 Task: Look for space in Altamonte Springs, United States from 21st June, 2023 to 29th June, 2023 for 4 adults in price range Rs.7000 to Rs.12000. Place can be entire place with 2 bedrooms having 2 beds and 2 bathrooms. Property type can be house, flat, guest house. Booking option can be shelf check-in. Required host language is English.
Action: Mouse pressed left at (599, 137)
Screenshot: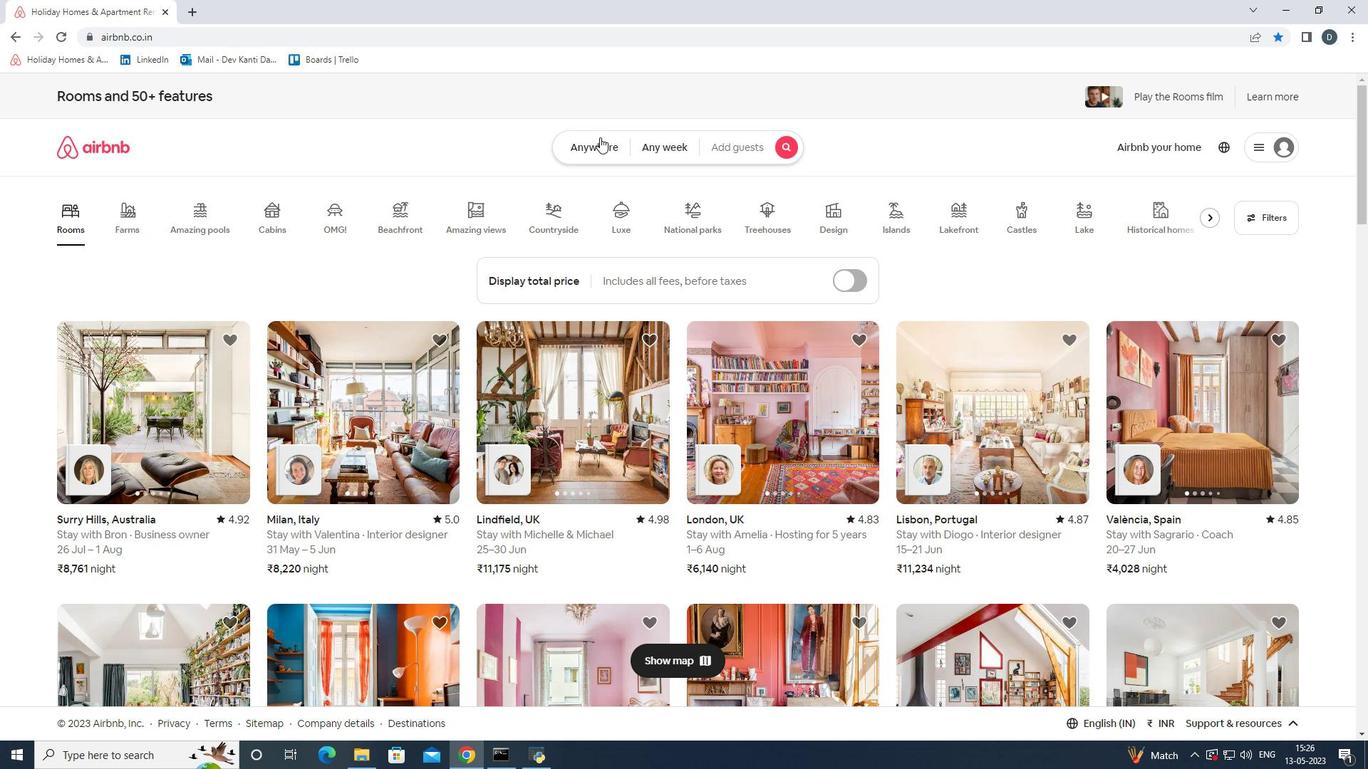 
Action: Mouse moved to (518, 200)
Screenshot: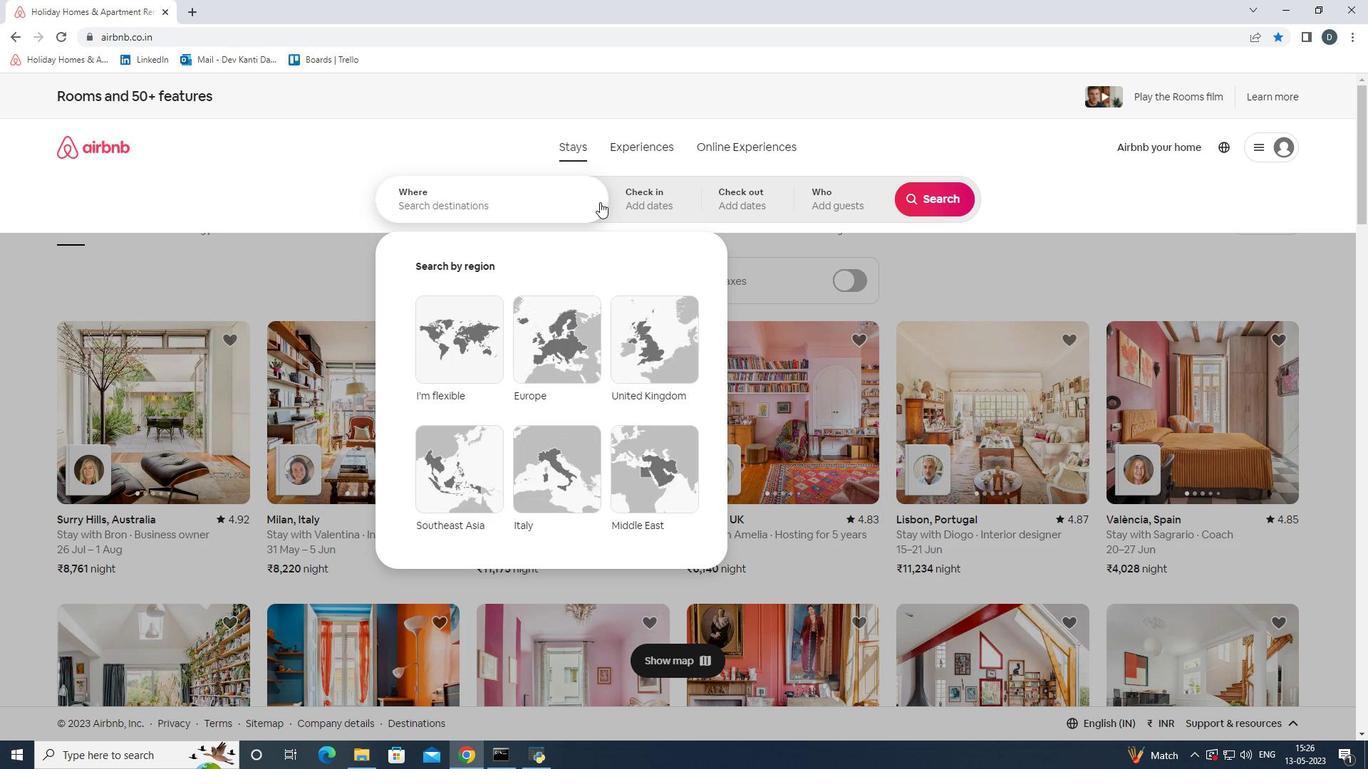 
Action: Mouse pressed left at (518, 200)
Screenshot: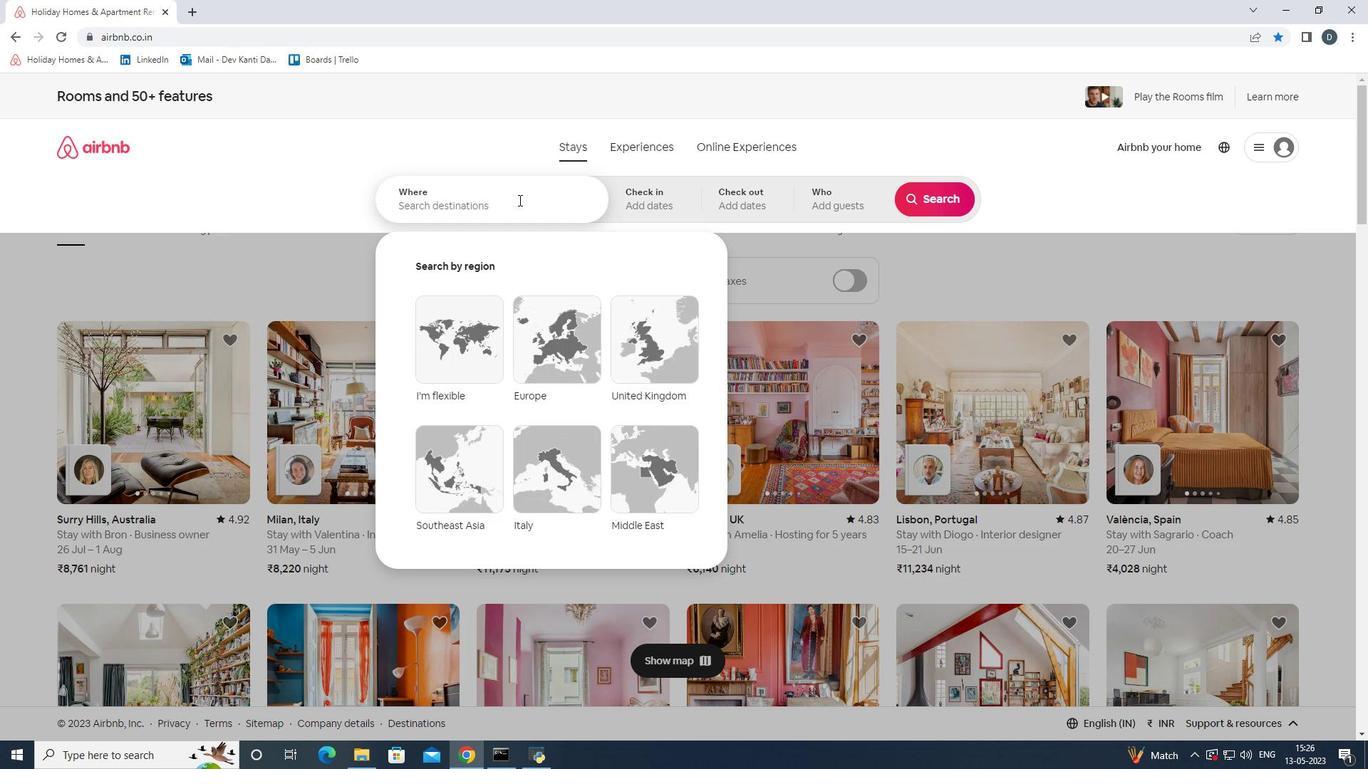 
Action: Key pressed <Key.shift>Altamonte<Key.space><Key.shift>Springs,<Key.shift>United<Key.space><Key.shift>States
Screenshot: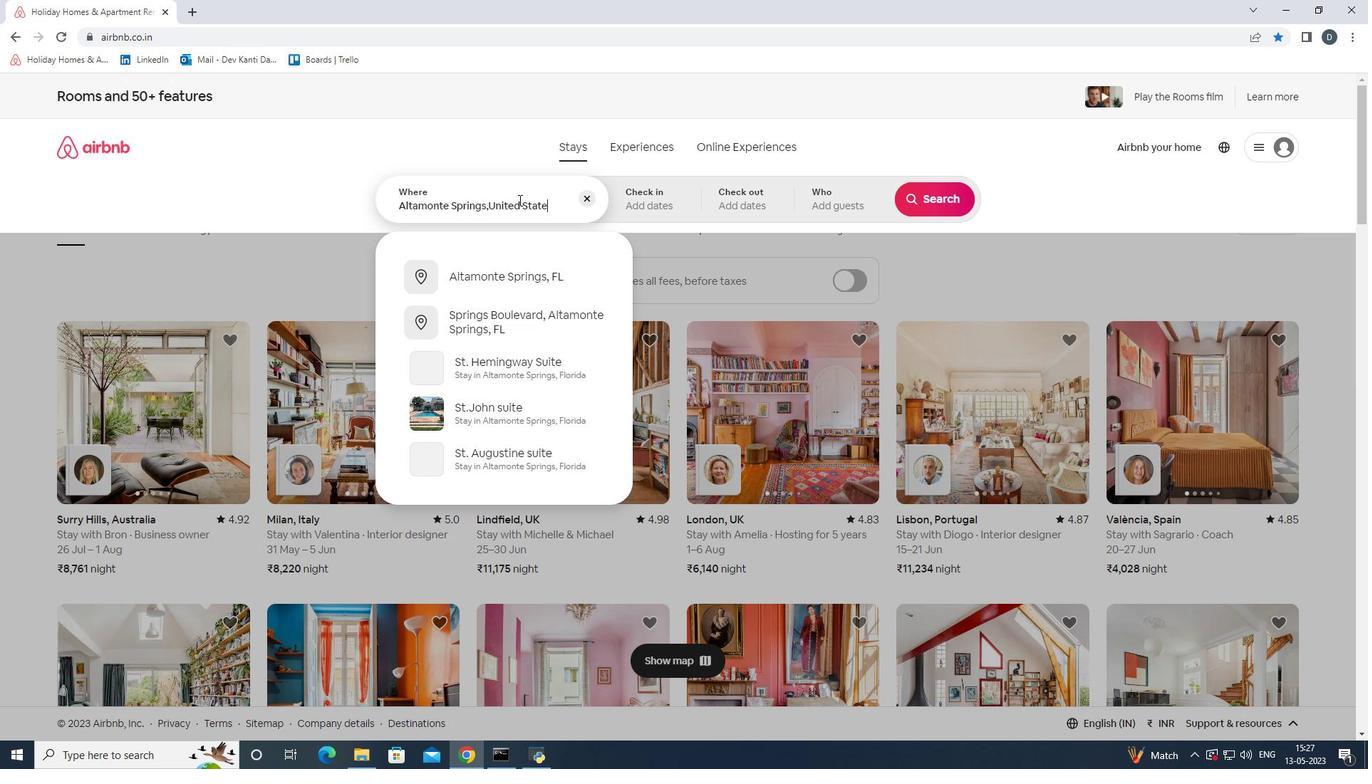 
Action: Mouse moved to (670, 199)
Screenshot: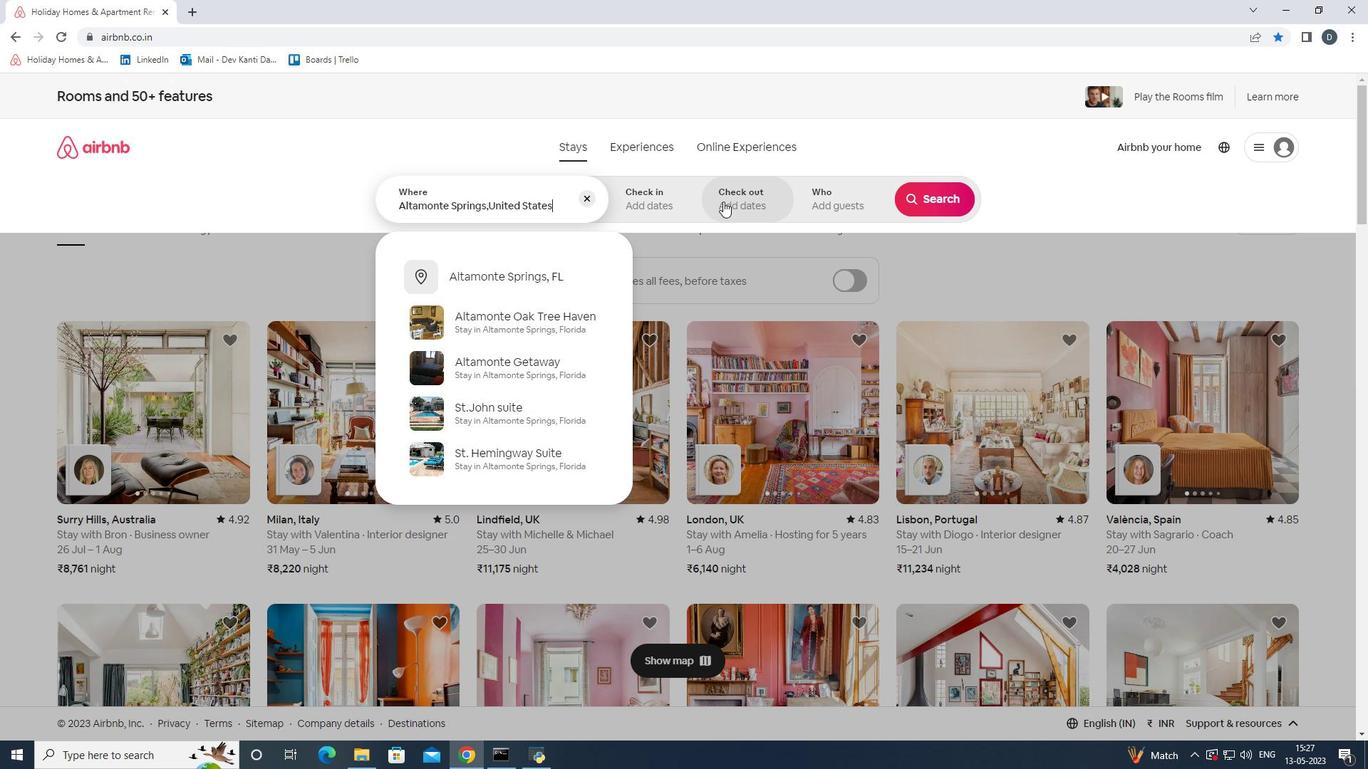 
Action: Mouse pressed left at (670, 199)
Screenshot: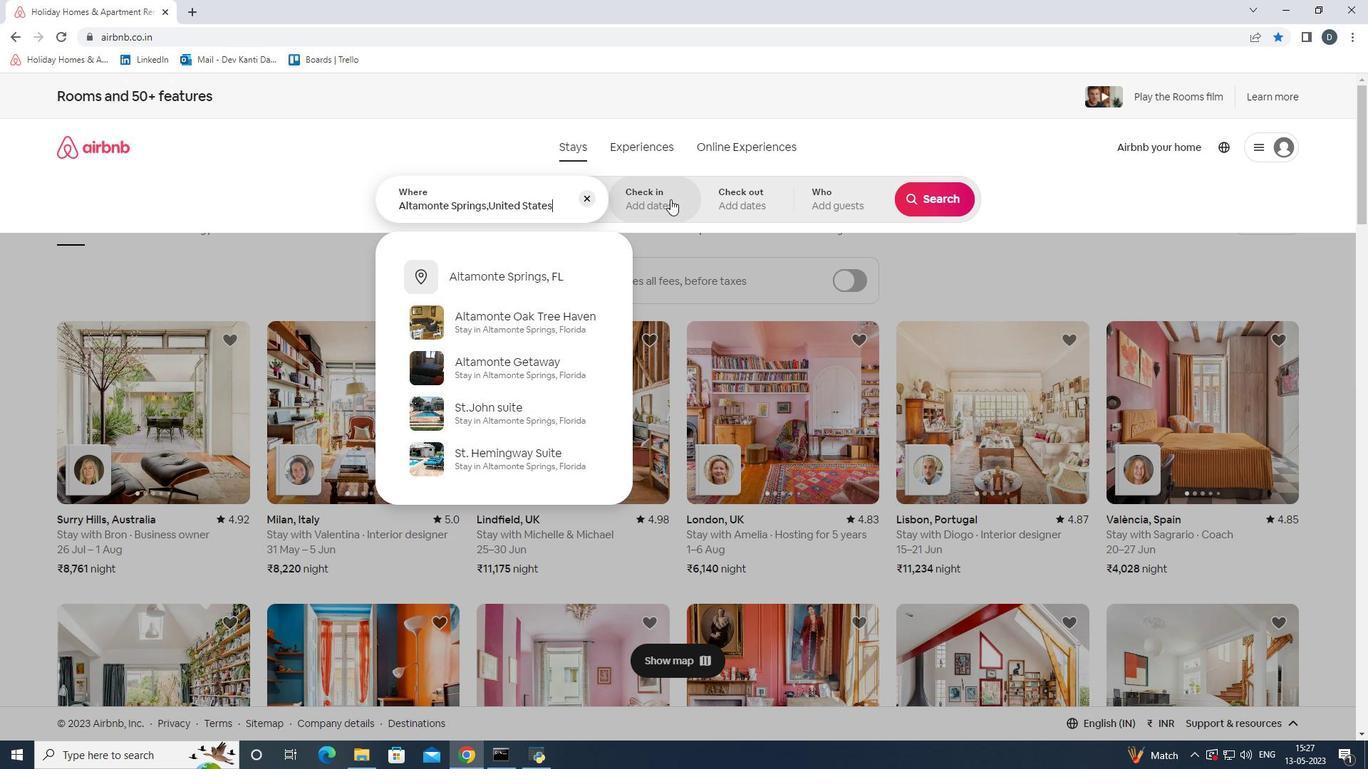 
Action: Mouse moved to (829, 480)
Screenshot: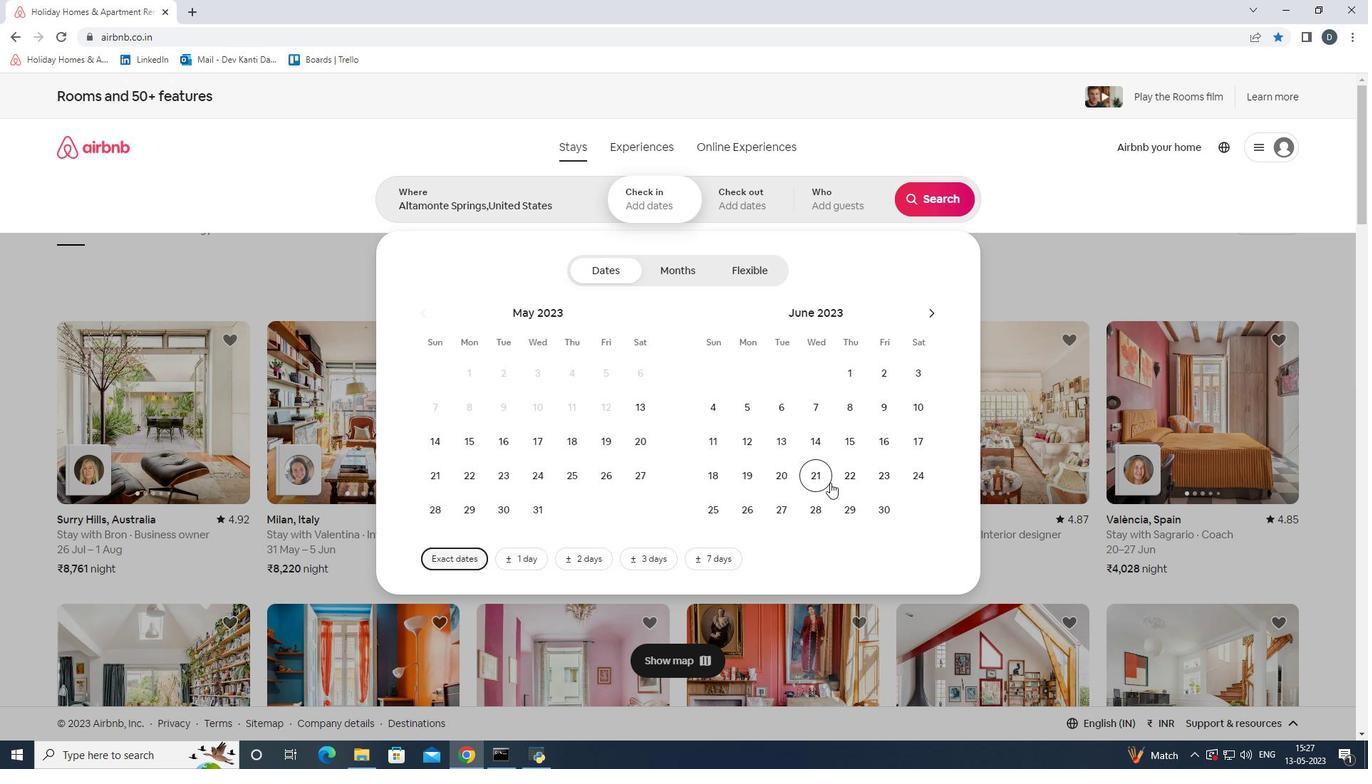 
Action: Mouse pressed left at (829, 480)
Screenshot: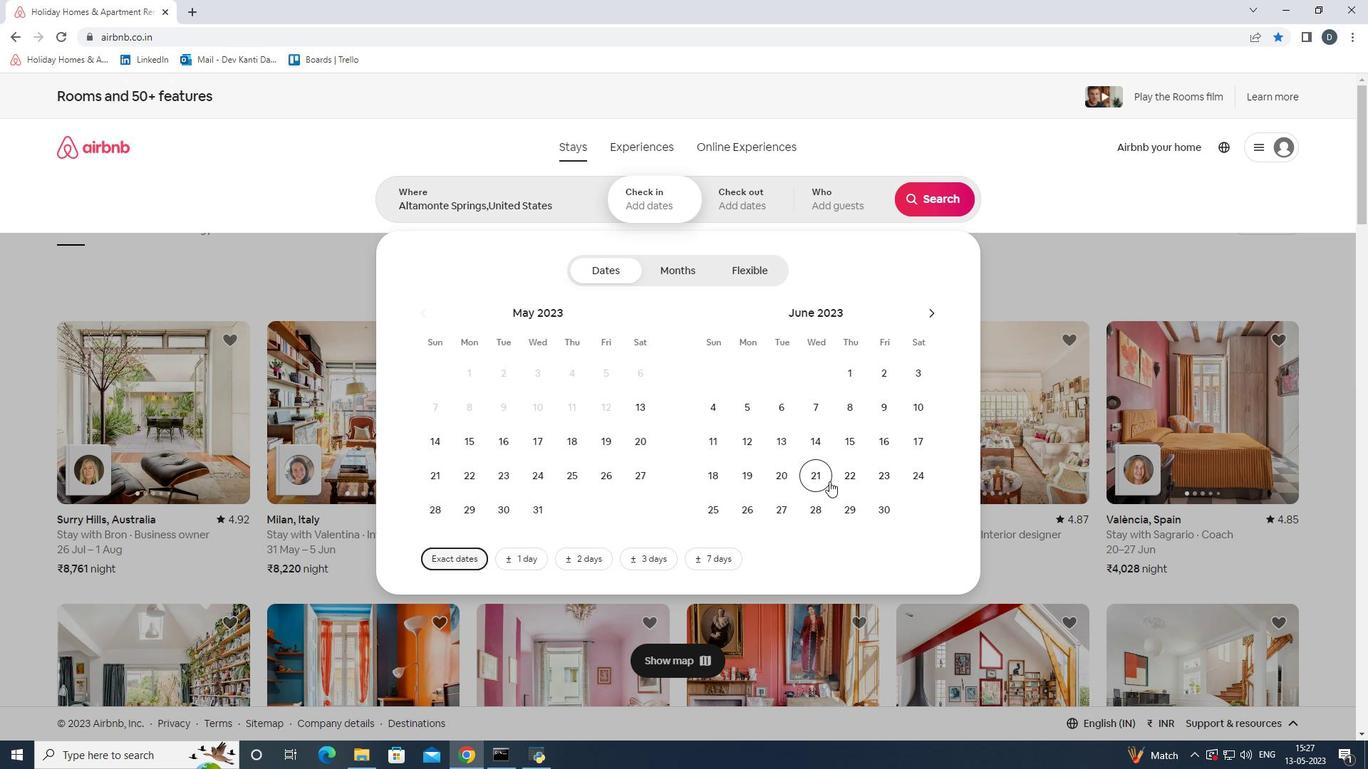 
Action: Mouse moved to (851, 500)
Screenshot: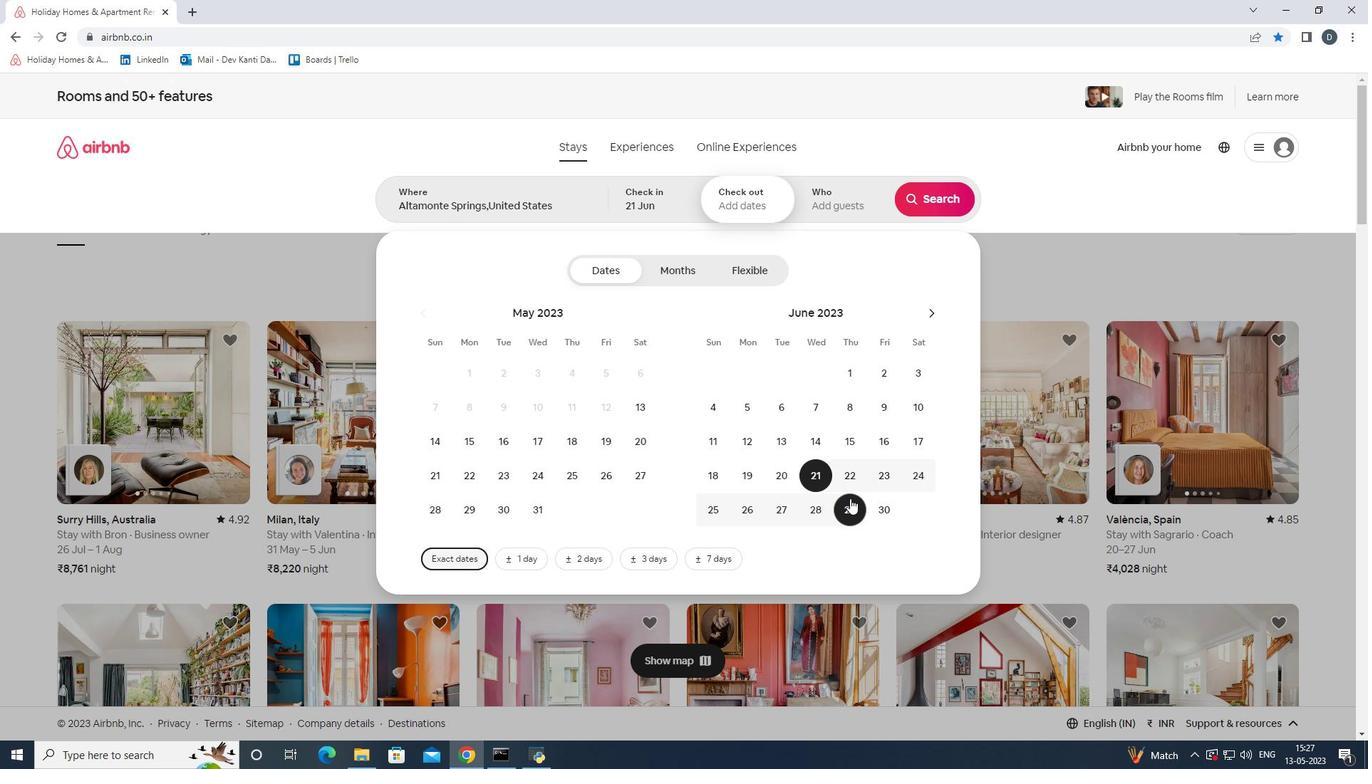 
Action: Mouse pressed left at (851, 500)
Screenshot: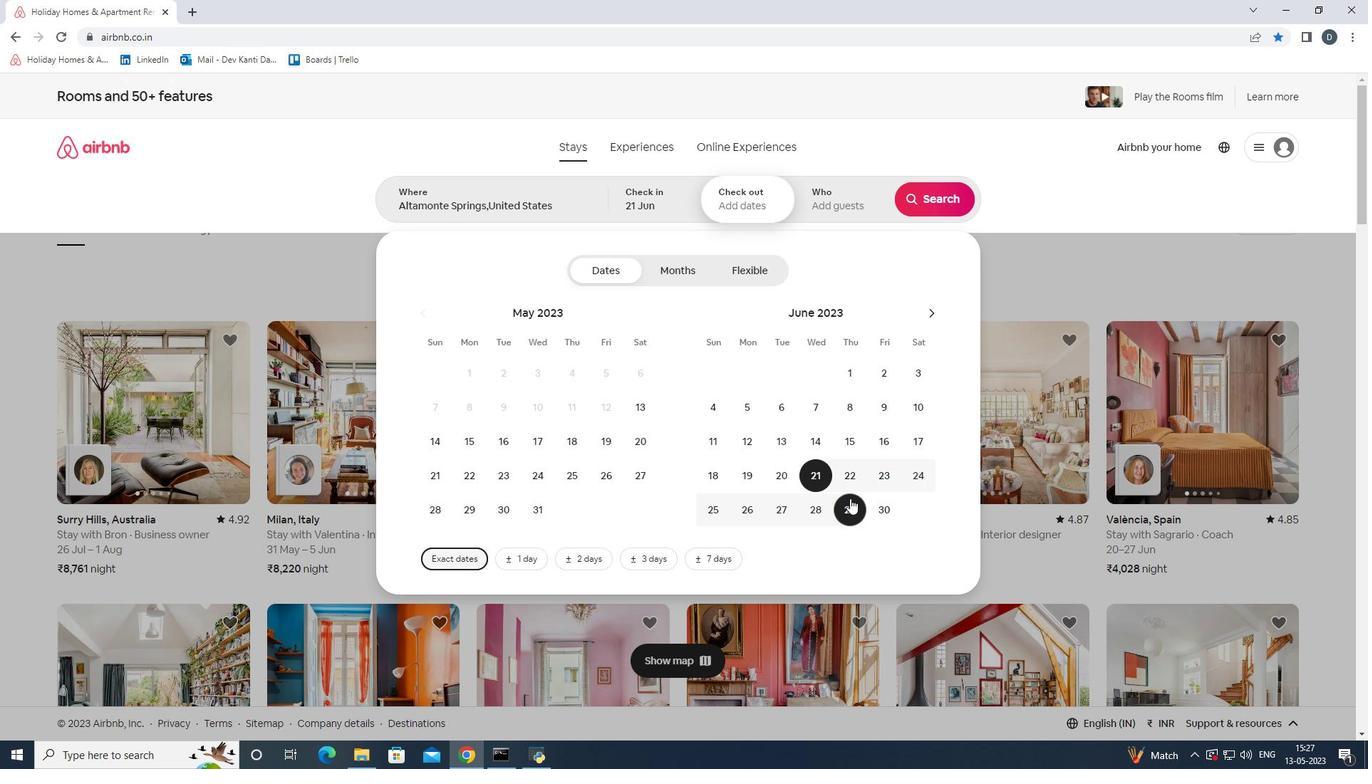
Action: Mouse moved to (828, 185)
Screenshot: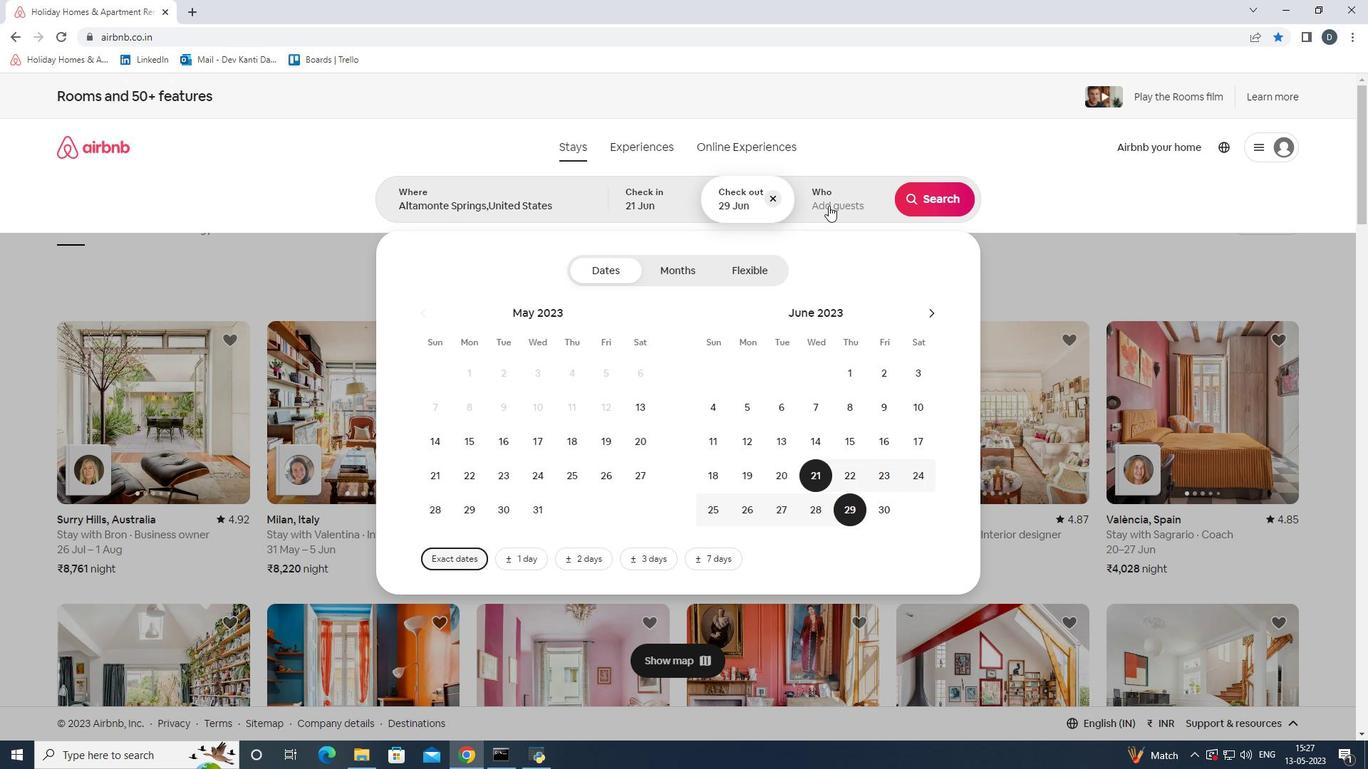 
Action: Mouse pressed left at (828, 185)
Screenshot: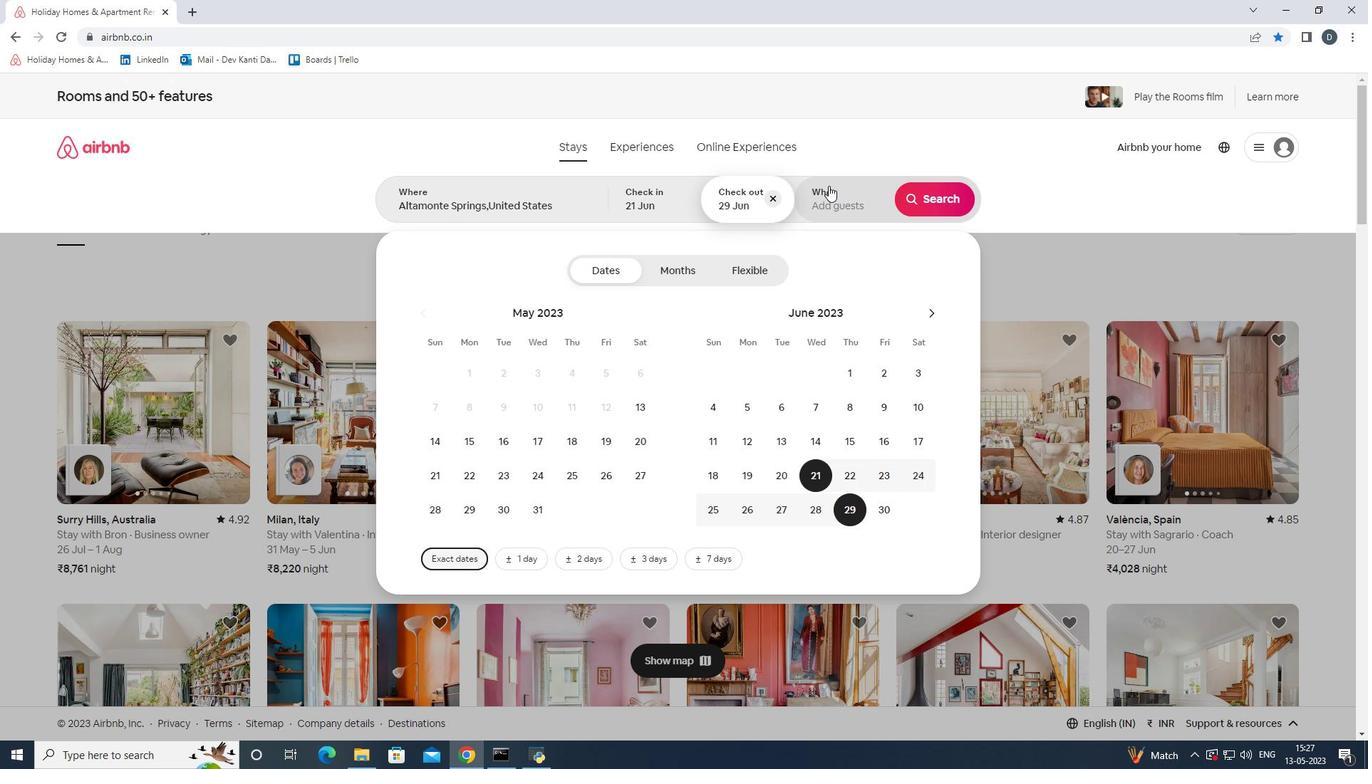 
Action: Mouse moved to (949, 277)
Screenshot: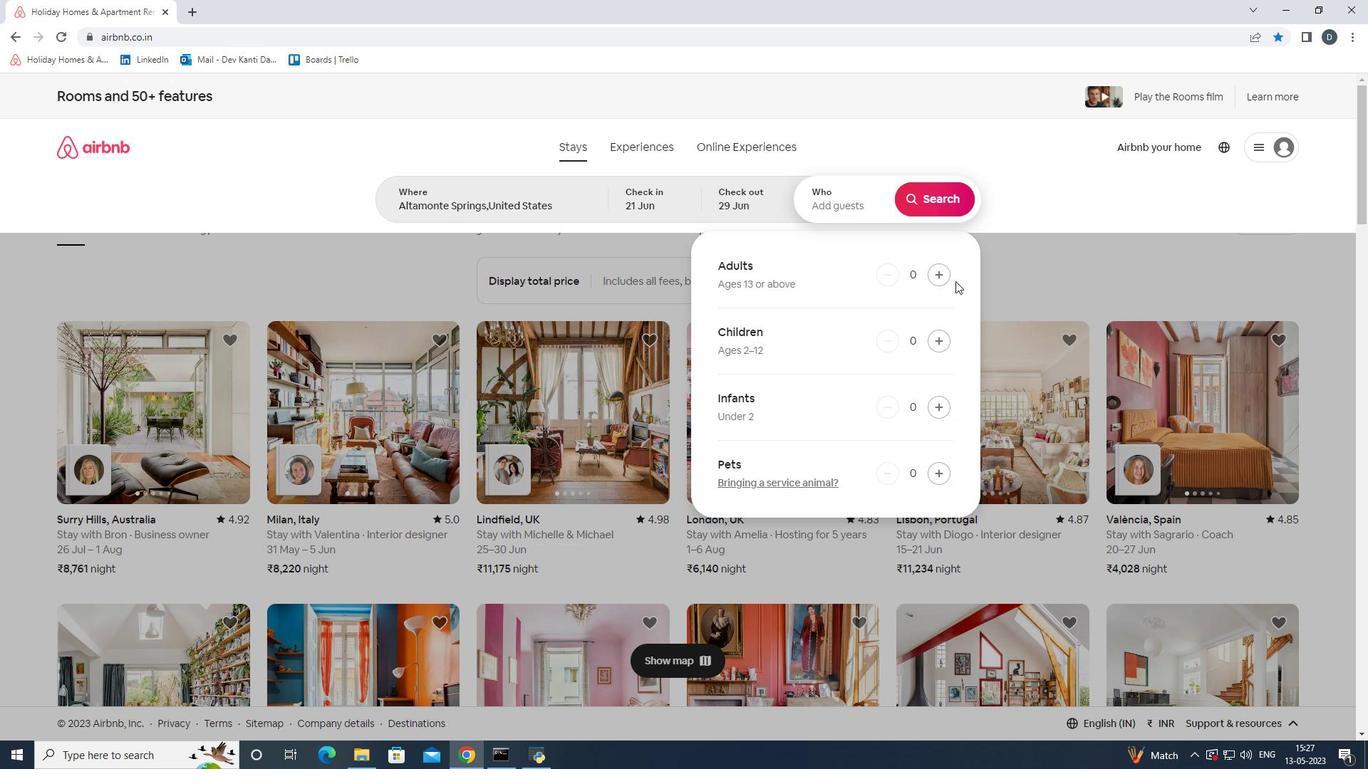 
Action: Mouse pressed left at (949, 277)
Screenshot: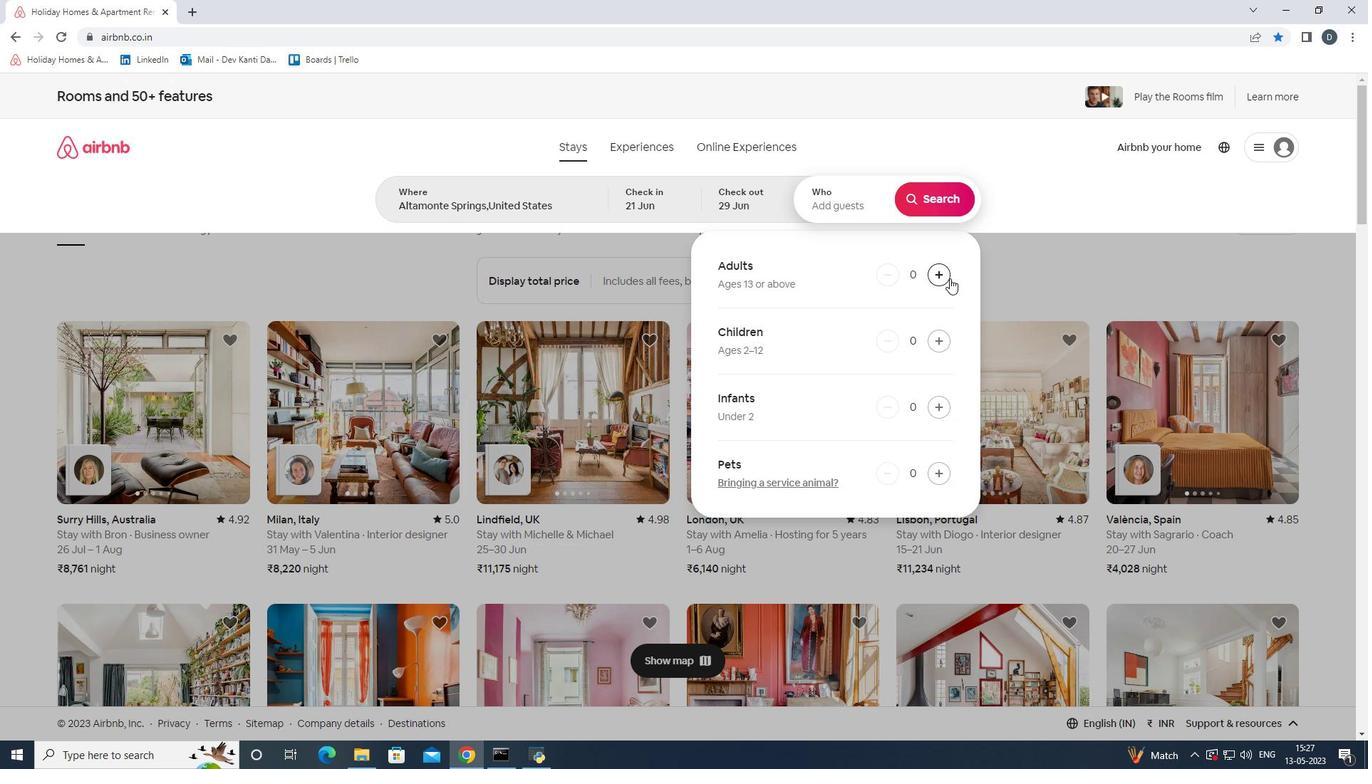 
Action: Mouse pressed left at (949, 277)
Screenshot: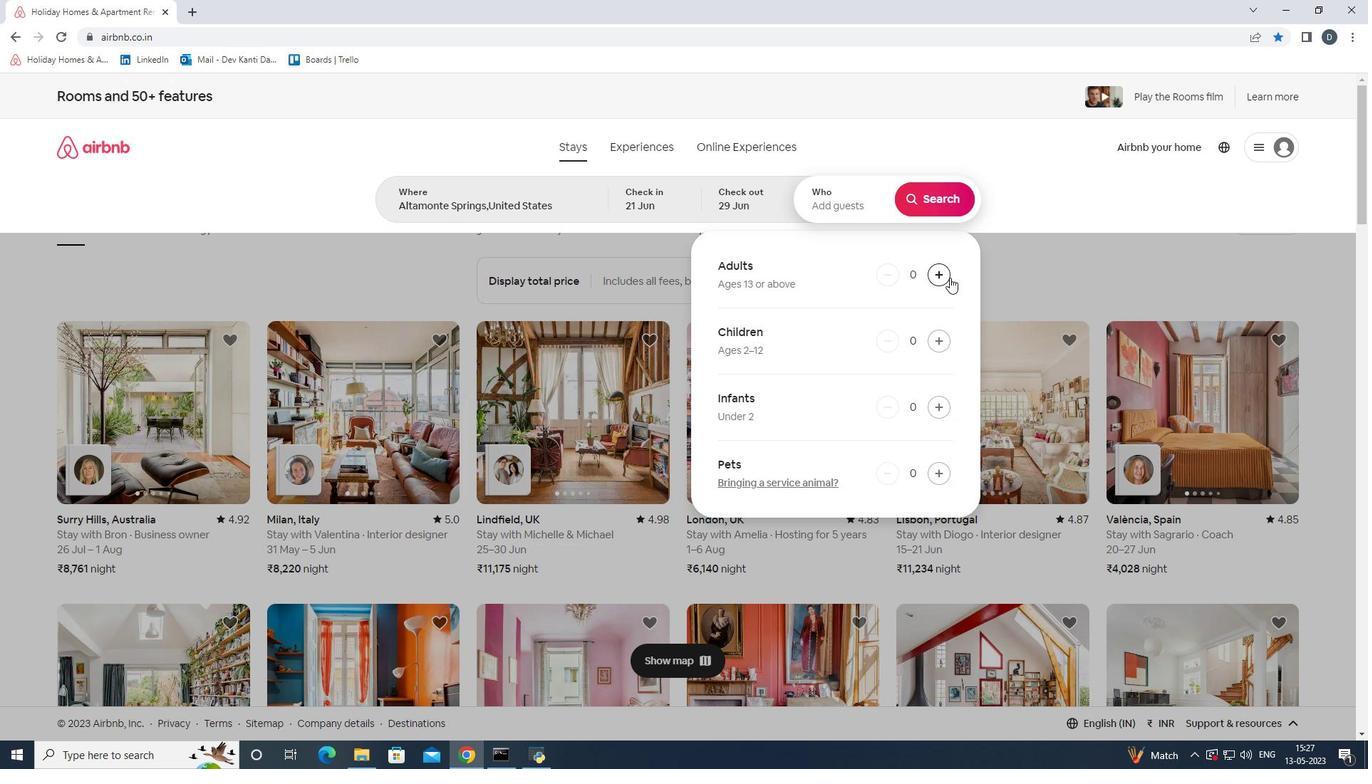 
Action: Mouse pressed left at (949, 277)
Screenshot: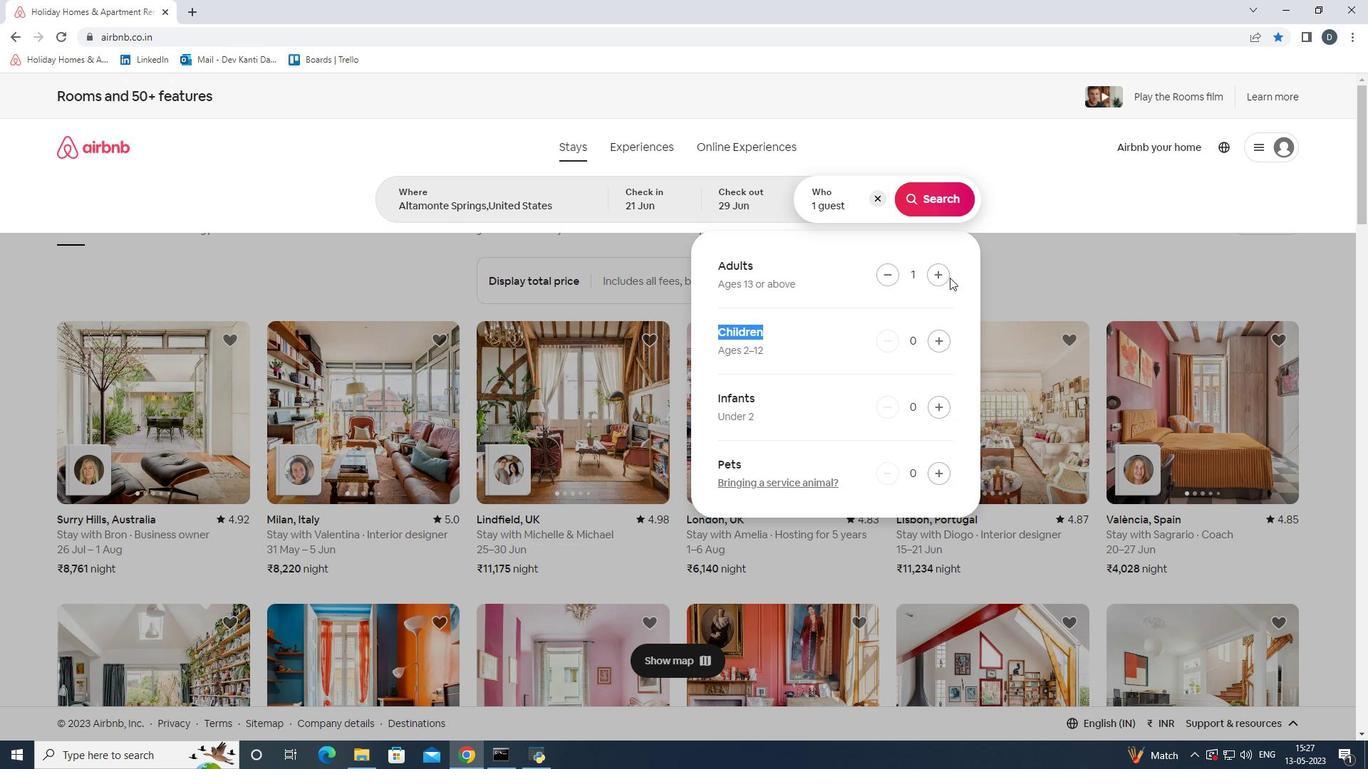 
Action: Mouse moved to (936, 270)
Screenshot: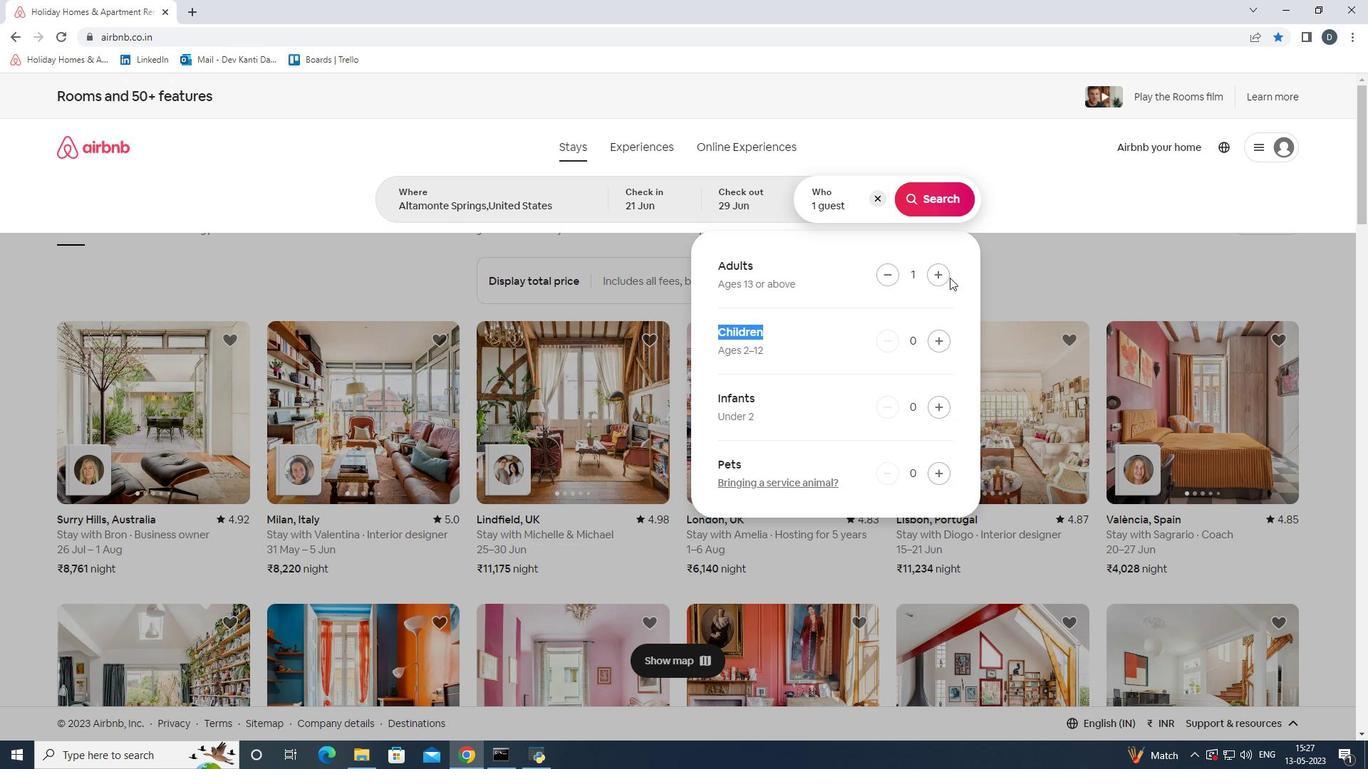 
Action: Mouse pressed left at (936, 270)
Screenshot: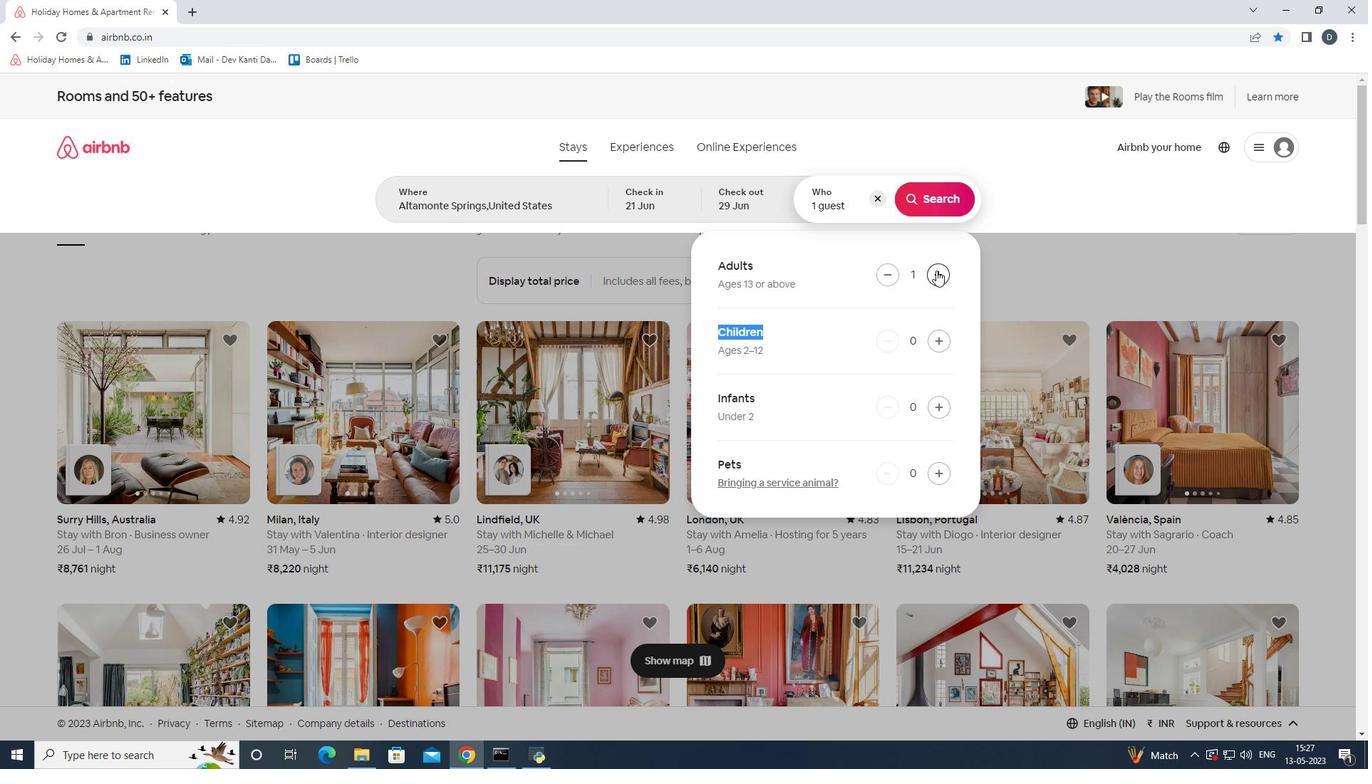 
Action: Mouse pressed left at (936, 270)
Screenshot: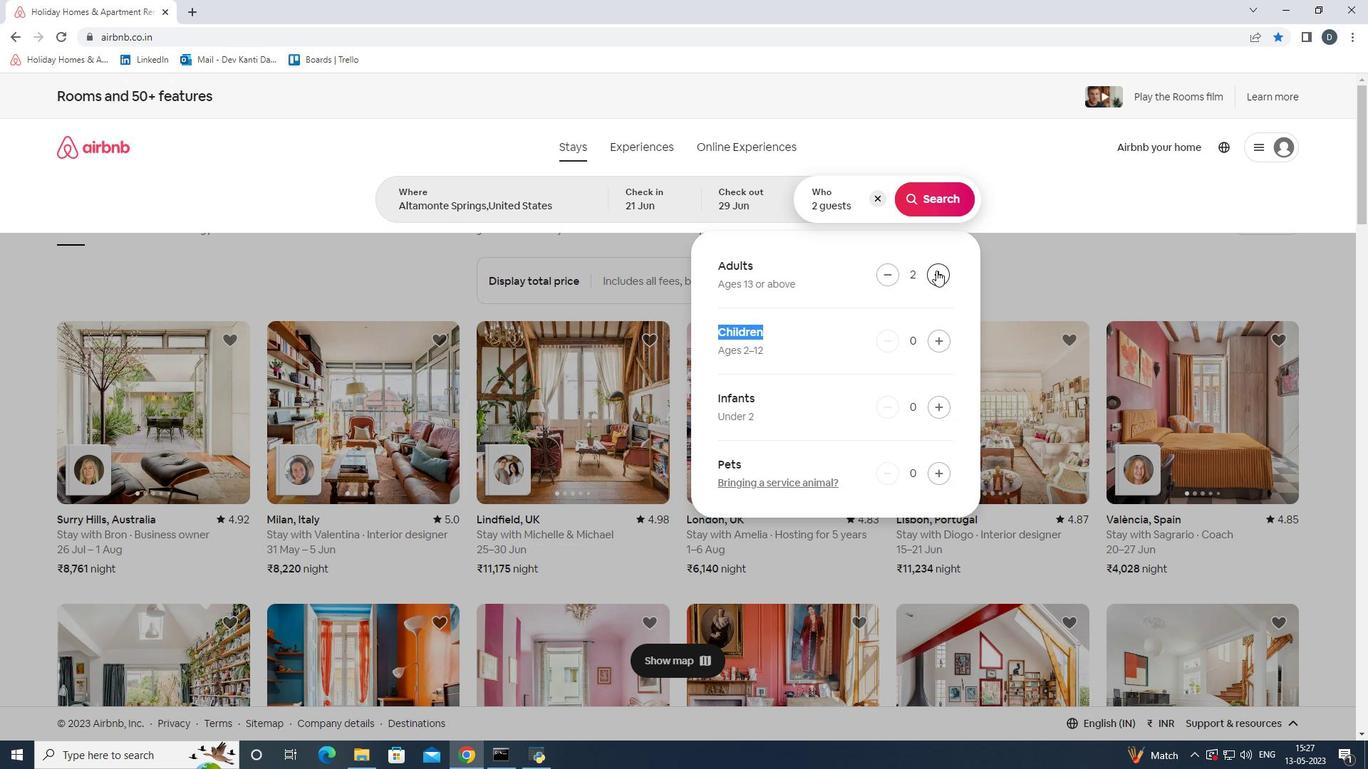 
Action: Mouse pressed left at (936, 270)
Screenshot: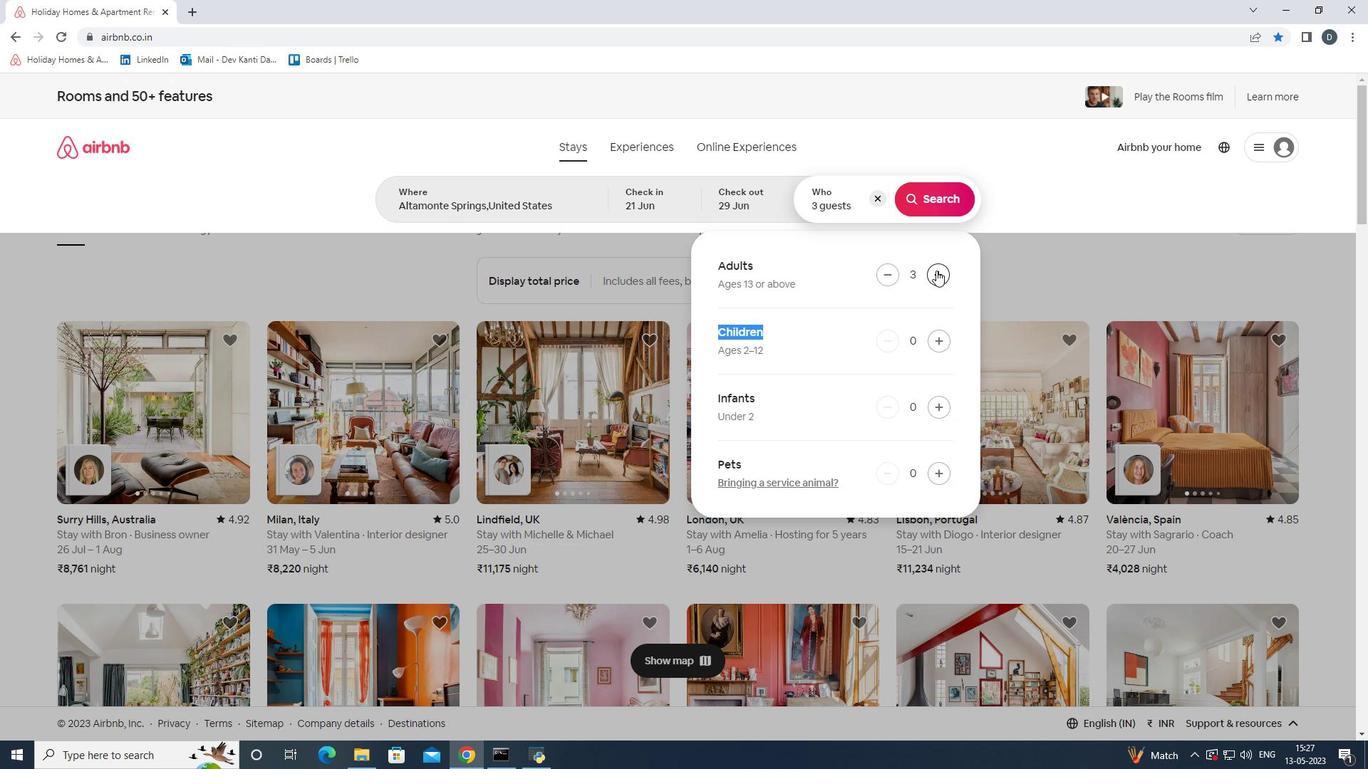 
Action: Mouse moved to (922, 216)
Screenshot: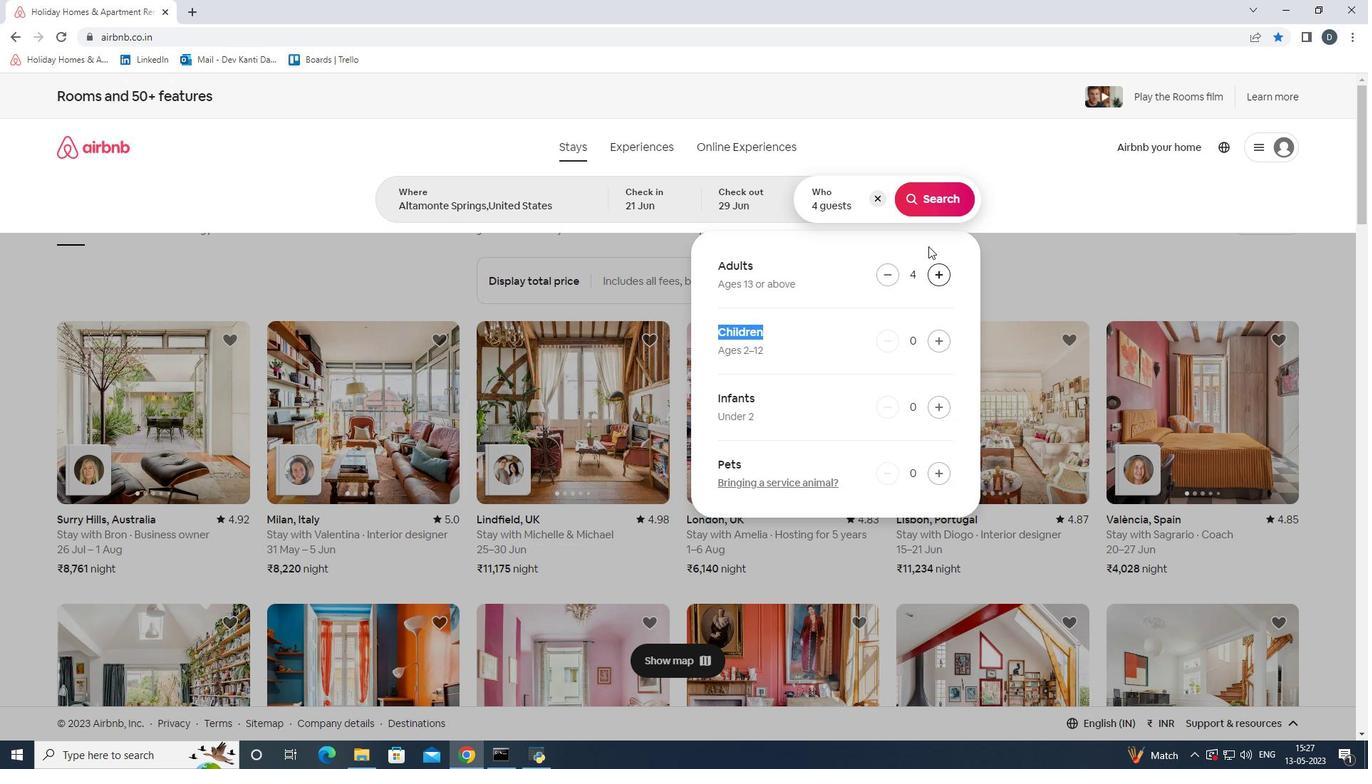 
Action: Mouse pressed left at (922, 216)
Screenshot: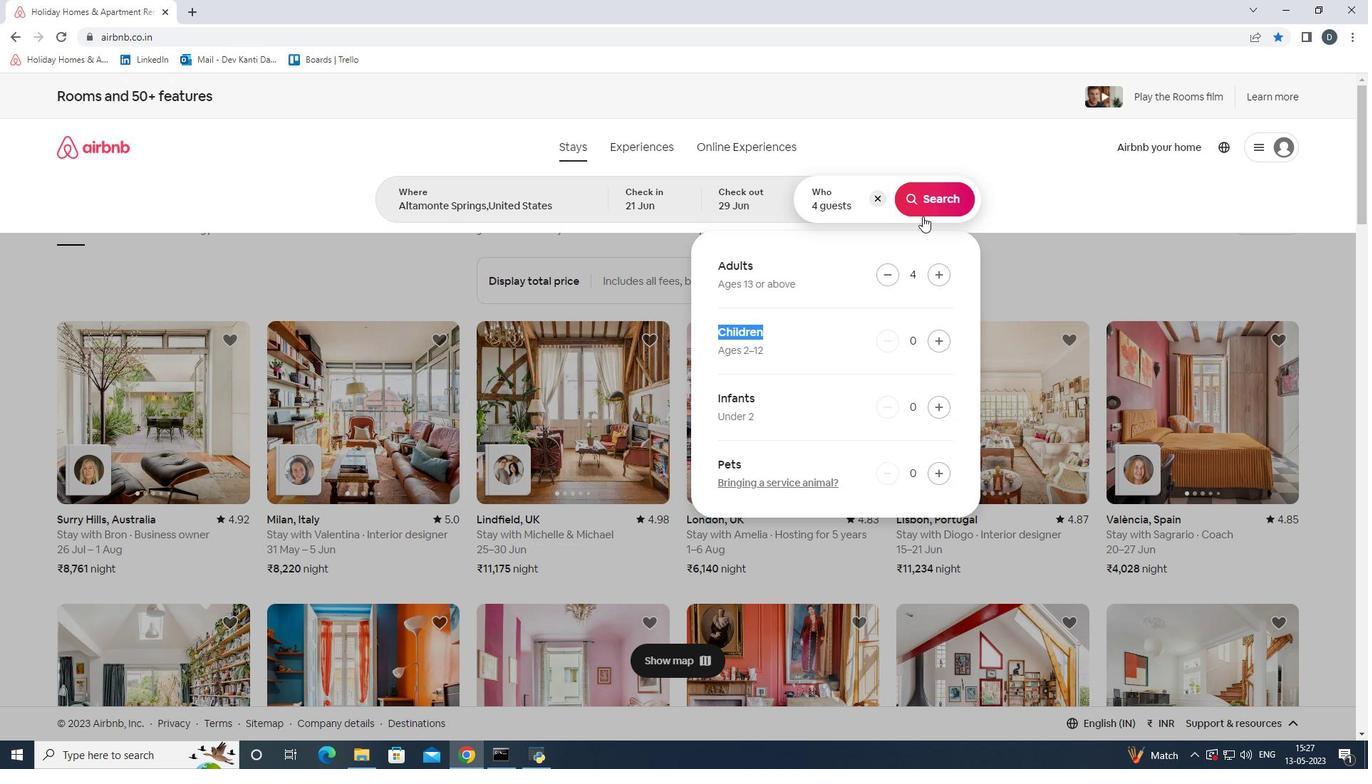 
Action: Mouse moved to (922, 202)
Screenshot: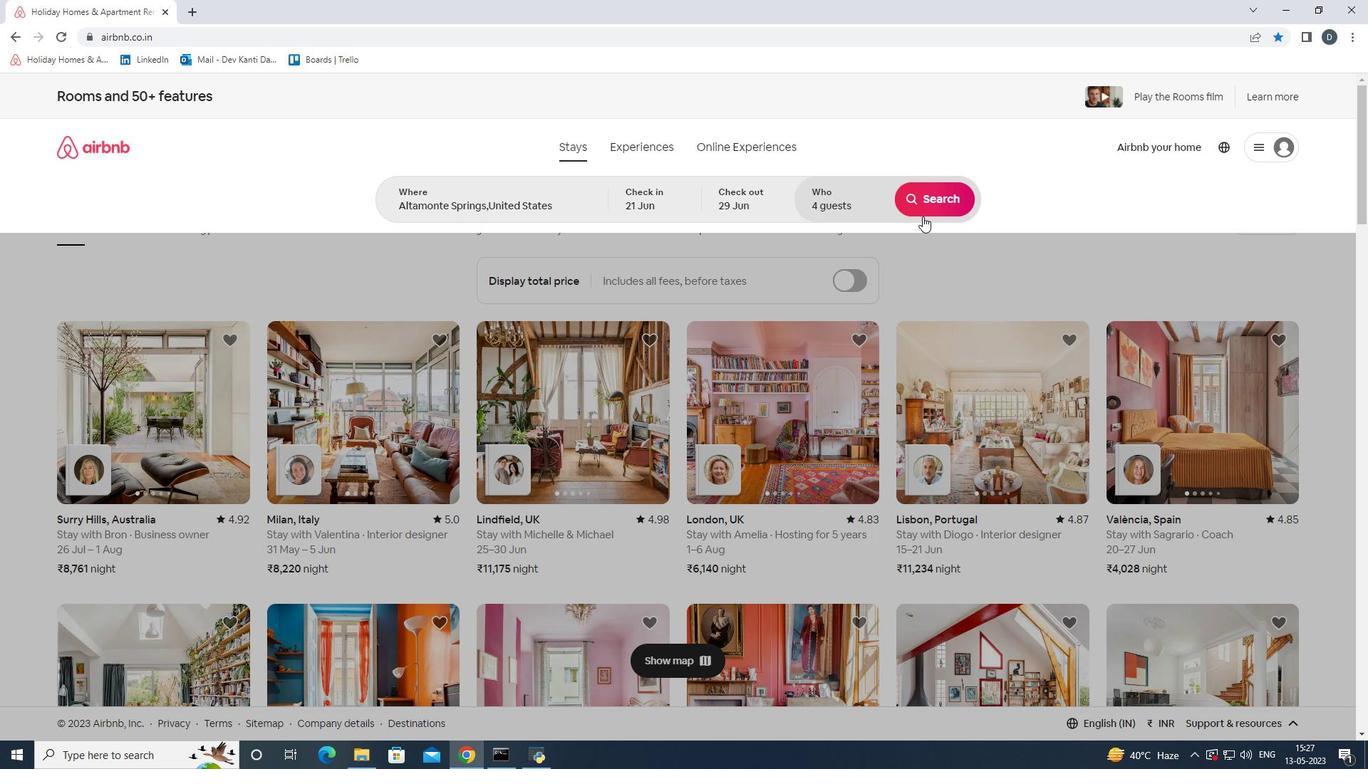 
Action: Mouse pressed left at (922, 202)
Screenshot: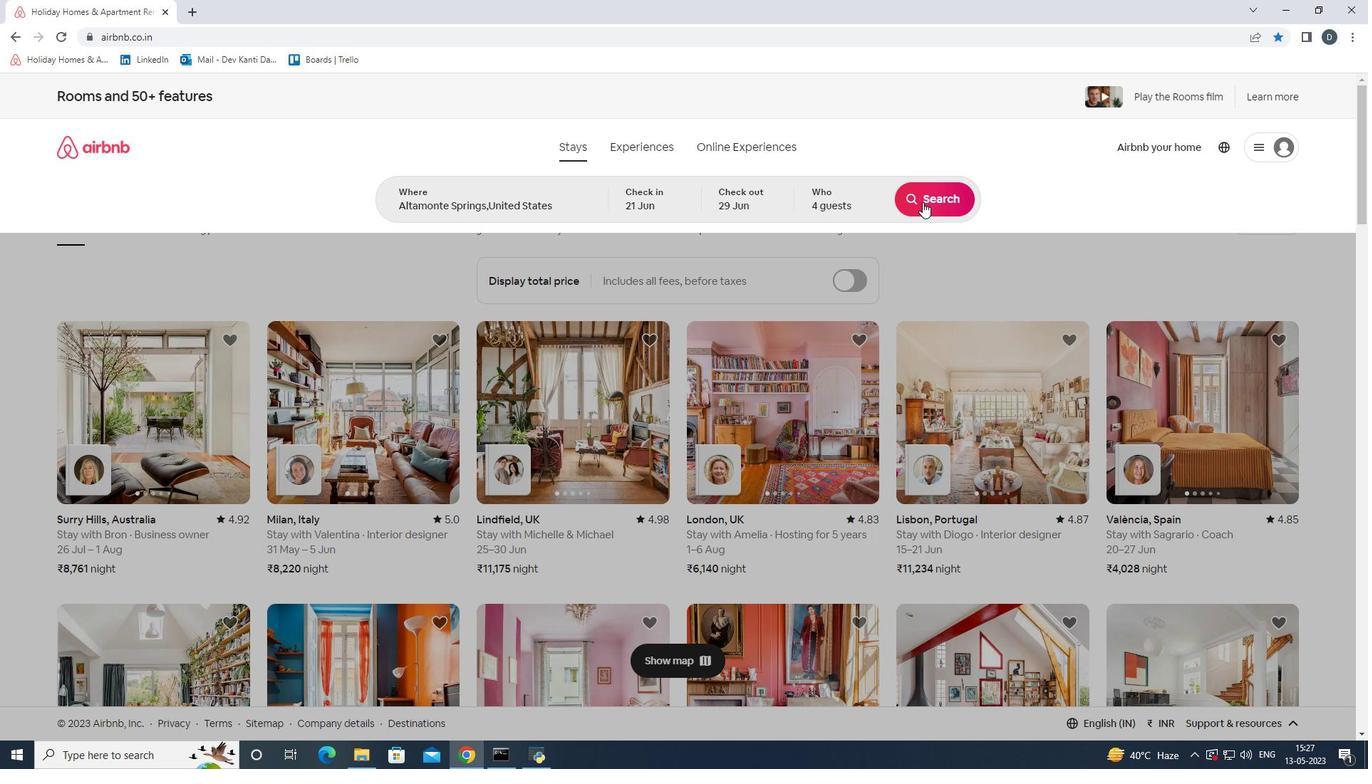 
Action: Mouse moved to (1318, 164)
Screenshot: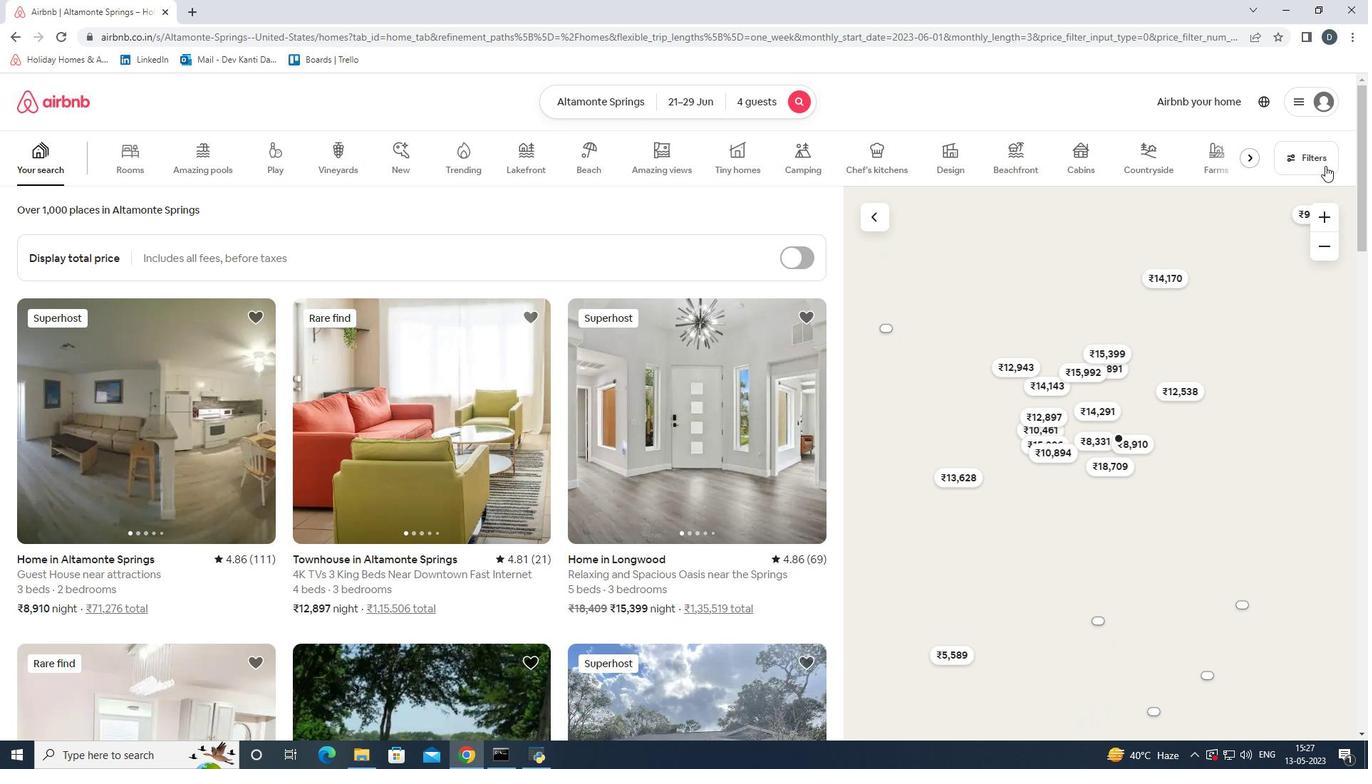 
Action: Mouse pressed left at (1318, 164)
Screenshot: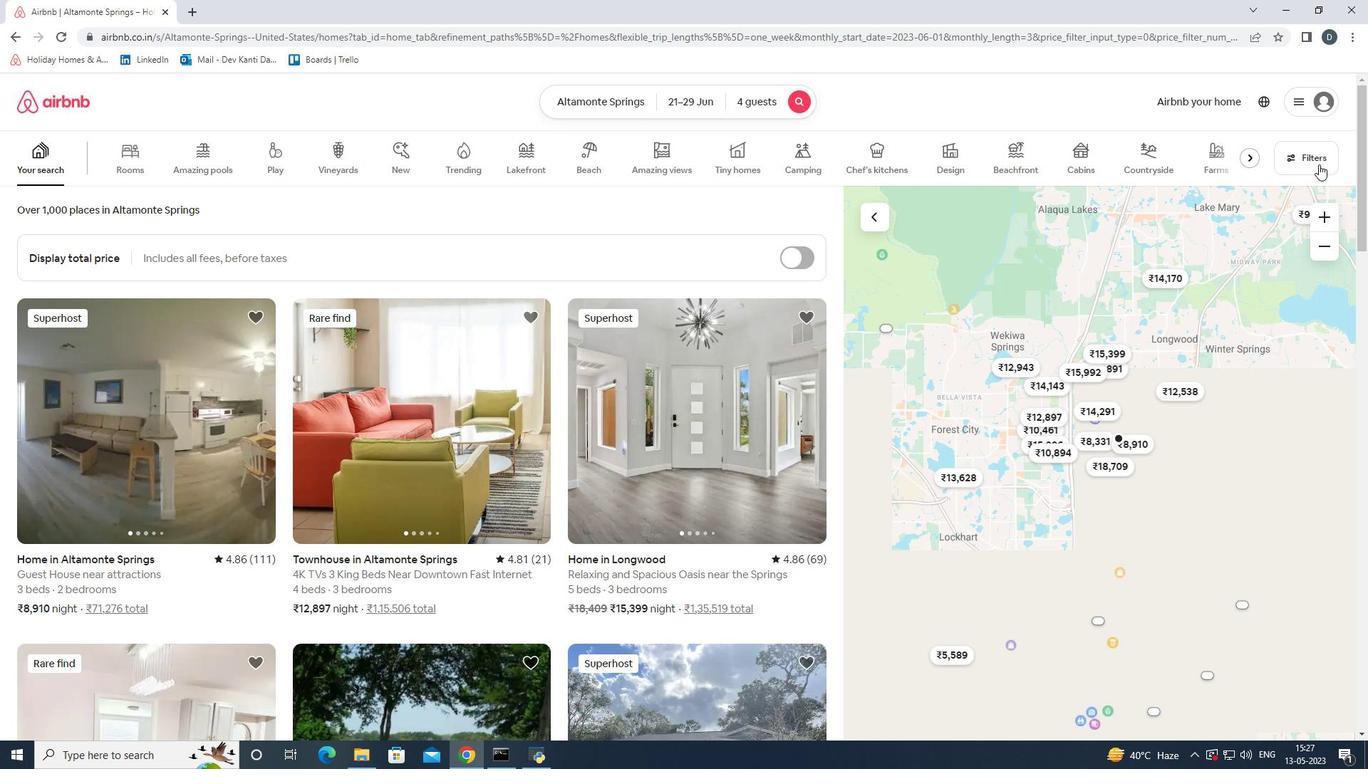 
Action: Mouse moved to (494, 337)
Screenshot: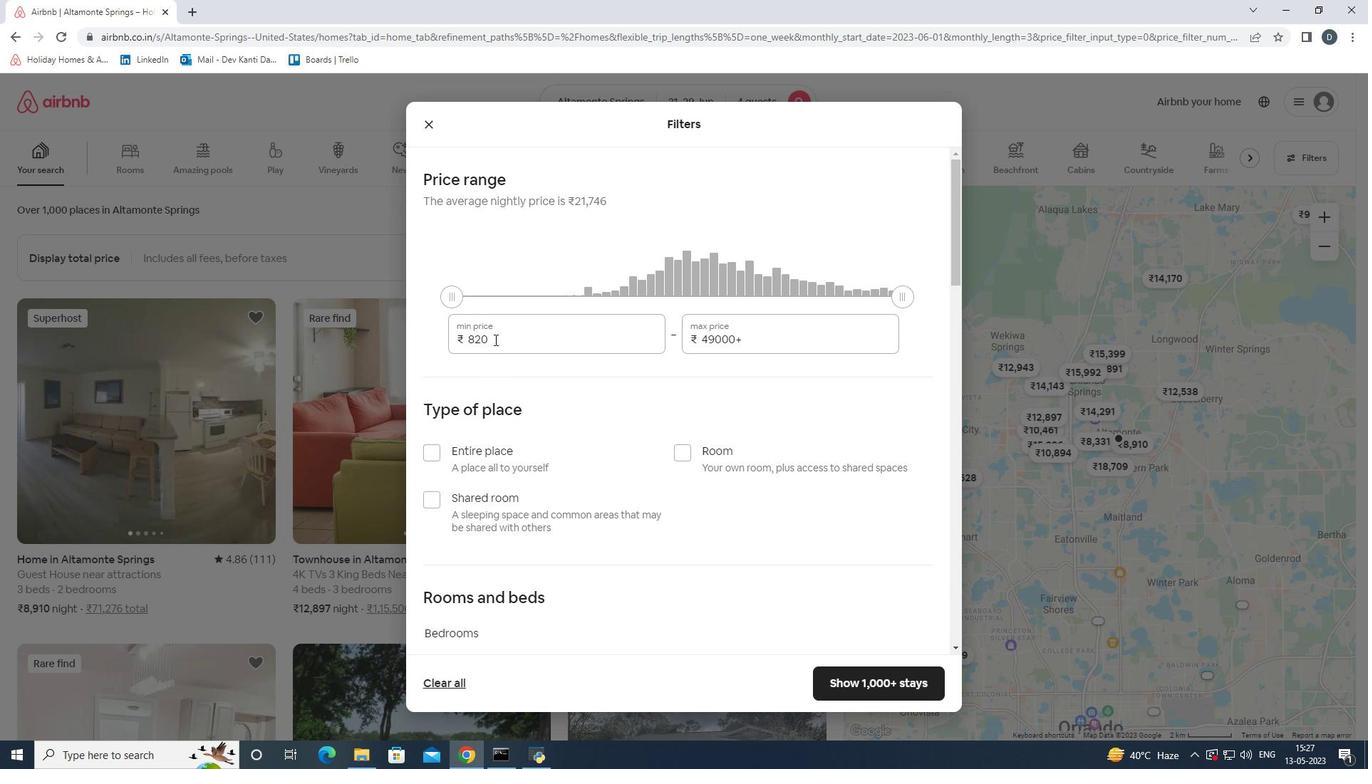 
Action: Mouse pressed left at (494, 337)
Screenshot: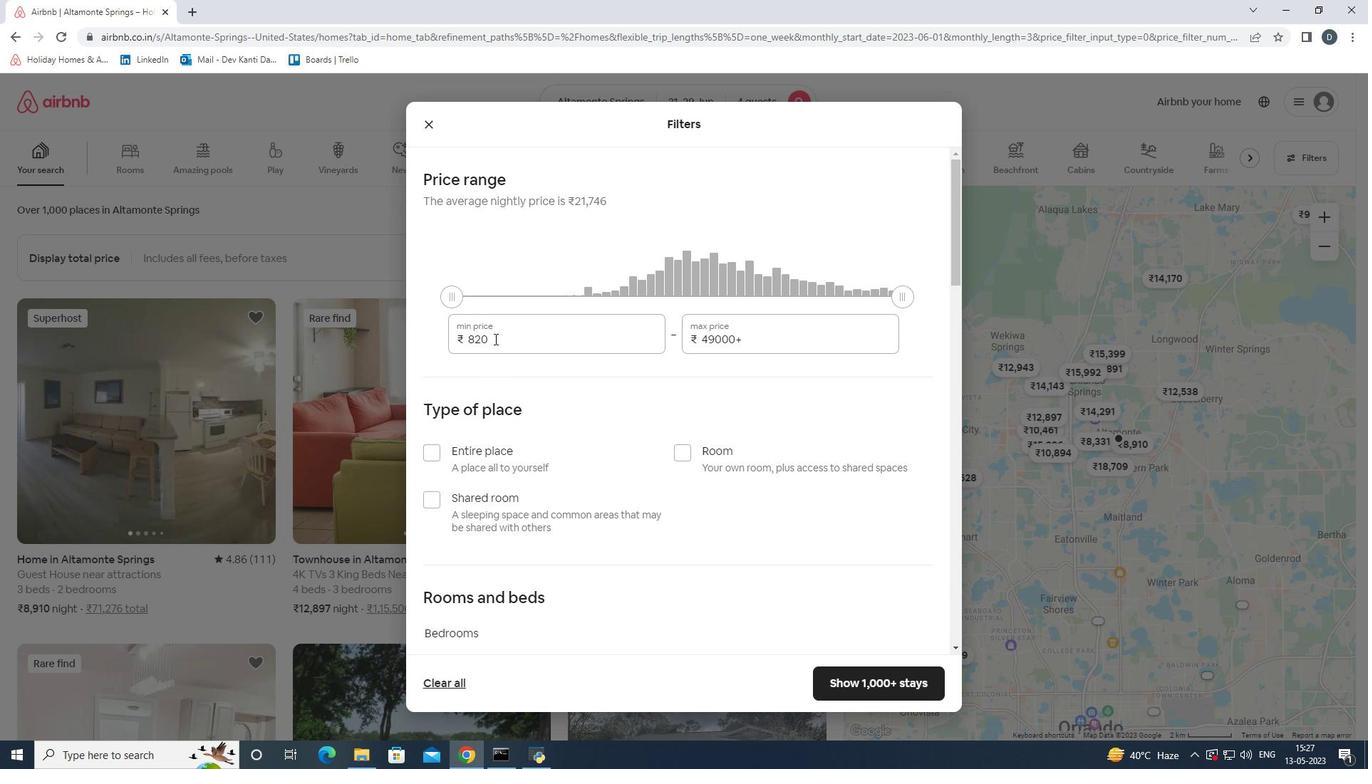 
Action: Mouse moved to (441, 337)
Screenshot: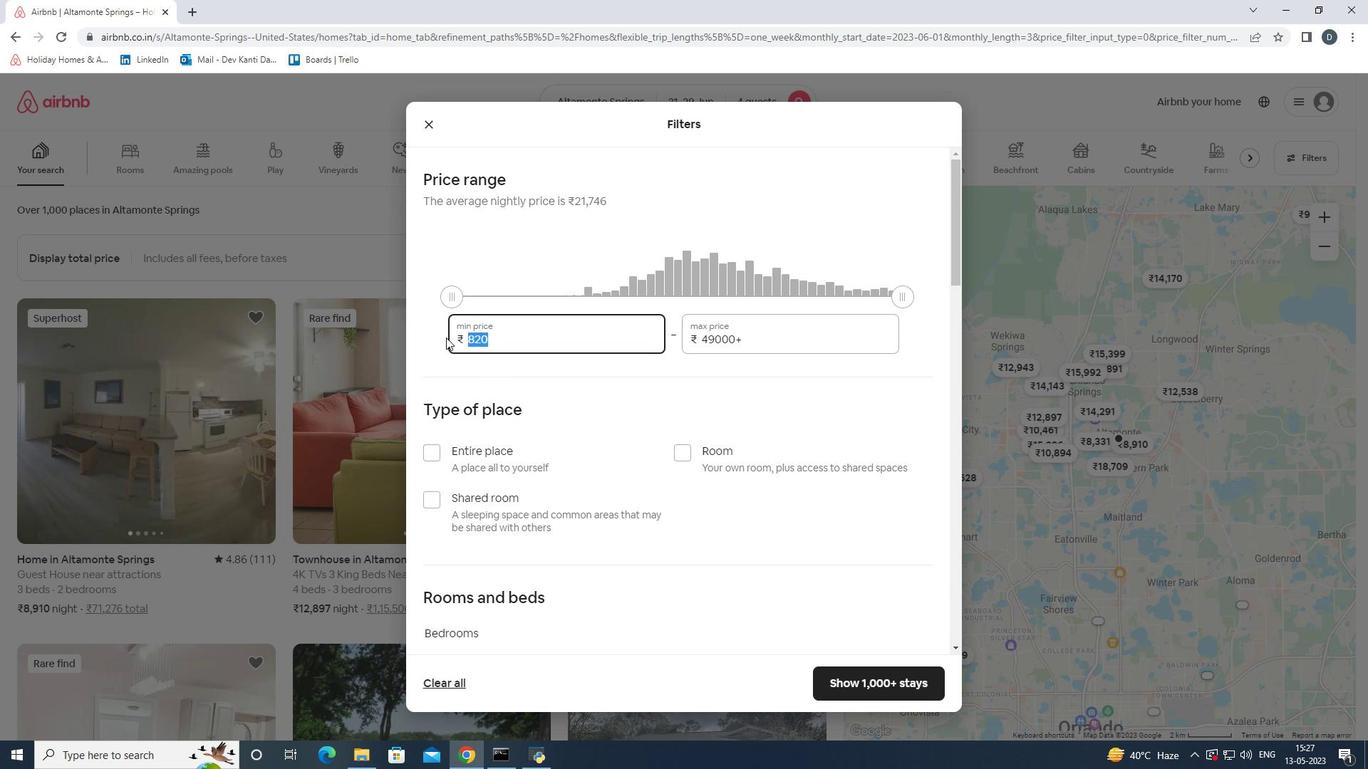 
Action: Key pressed 7000
Screenshot: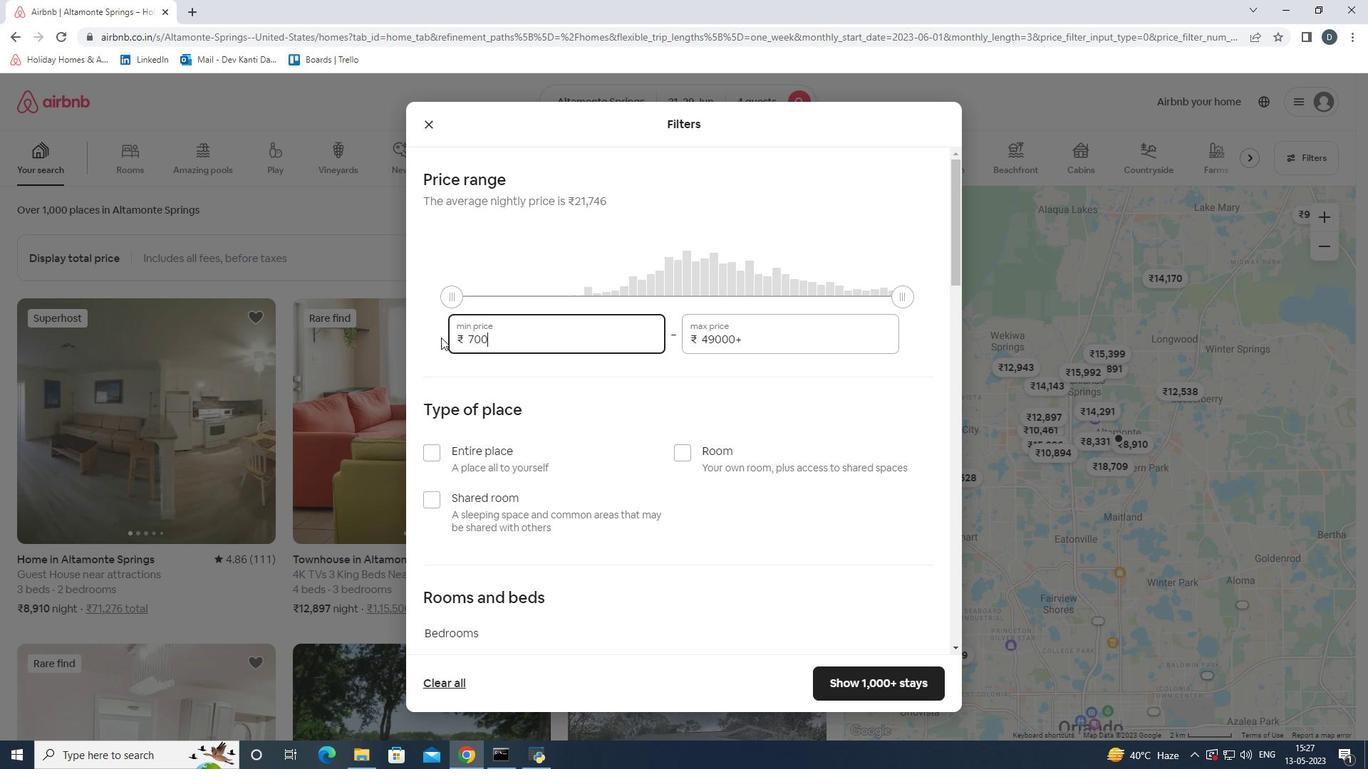 
Action: Mouse moved to (748, 337)
Screenshot: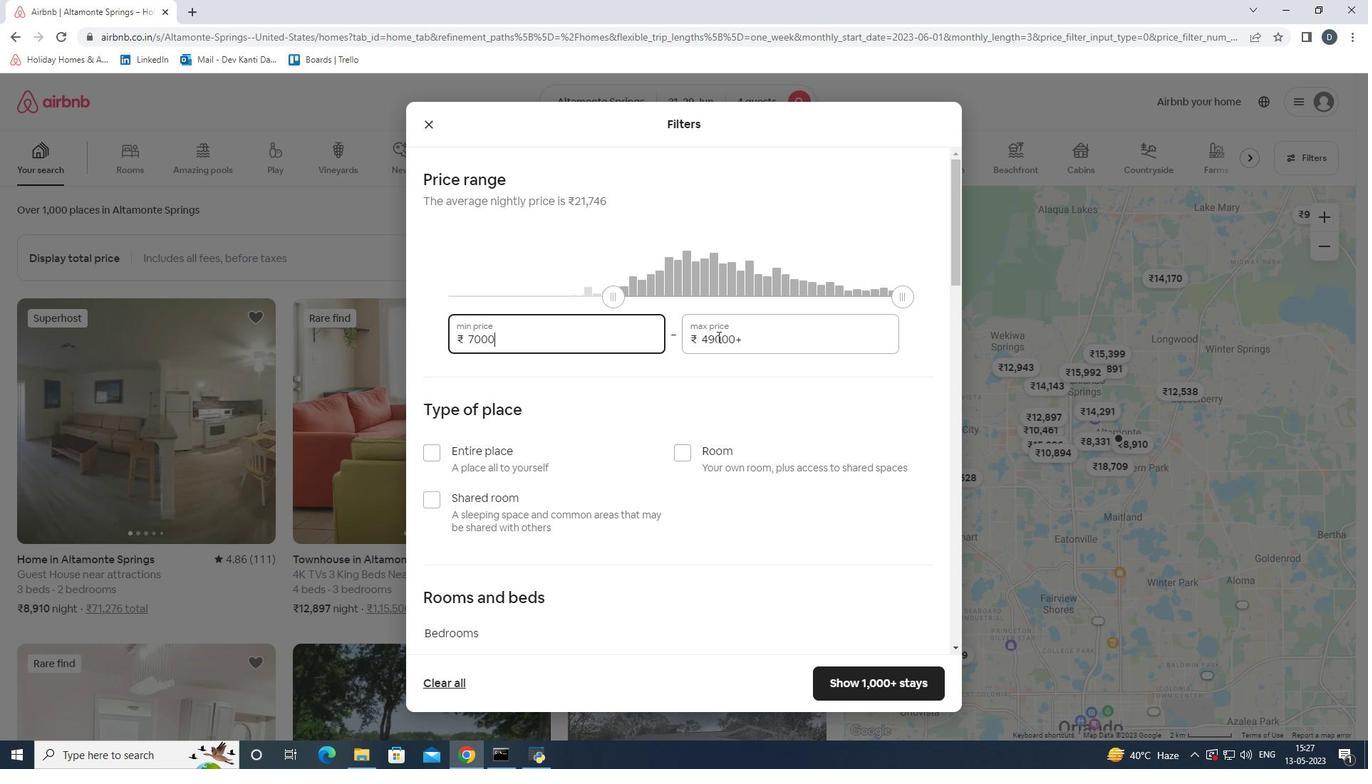 
Action: Mouse pressed left at (748, 337)
Screenshot: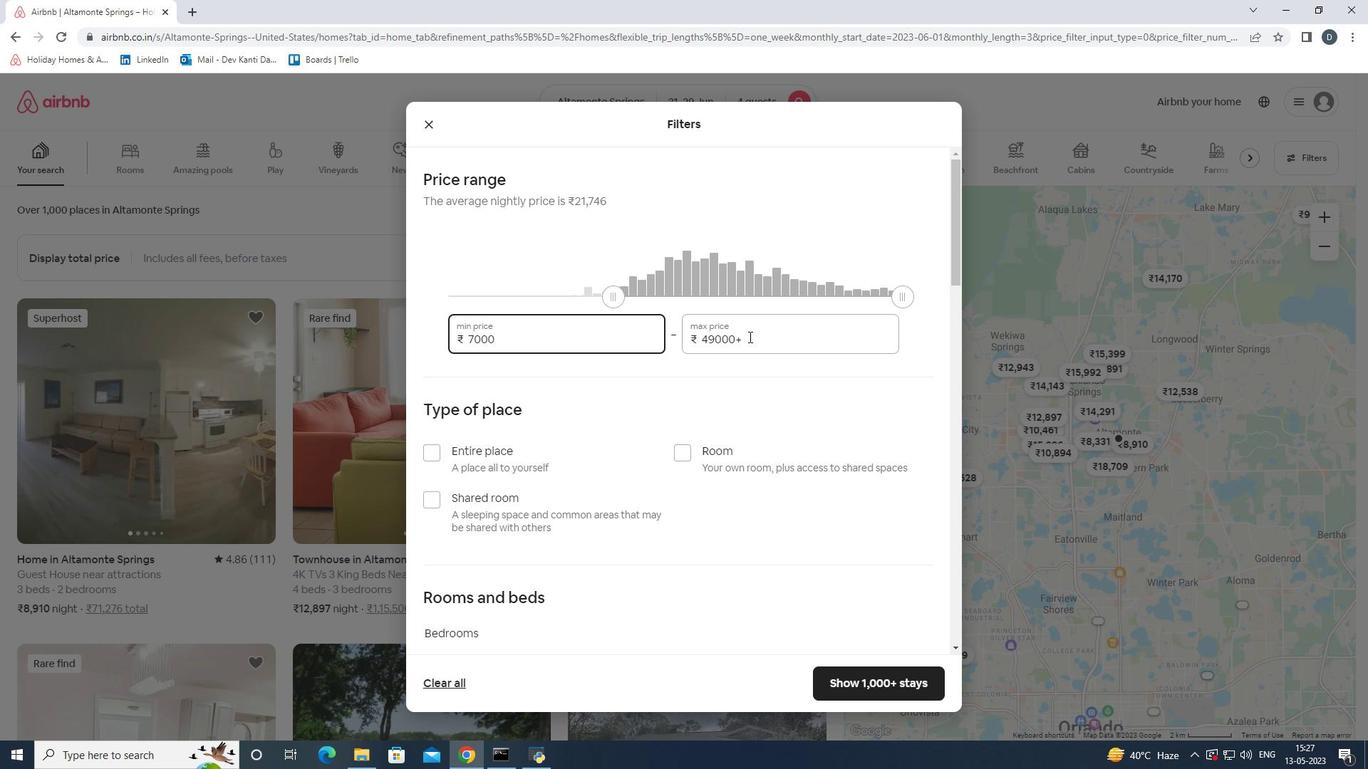 
Action: Mouse moved to (673, 337)
Screenshot: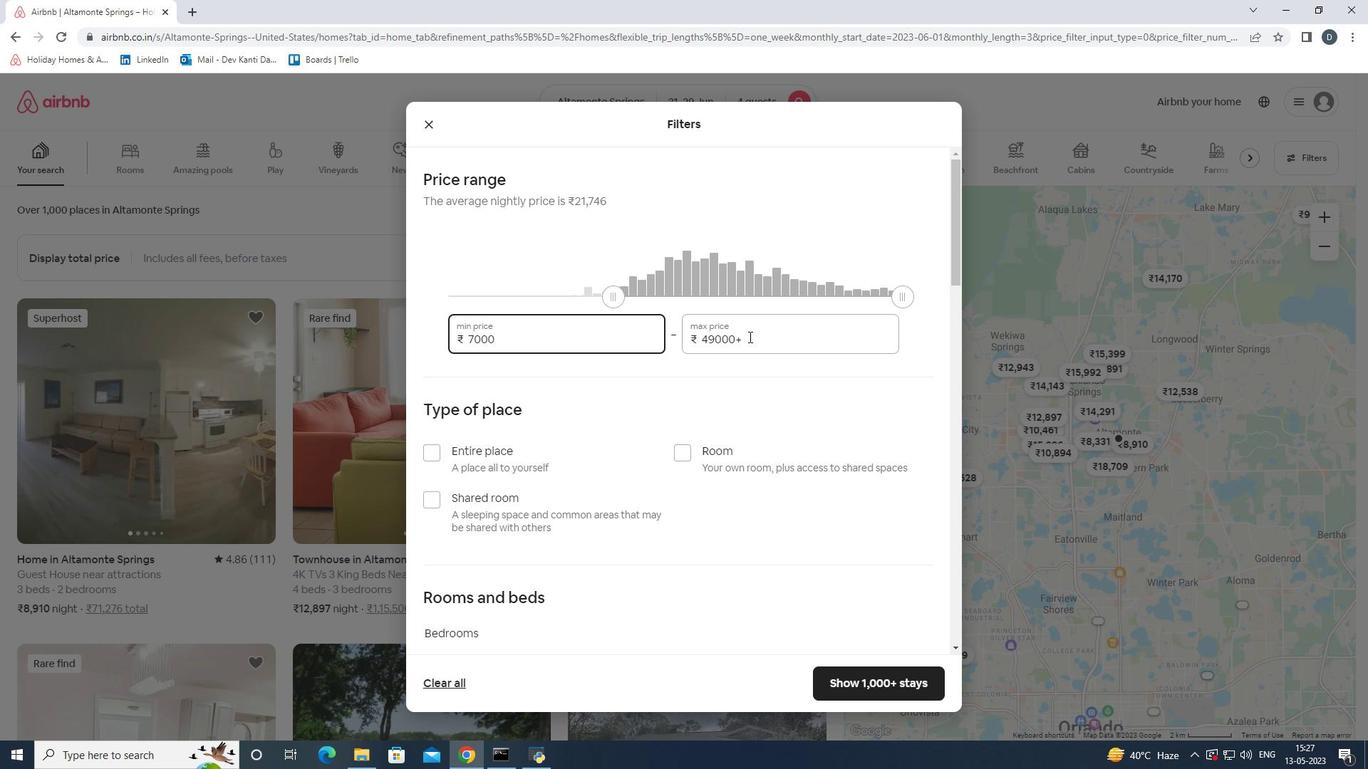 
Action: Key pressed 12000
Screenshot: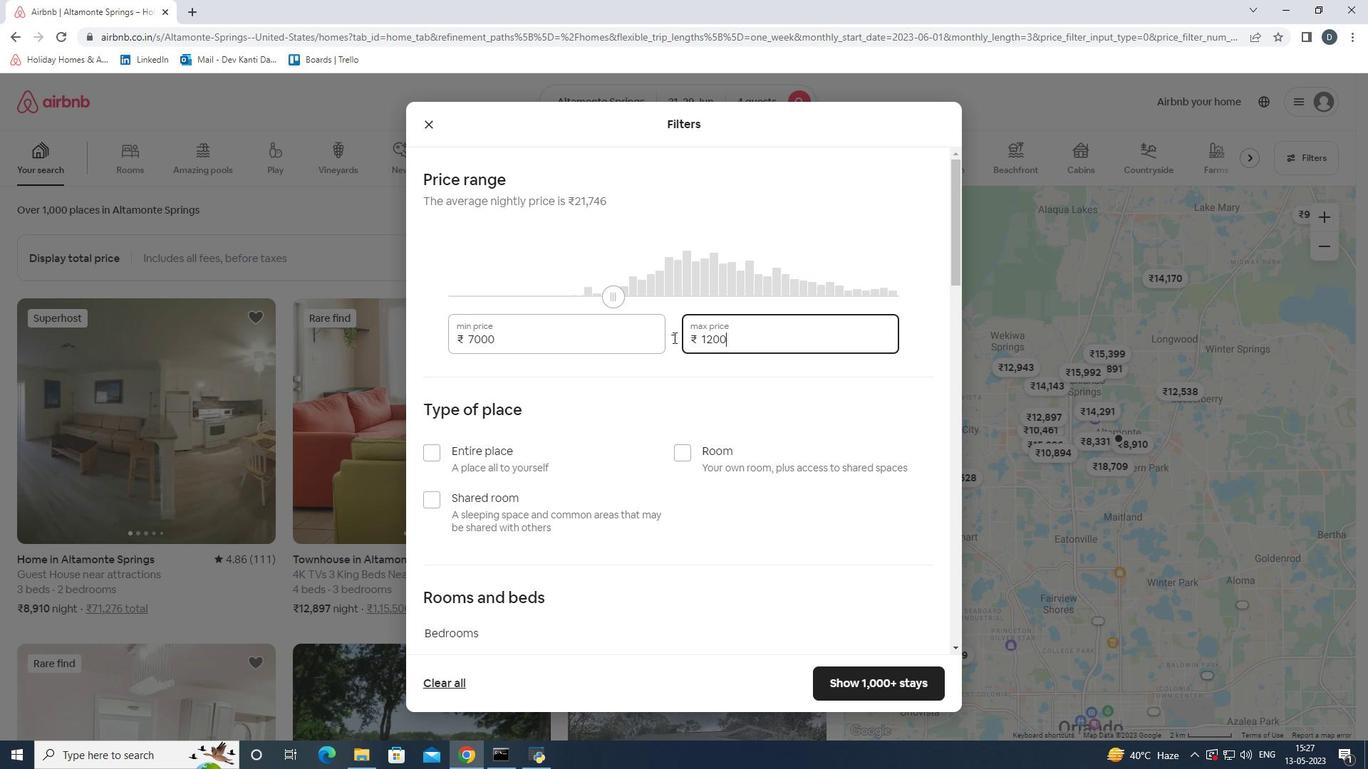
Action: Mouse moved to (659, 358)
Screenshot: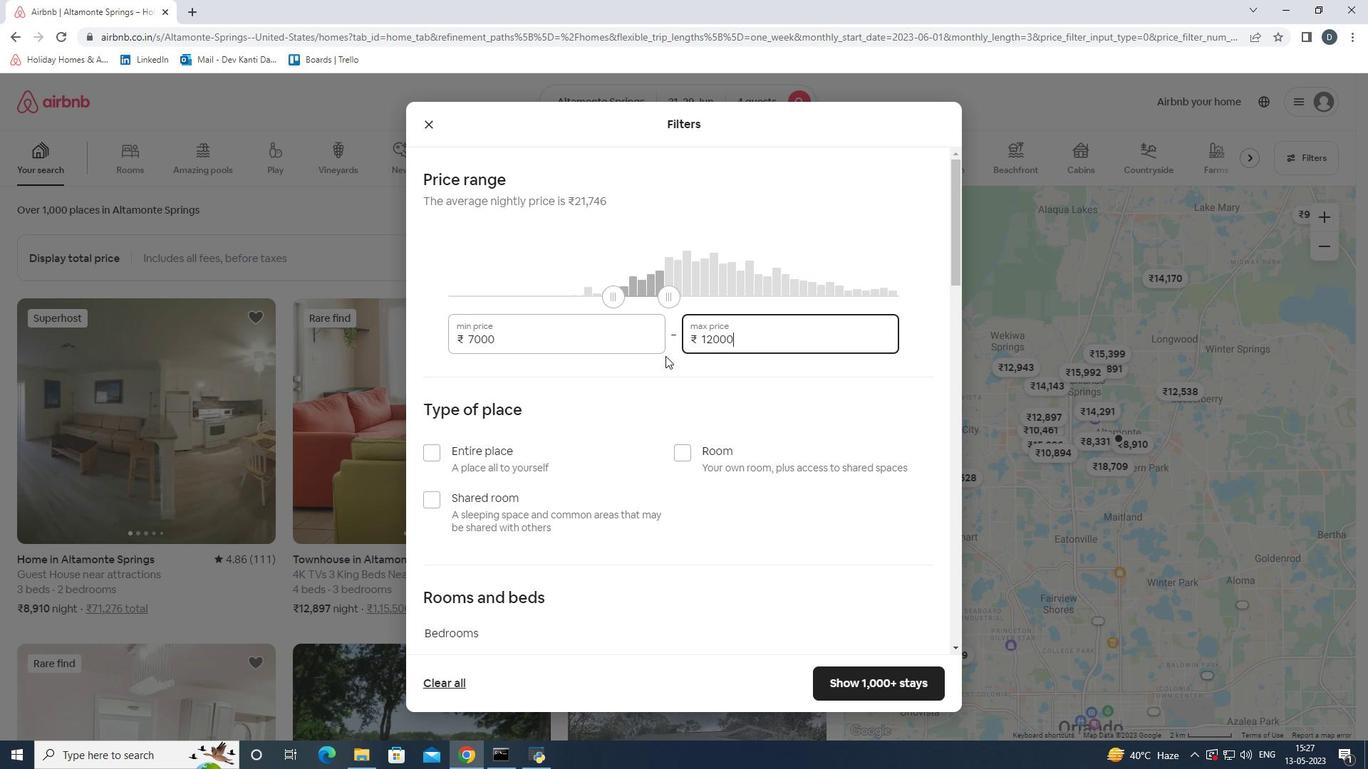 
Action: Mouse scrolled (659, 357) with delta (0, 0)
Screenshot: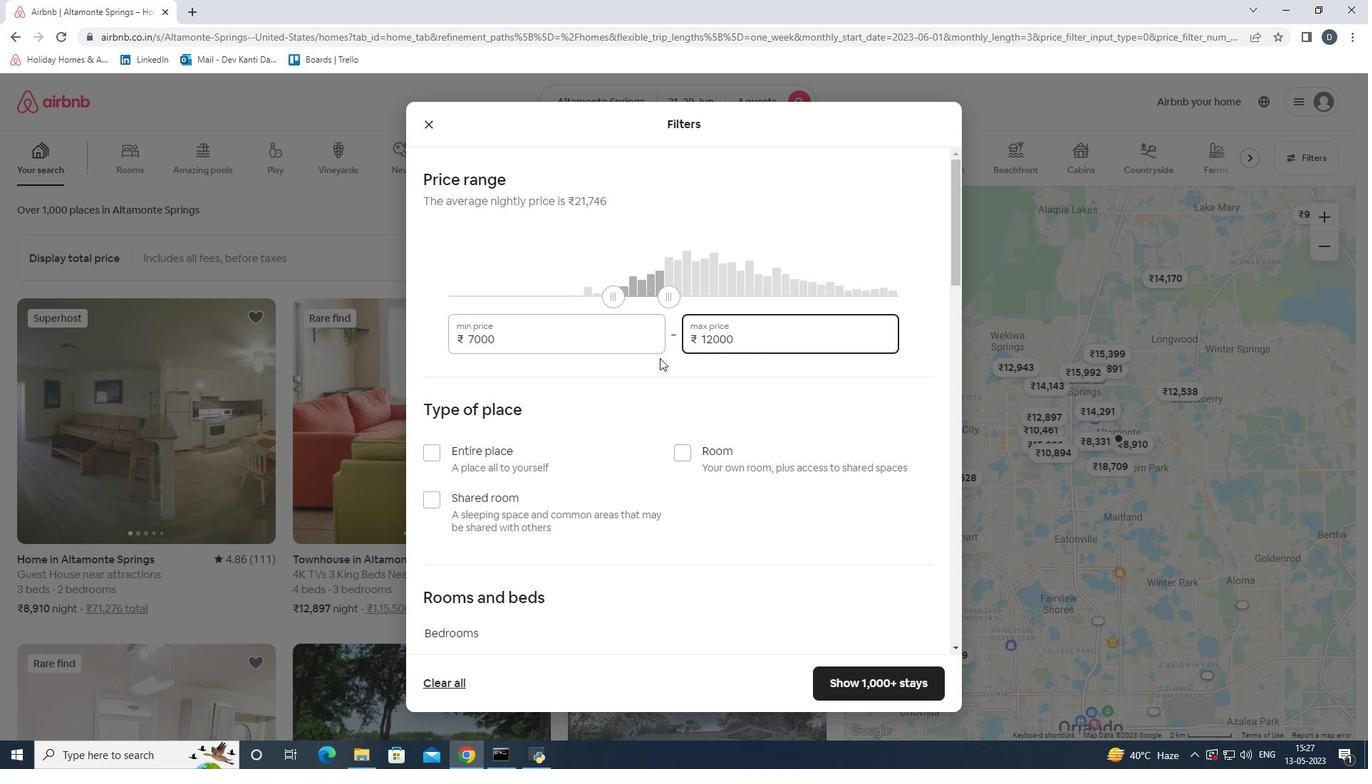 
Action: Mouse scrolled (659, 357) with delta (0, 0)
Screenshot: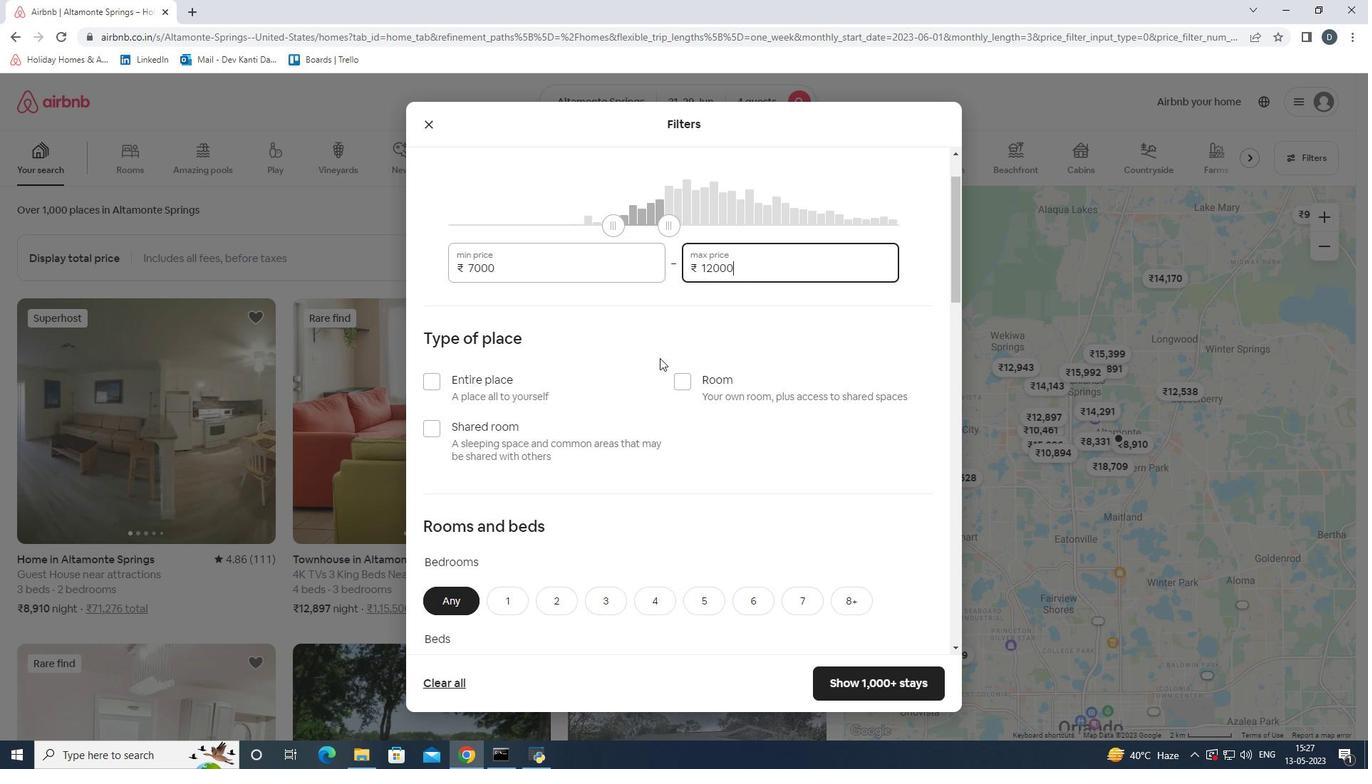 
Action: Mouse moved to (431, 313)
Screenshot: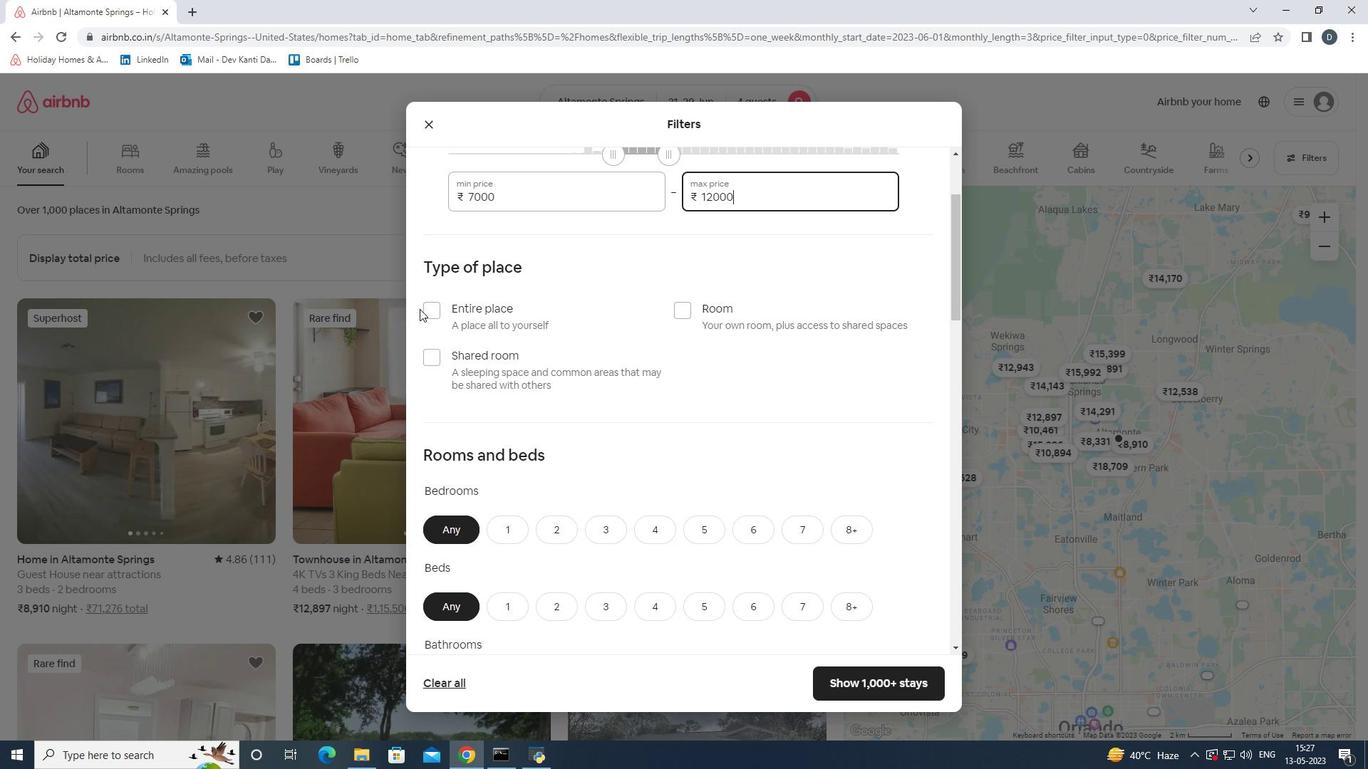 
Action: Mouse pressed left at (431, 313)
Screenshot: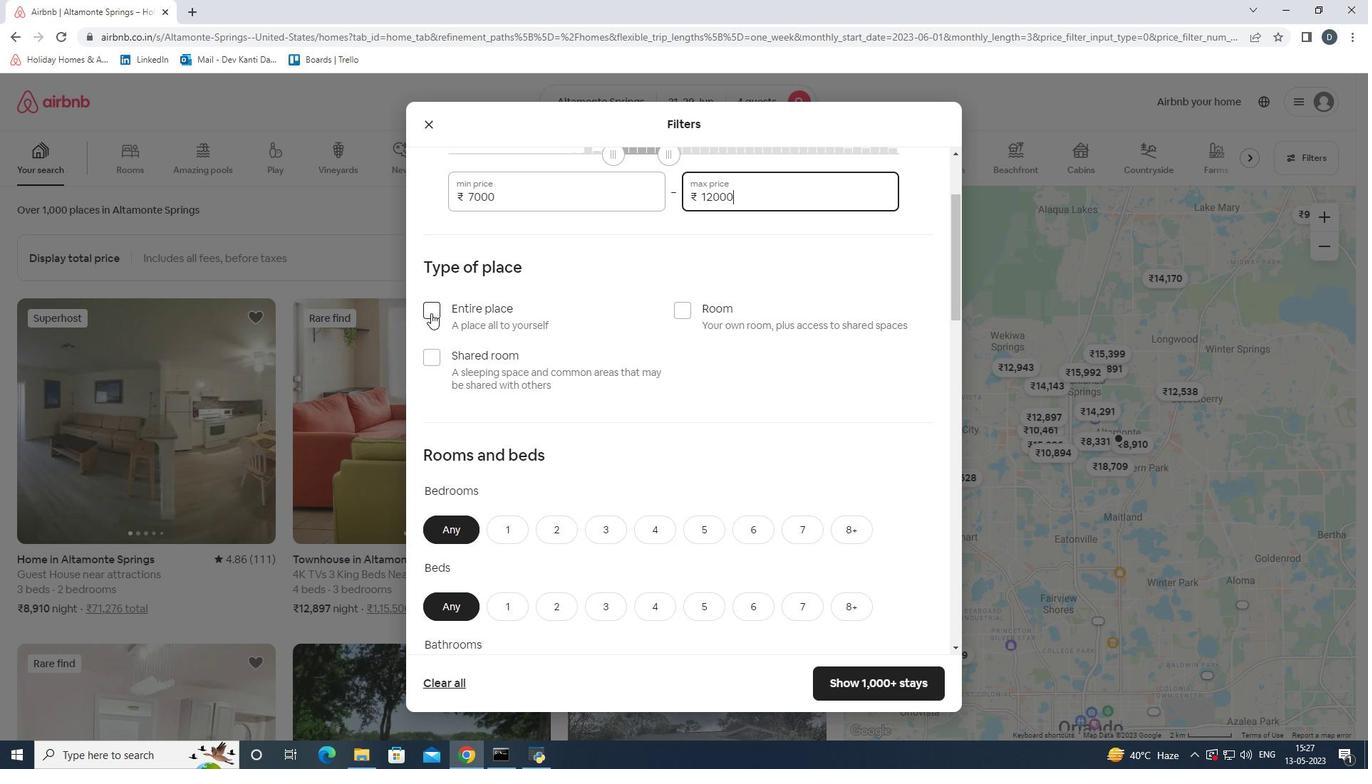 
Action: Mouse moved to (564, 348)
Screenshot: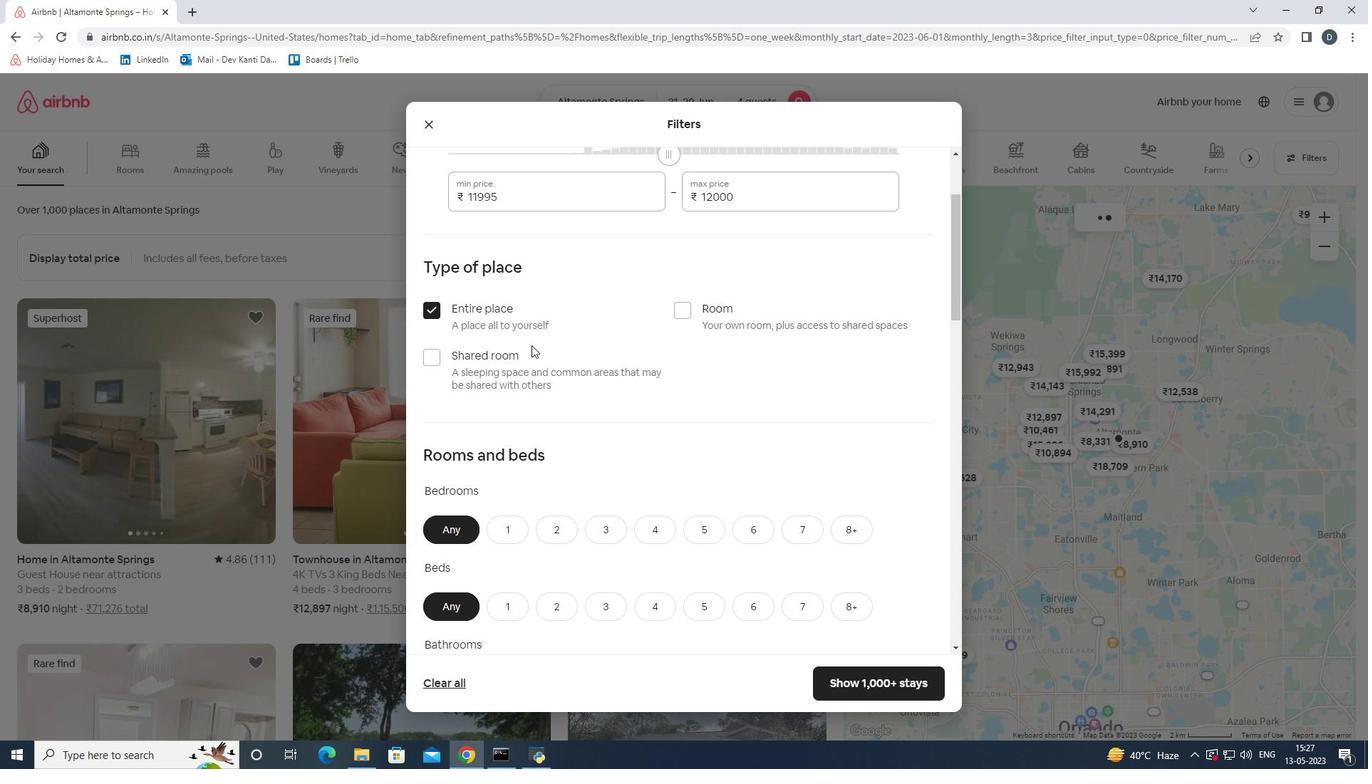 
Action: Mouse scrolled (564, 347) with delta (0, 0)
Screenshot: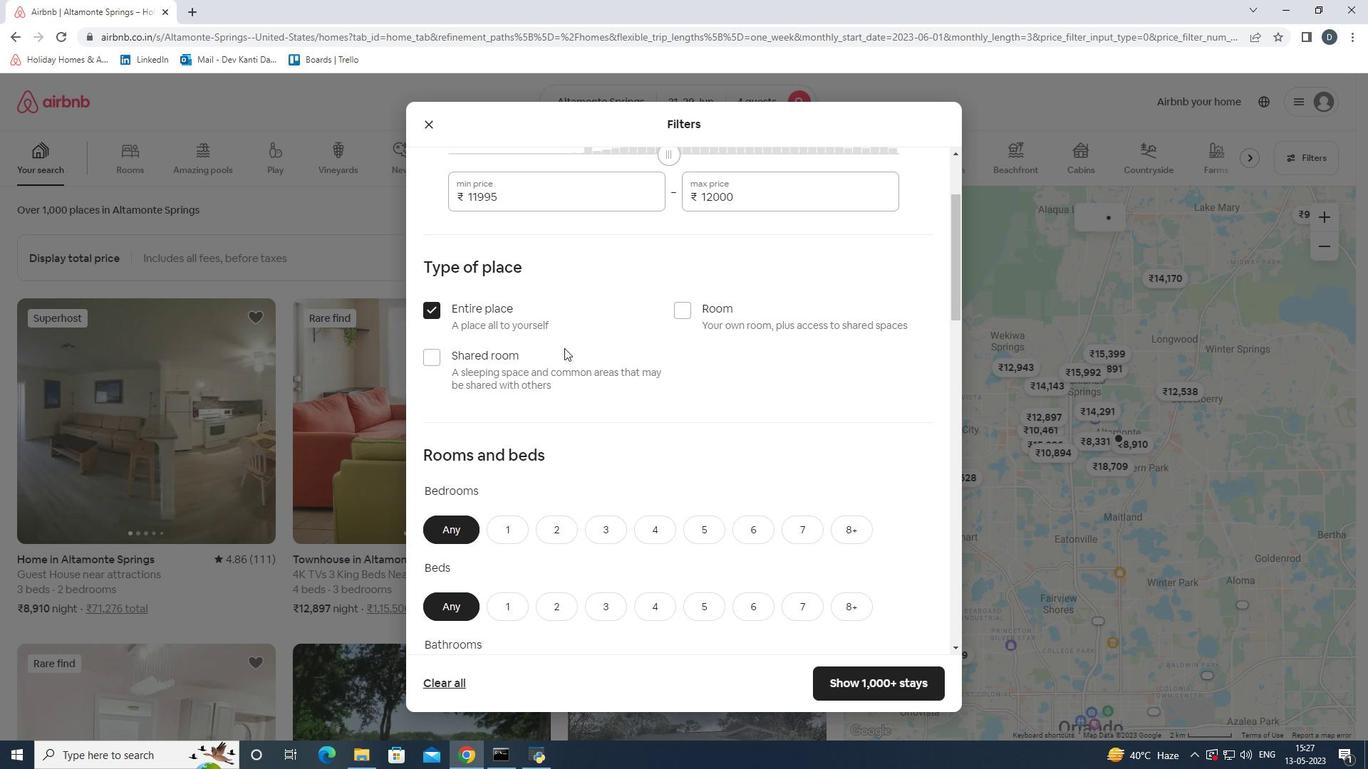
Action: Mouse scrolled (564, 347) with delta (0, 0)
Screenshot: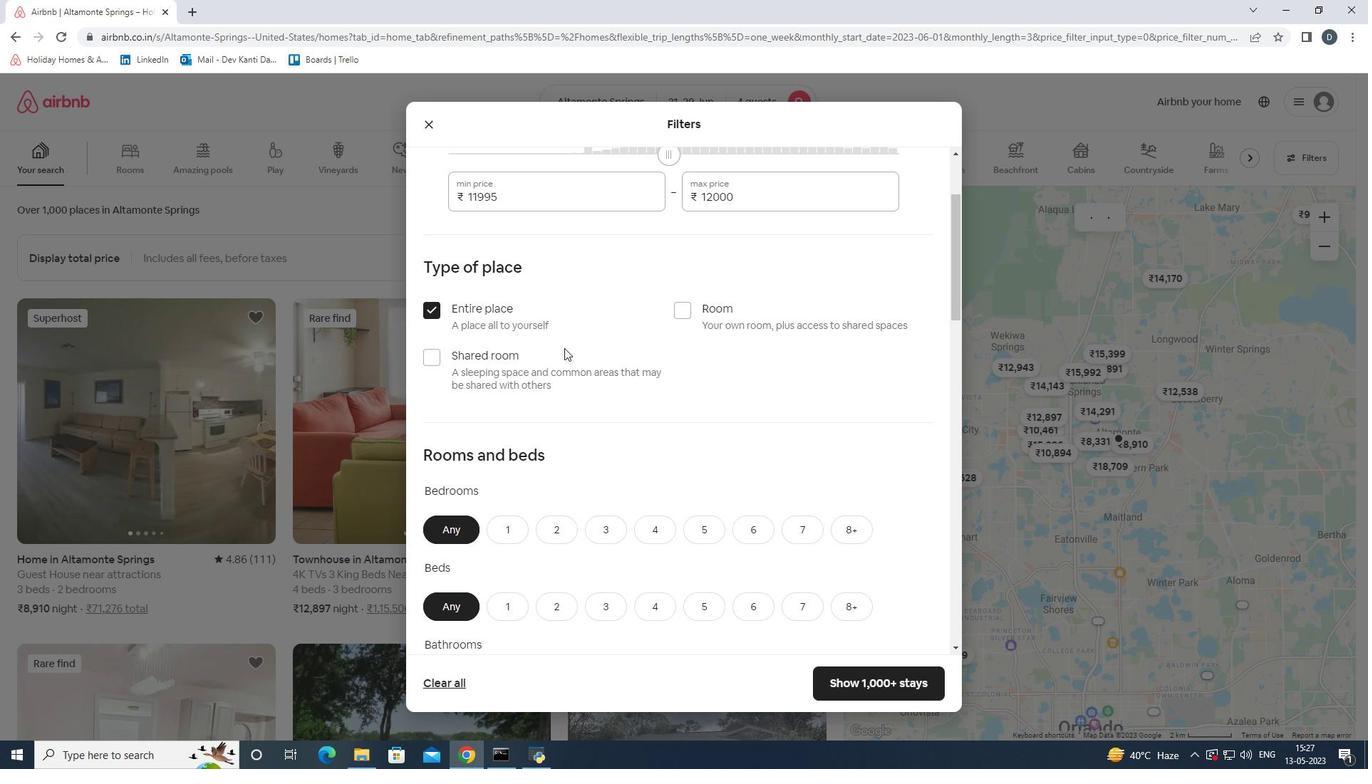 
Action: Mouse scrolled (564, 347) with delta (0, 0)
Screenshot: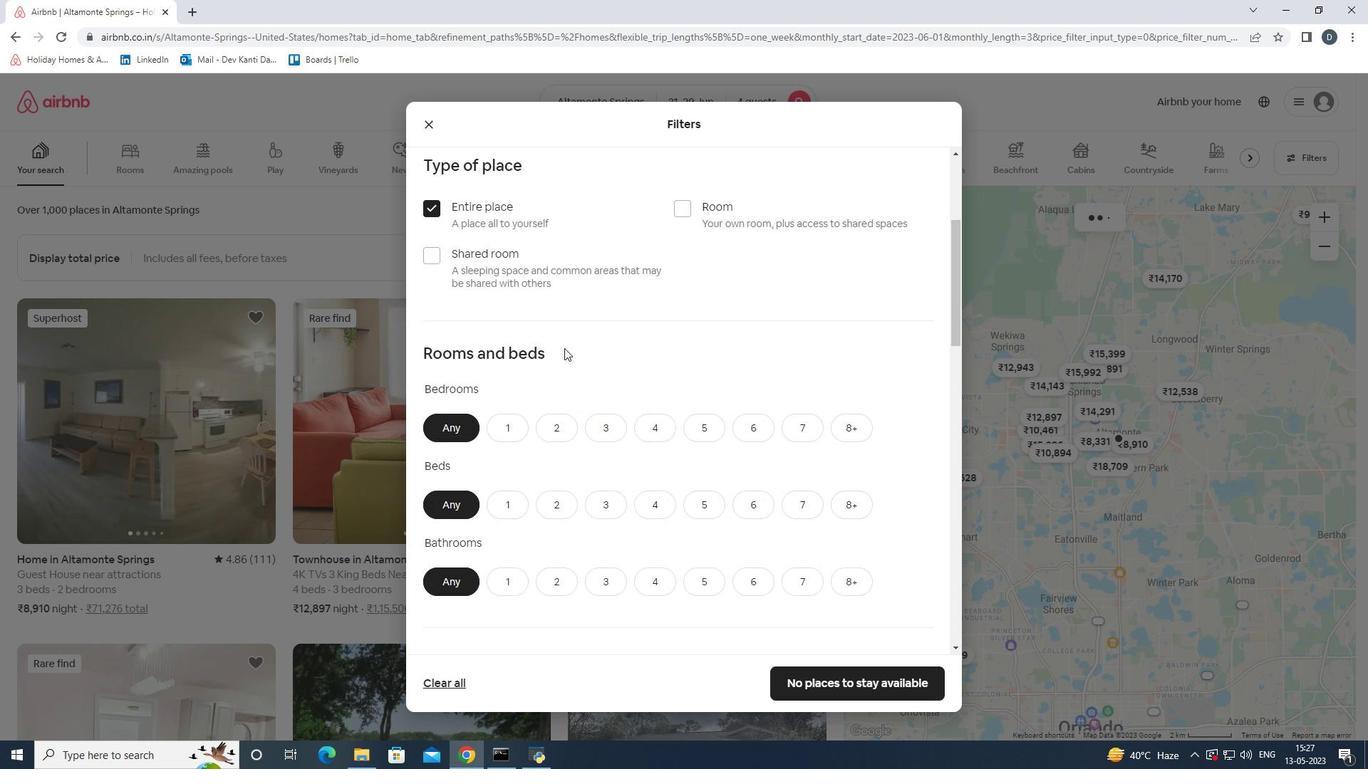 
Action: Mouse moved to (556, 313)
Screenshot: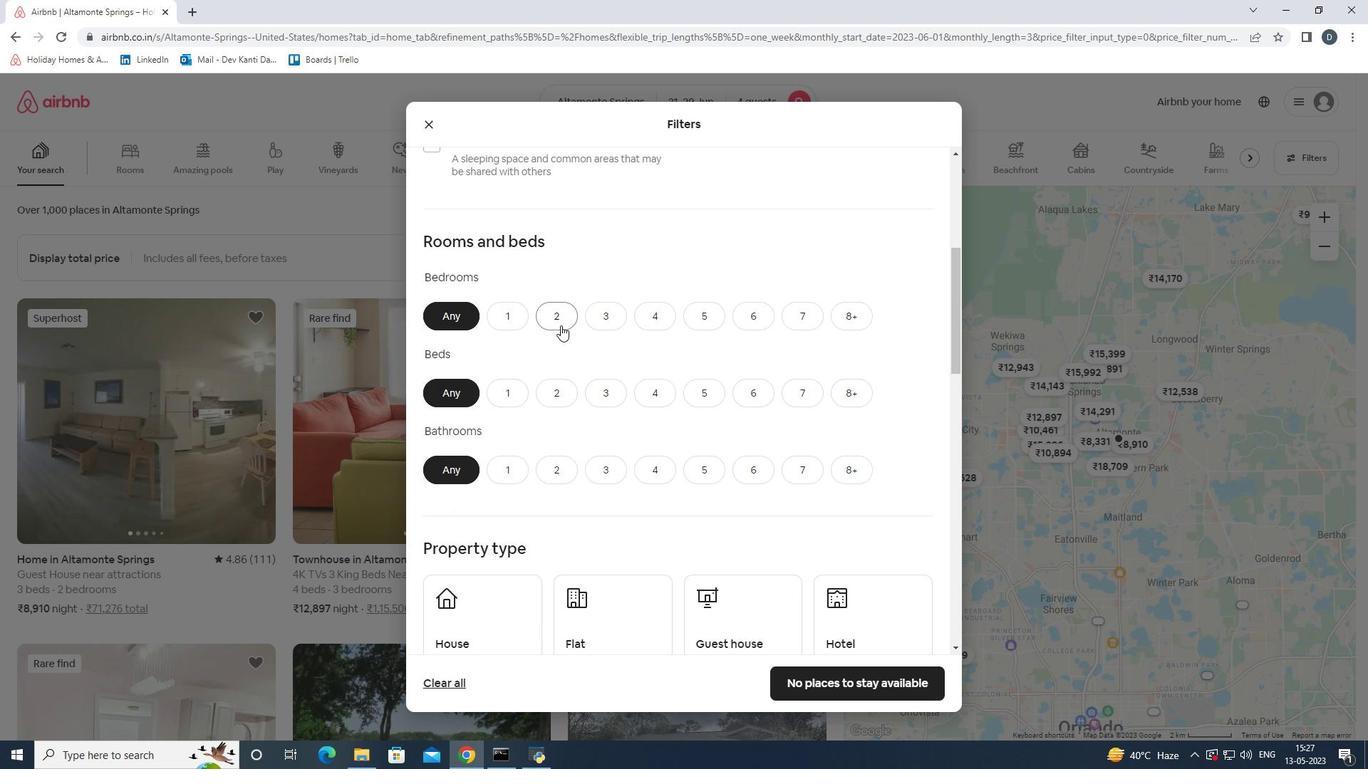 
Action: Mouse pressed left at (556, 313)
Screenshot: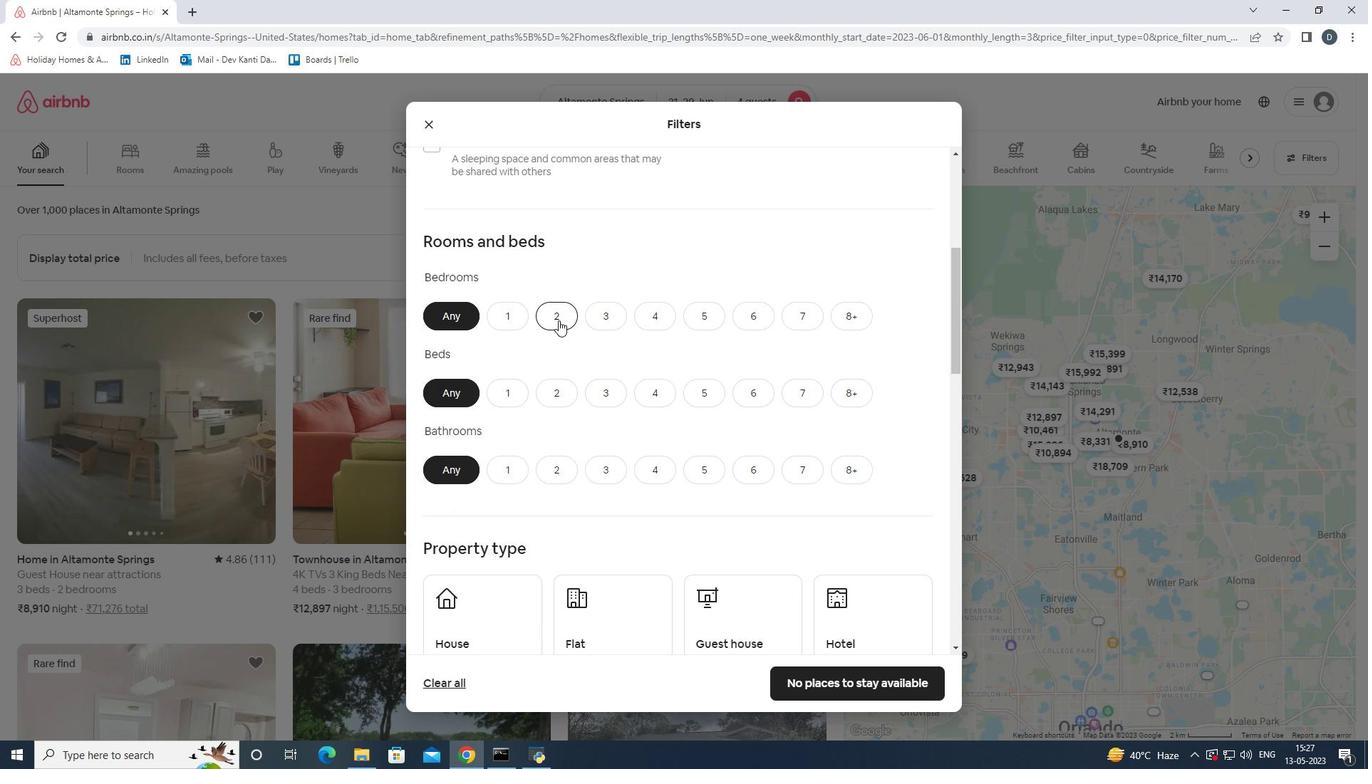 
Action: Mouse moved to (559, 386)
Screenshot: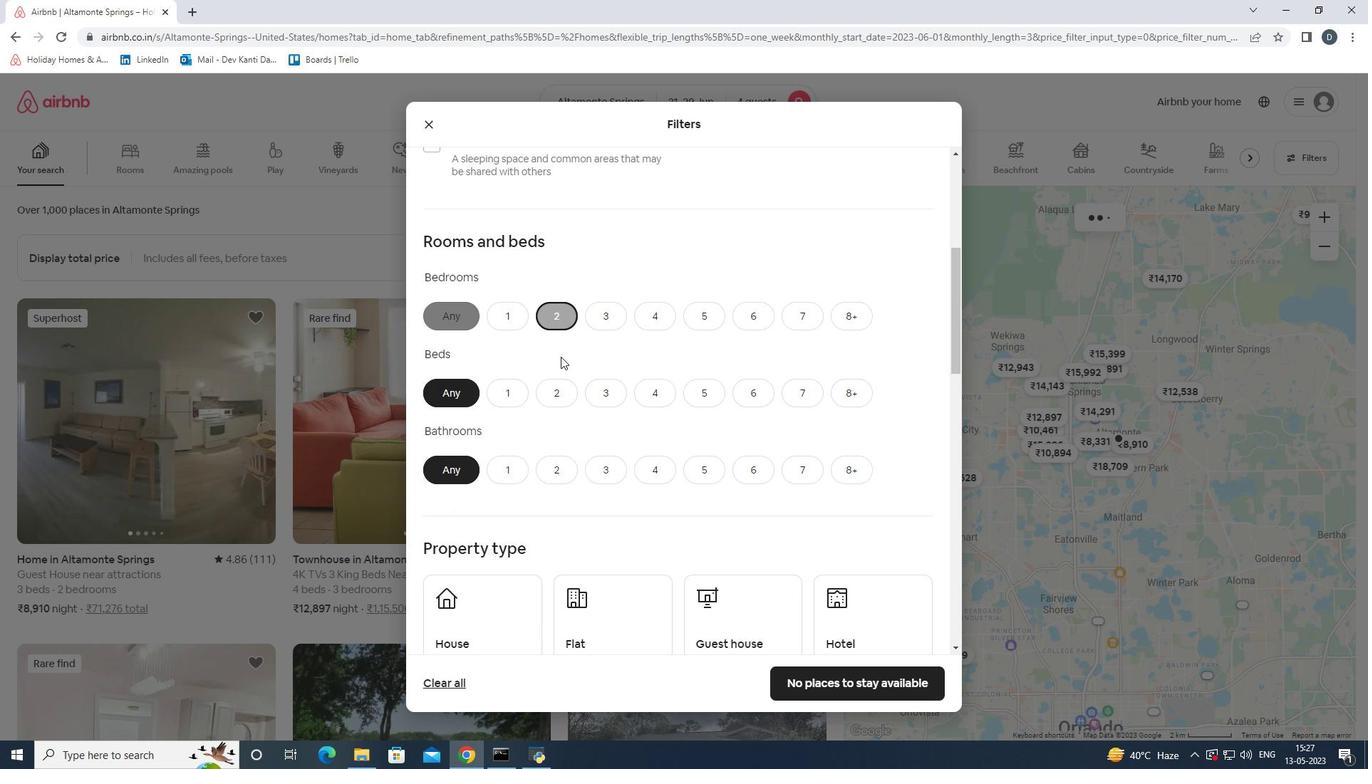 
Action: Mouse pressed left at (559, 386)
Screenshot: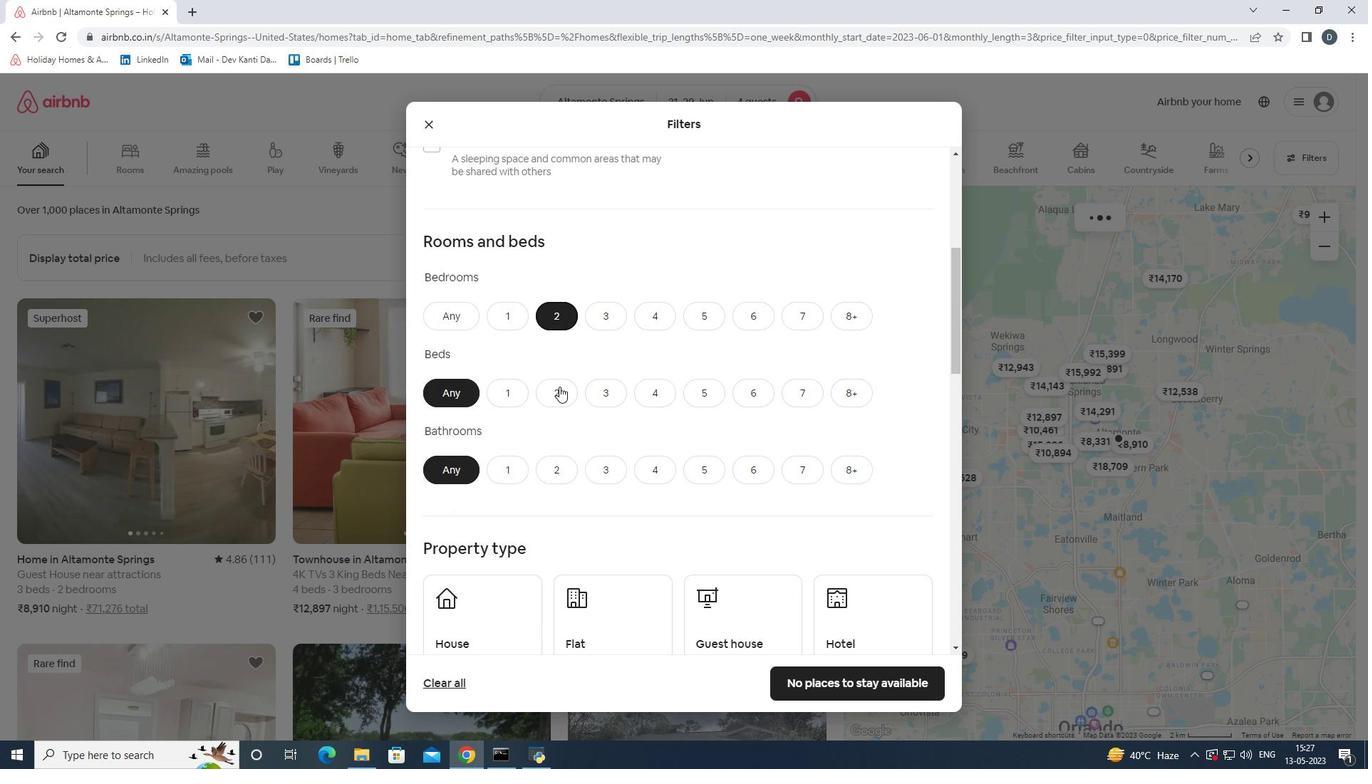 
Action: Mouse moved to (556, 469)
Screenshot: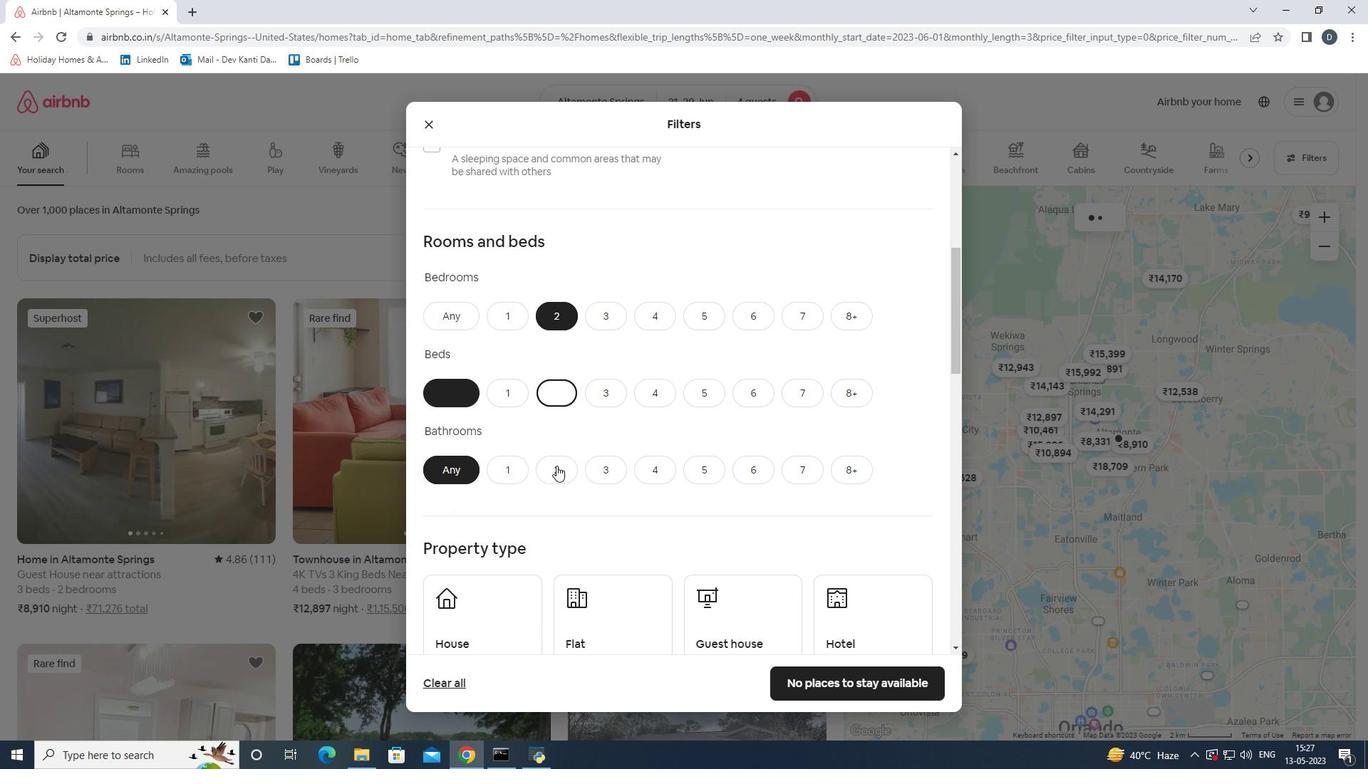 
Action: Mouse pressed left at (556, 469)
Screenshot: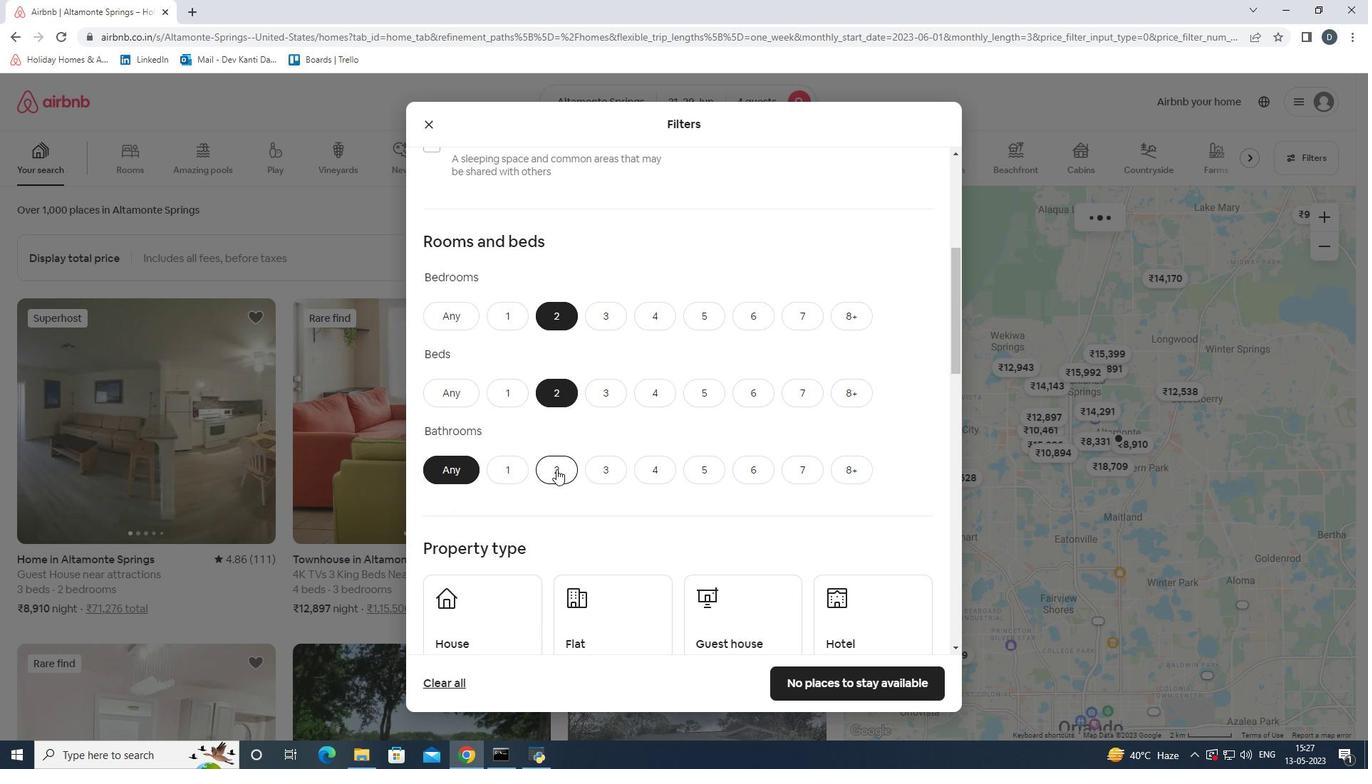 
Action: Mouse moved to (556, 456)
Screenshot: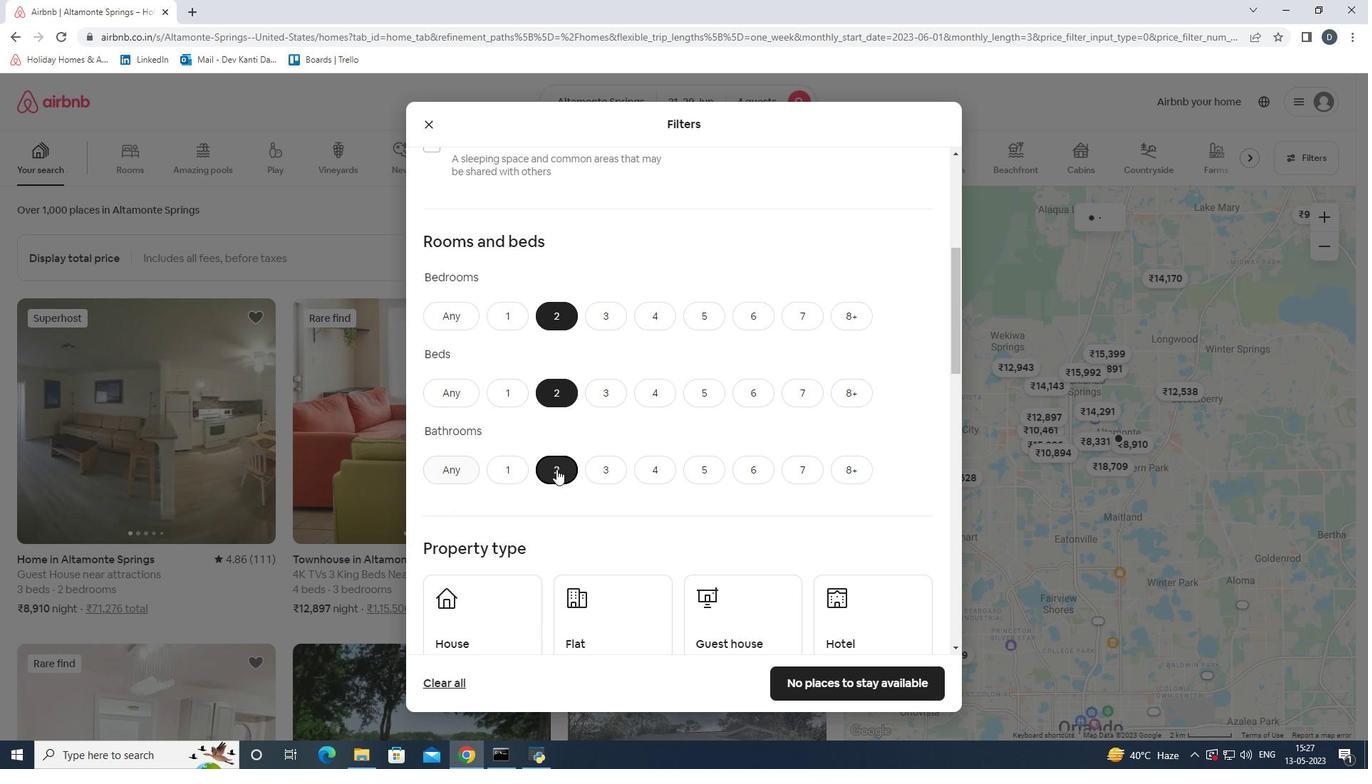 
Action: Mouse scrolled (556, 455) with delta (0, 0)
Screenshot: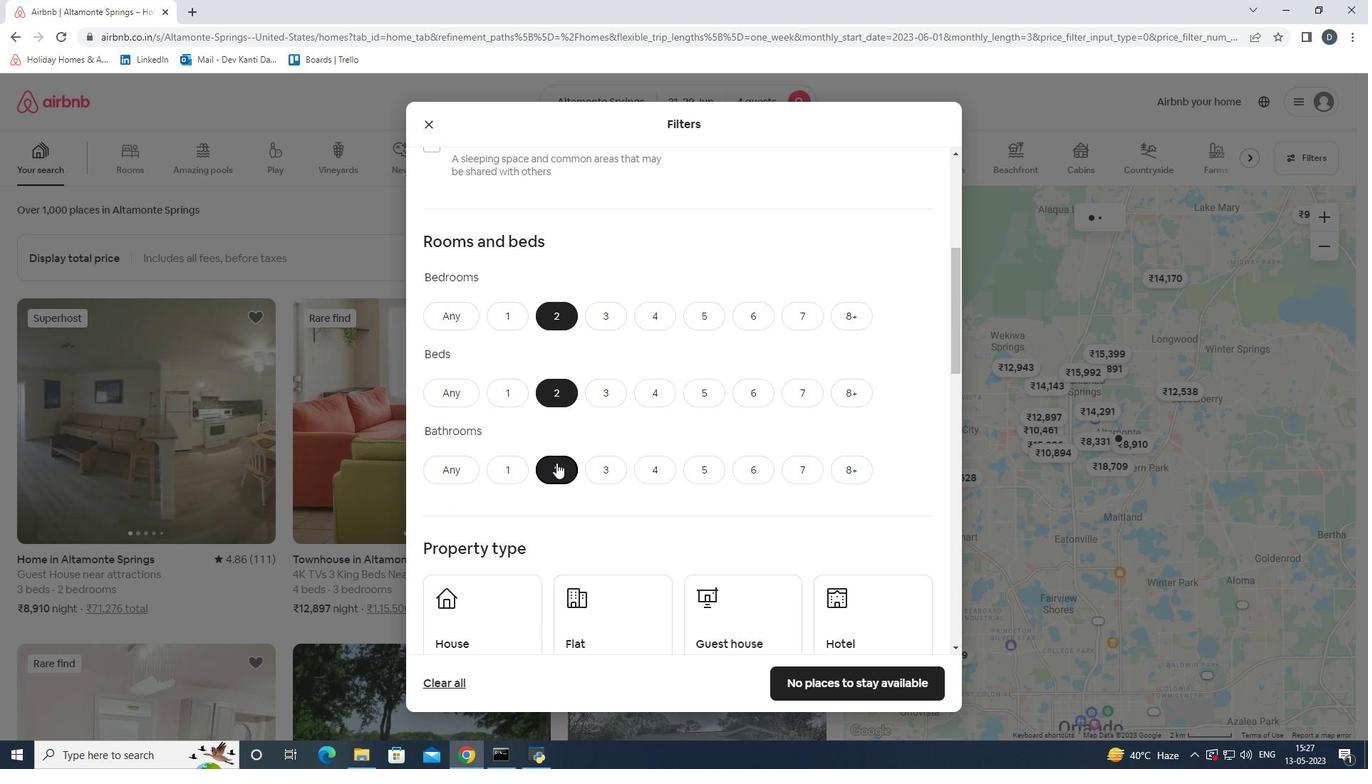 
Action: Mouse scrolled (556, 455) with delta (0, 0)
Screenshot: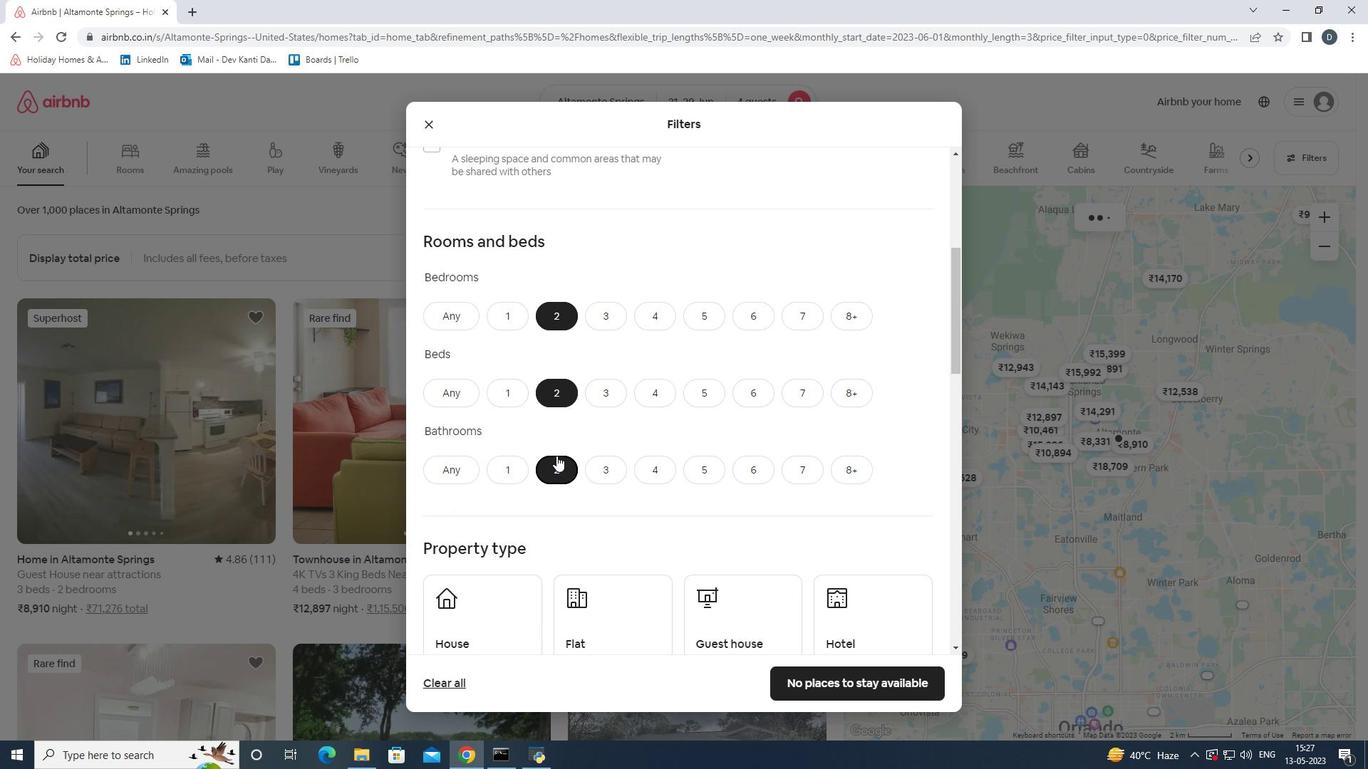 
Action: Mouse scrolled (556, 455) with delta (0, 0)
Screenshot: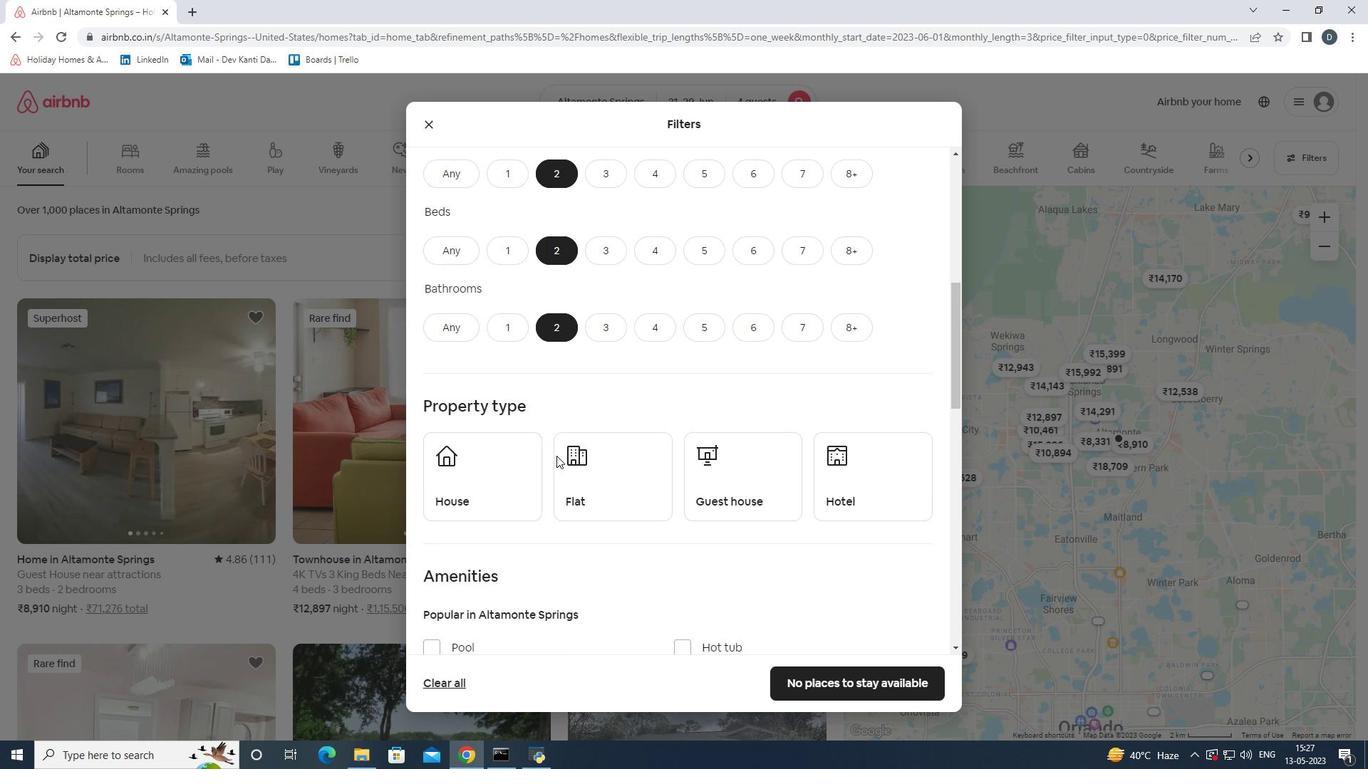 
Action: Mouse moved to (448, 431)
Screenshot: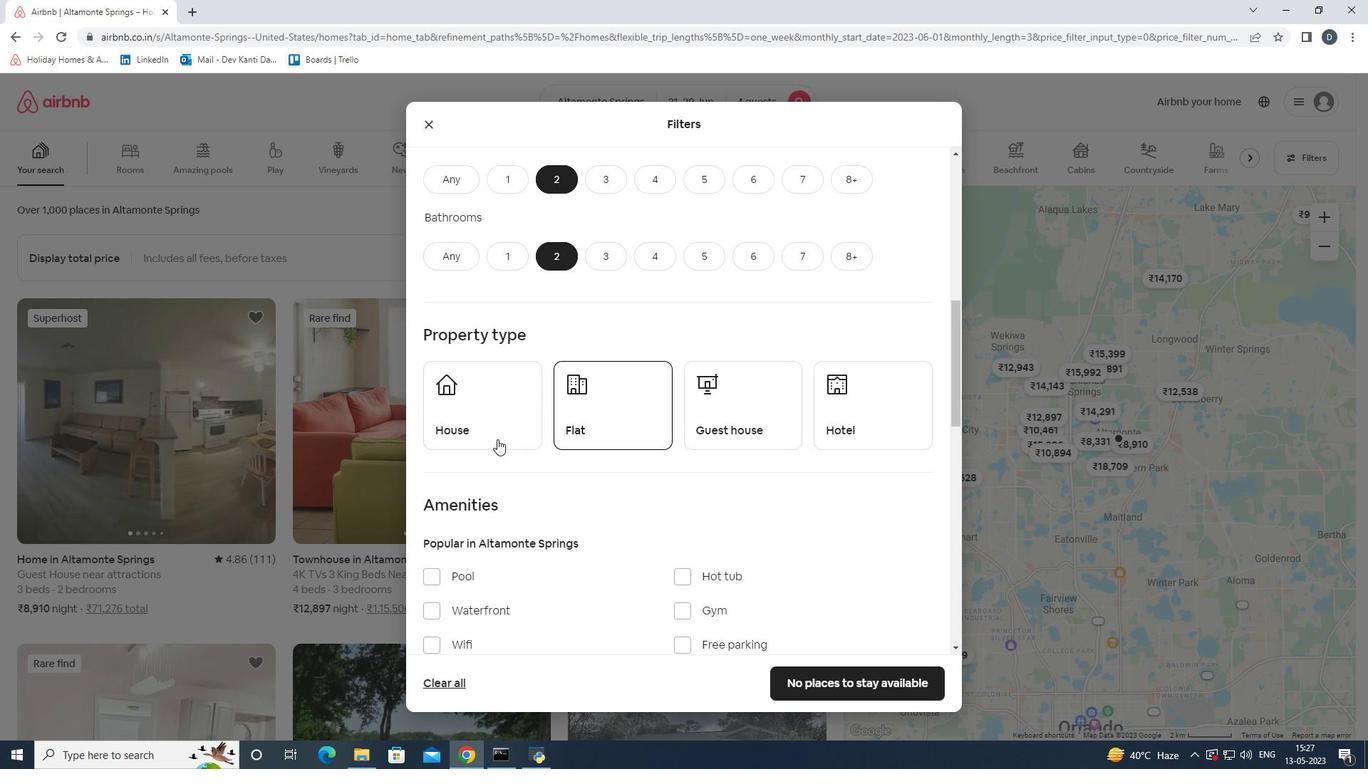 
Action: Mouse pressed left at (448, 431)
Screenshot: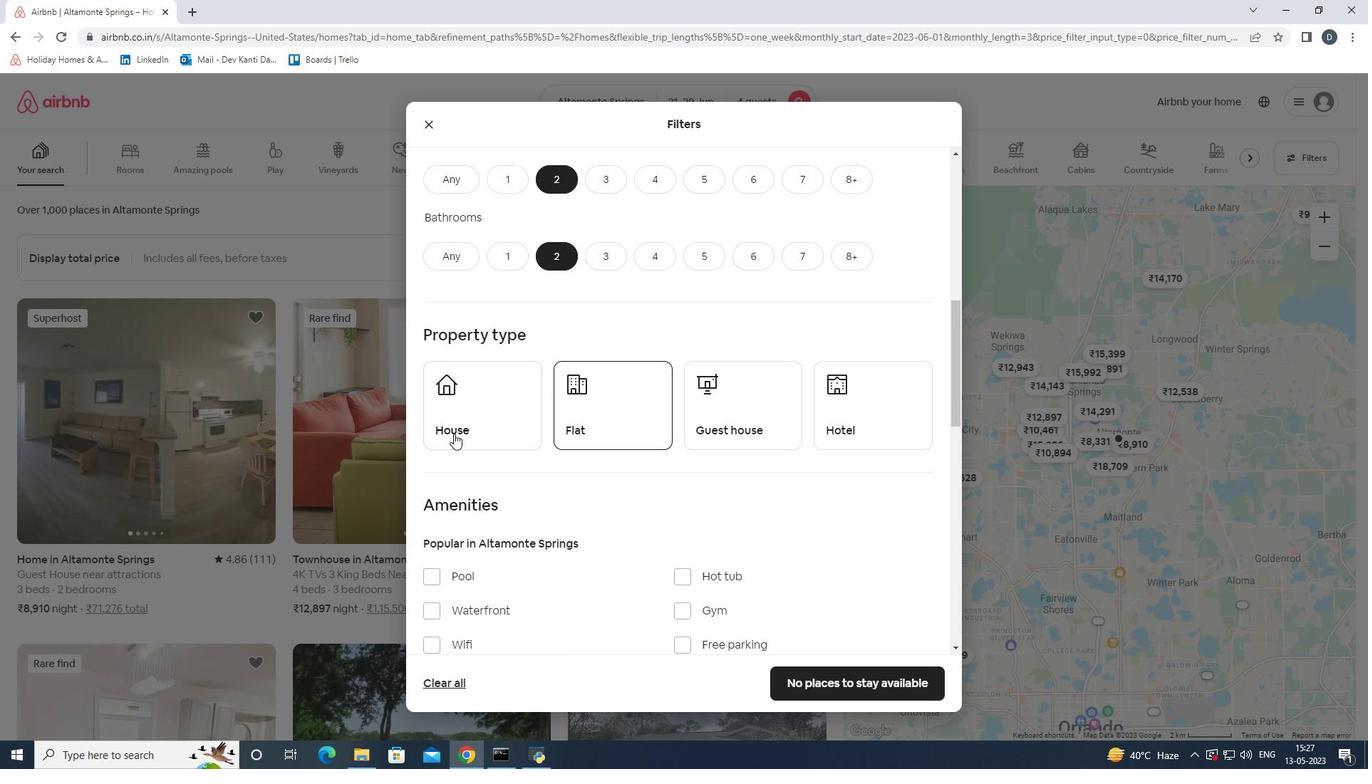 
Action: Mouse moved to (598, 403)
Screenshot: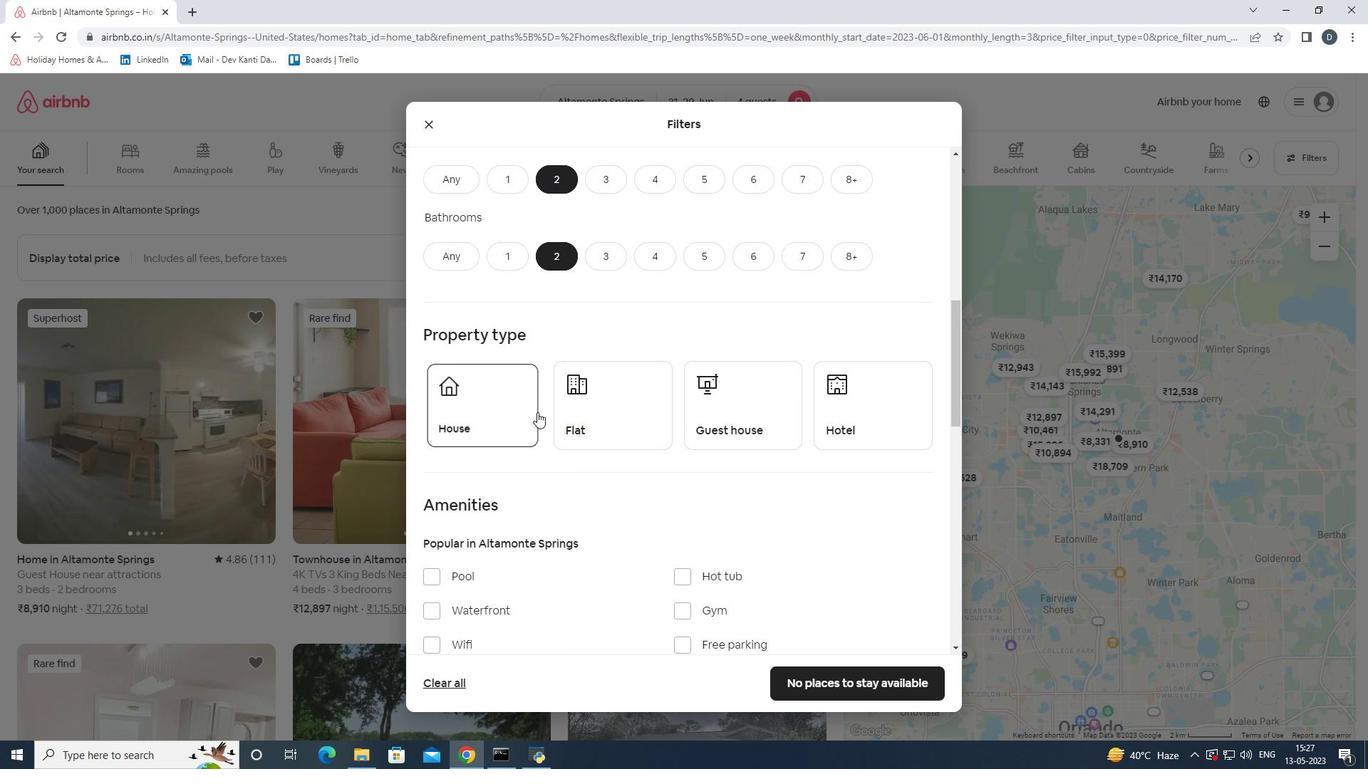 
Action: Mouse pressed left at (598, 403)
Screenshot: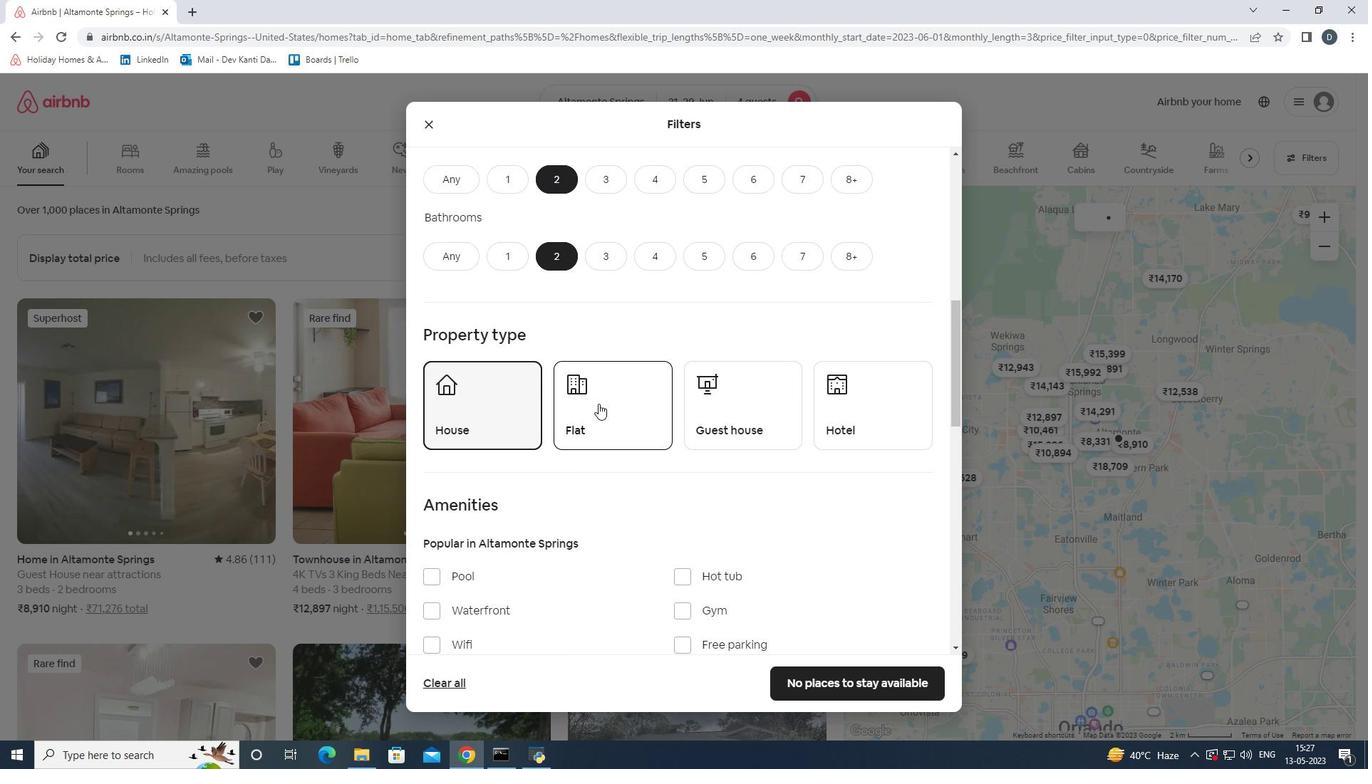 
Action: Mouse moved to (716, 404)
Screenshot: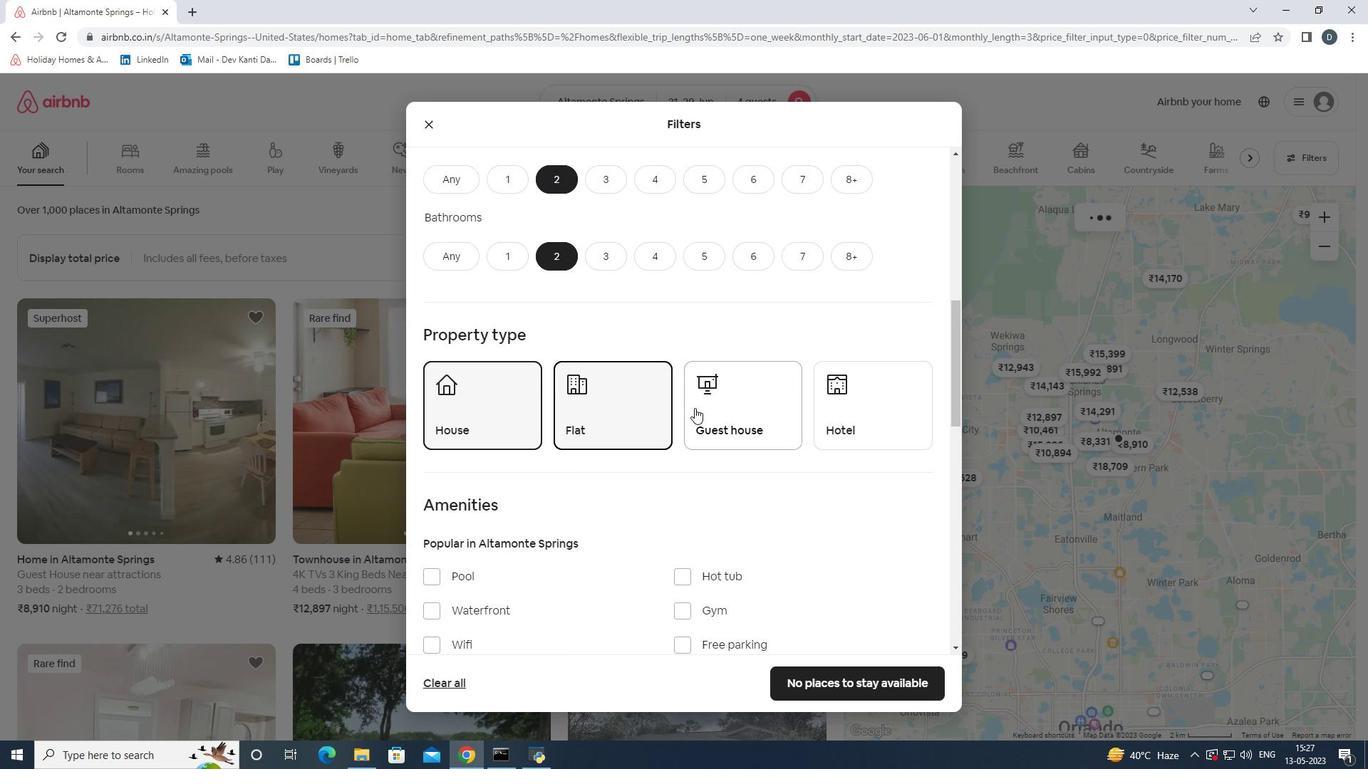 
Action: Mouse pressed left at (716, 404)
Screenshot: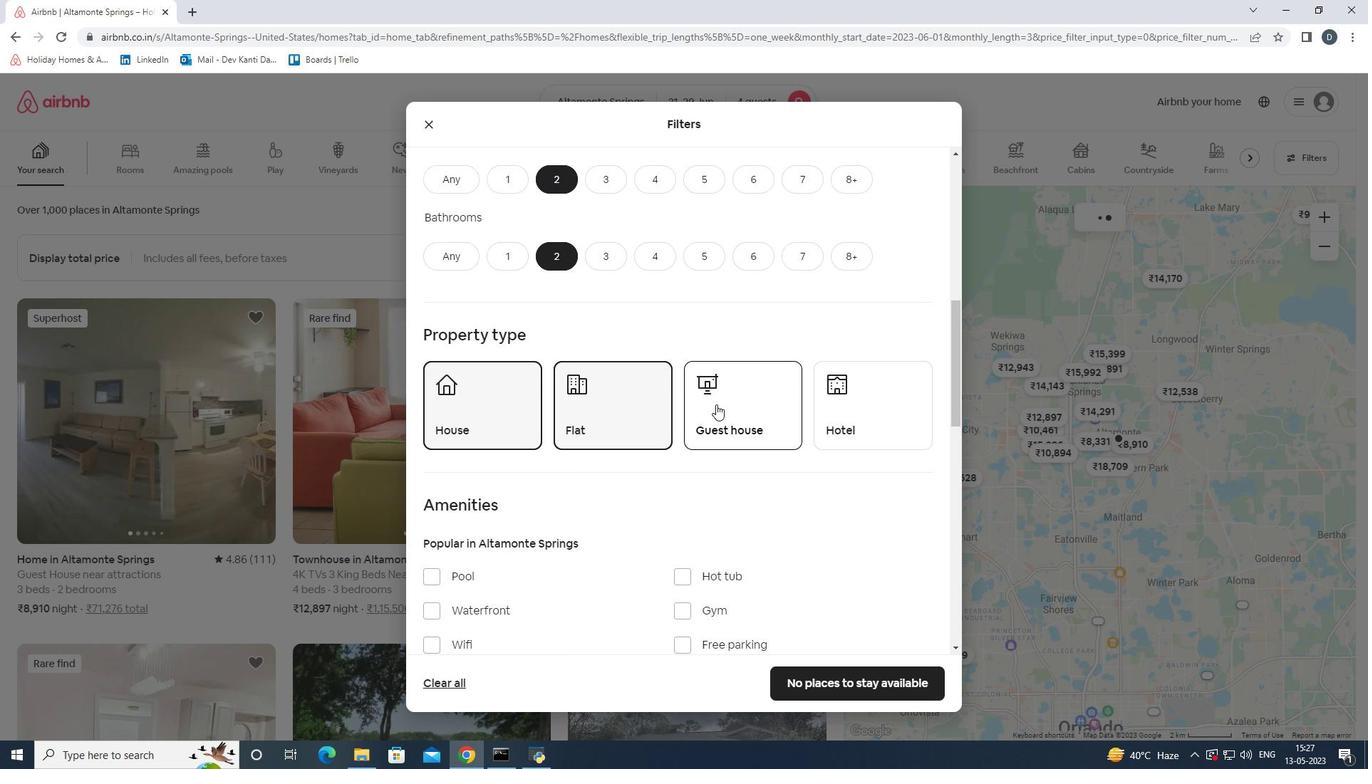 
Action: Mouse moved to (715, 403)
Screenshot: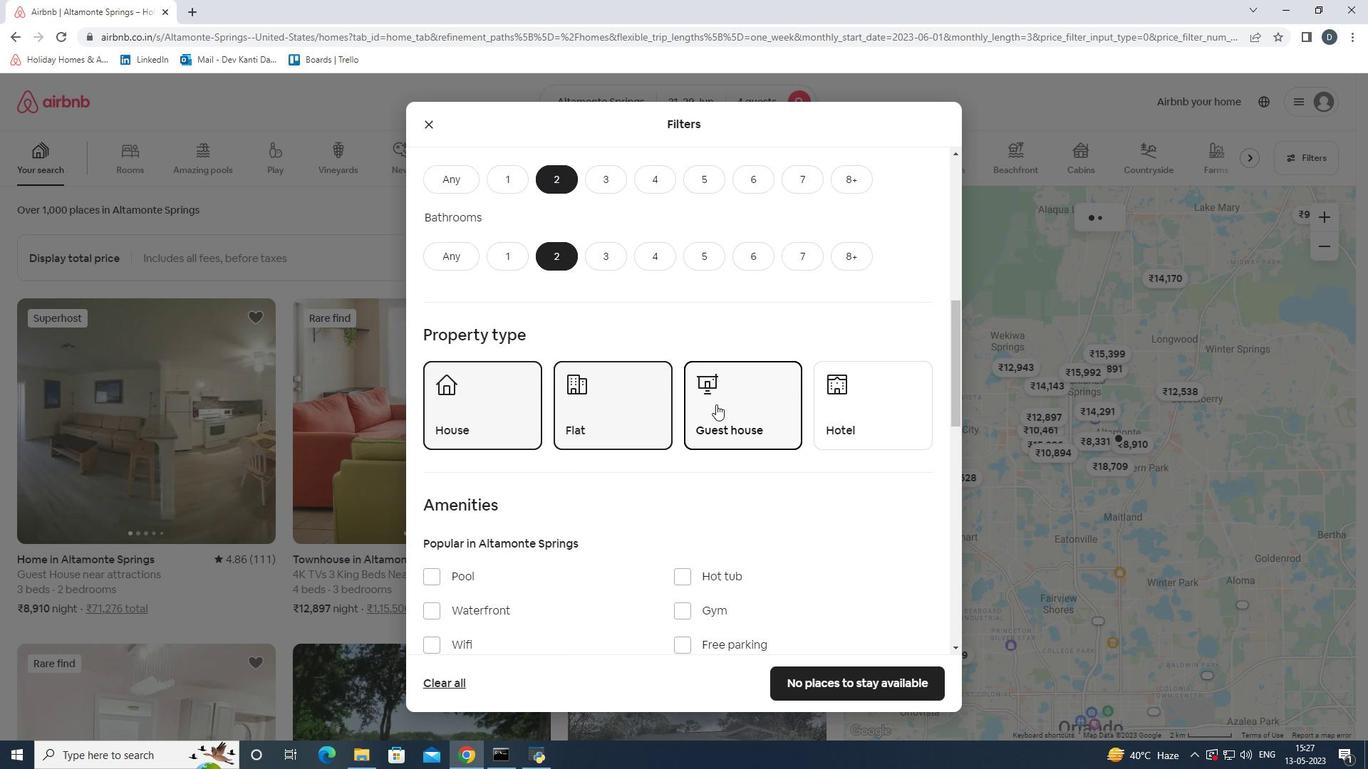 
Action: Mouse scrolled (715, 402) with delta (0, 0)
Screenshot: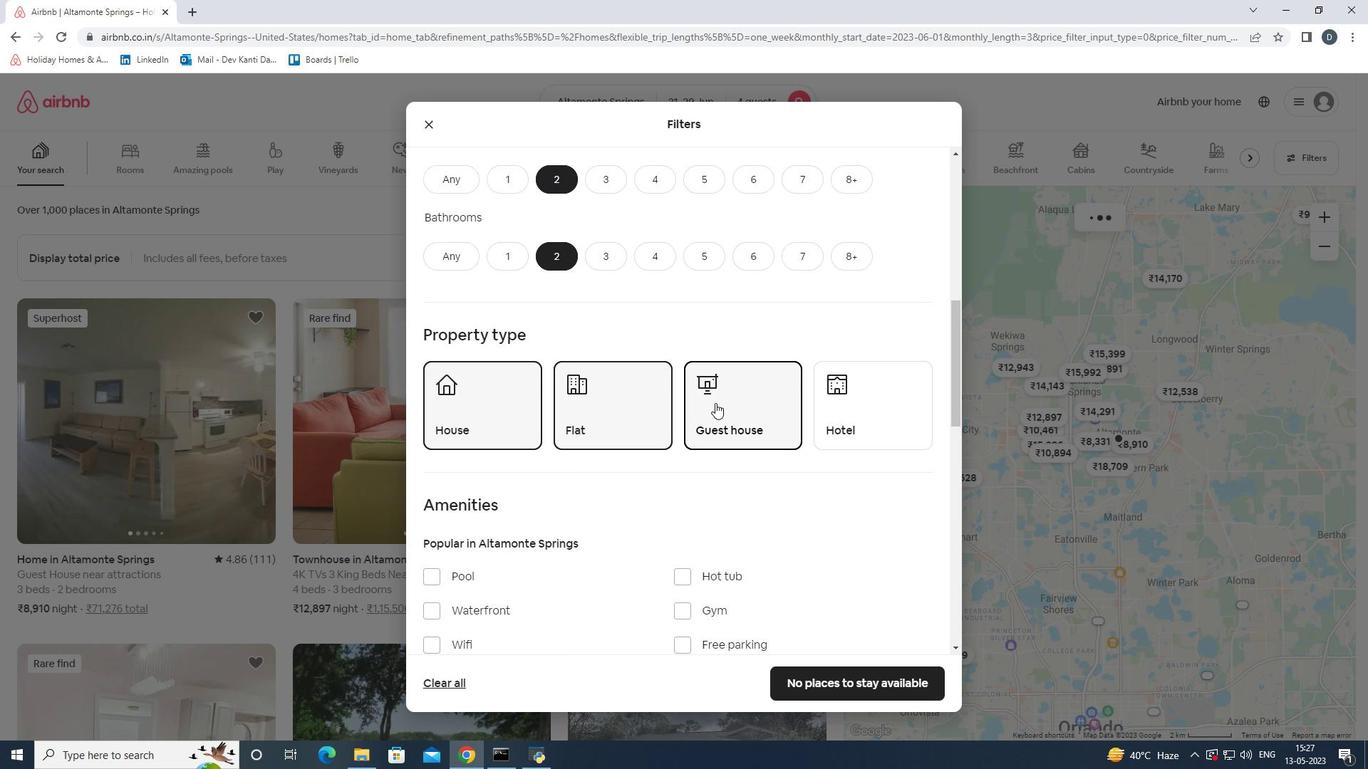 
Action: Mouse moved to (632, 365)
Screenshot: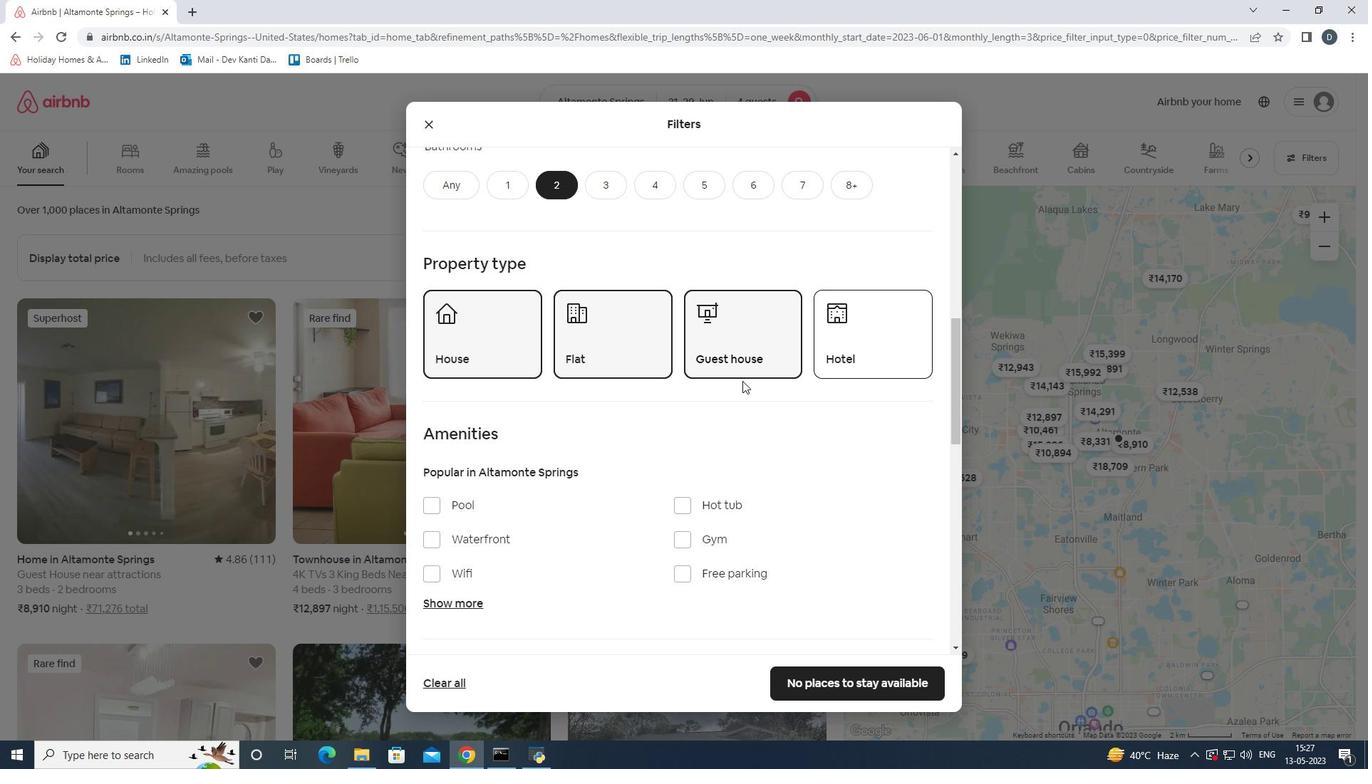 
Action: Mouse scrolled (632, 364) with delta (0, 0)
Screenshot: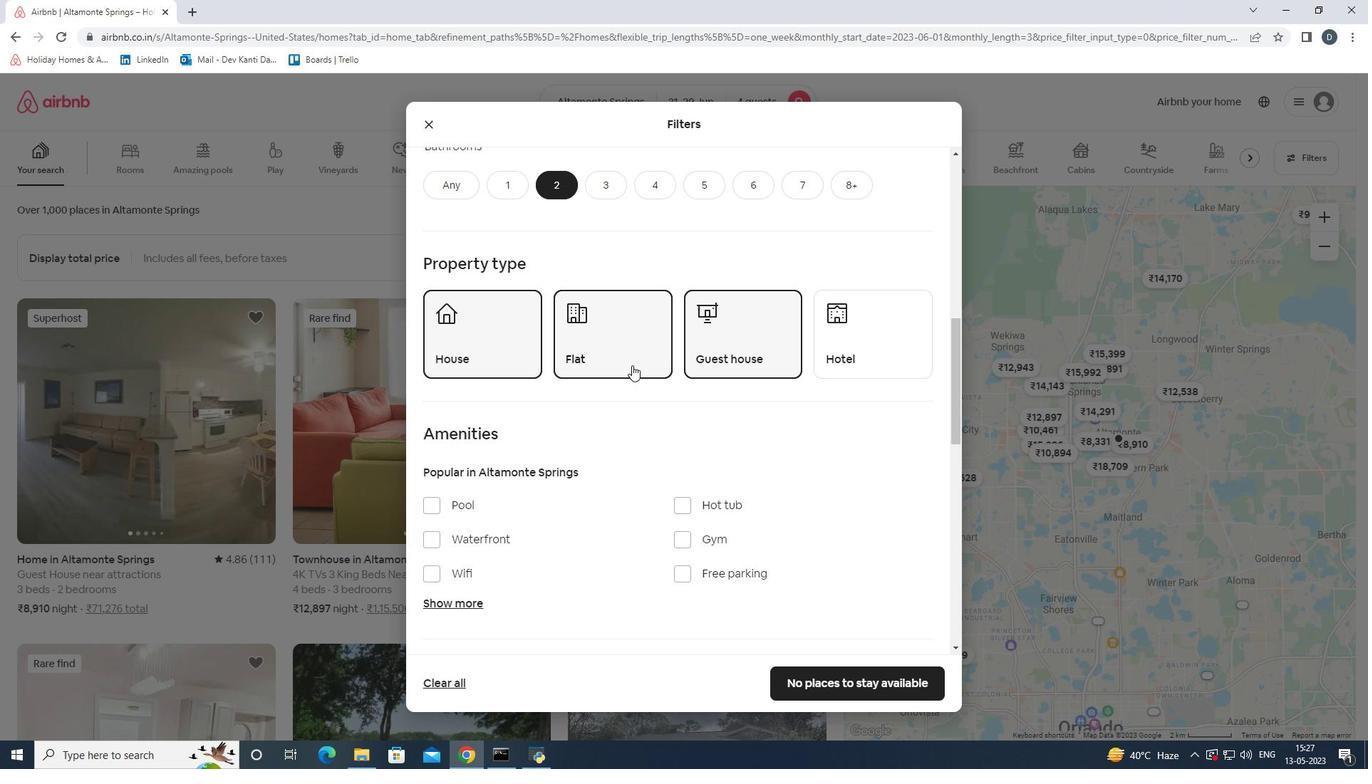 
Action: Mouse scrolled (632, 364) with delta (0, 0)
Screenshot: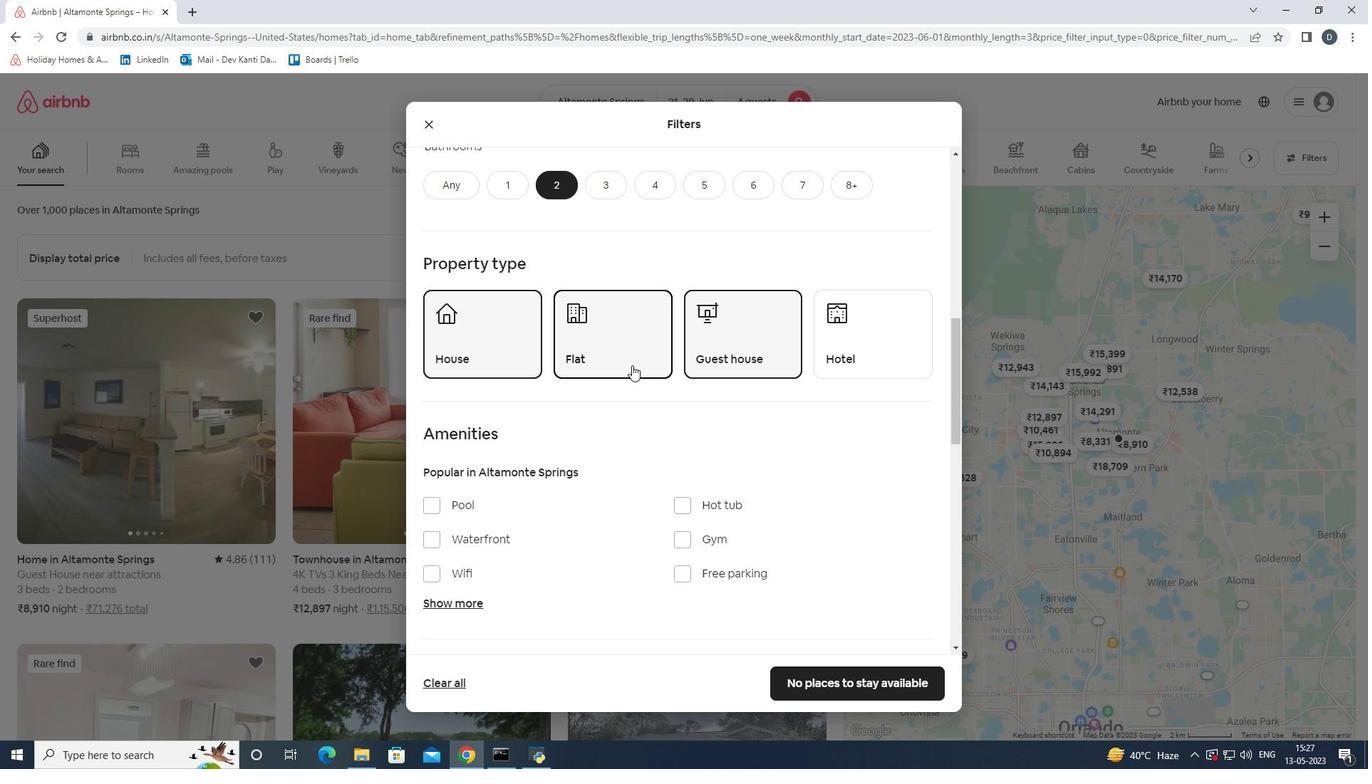 
Action: Mouse scrolled (632, 364) with delta (0, 0)
Screenshot: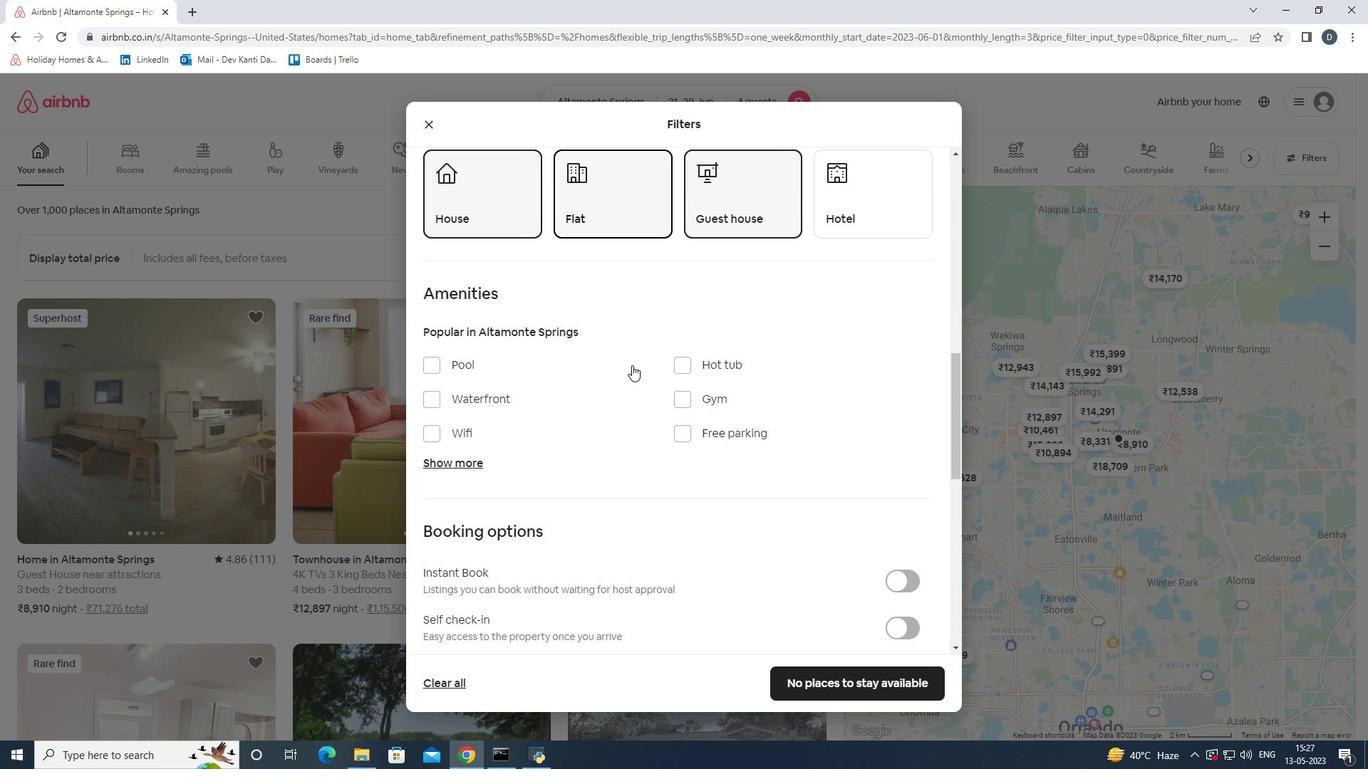 
Action: Mouse moved to (642, 371)
Screenshot: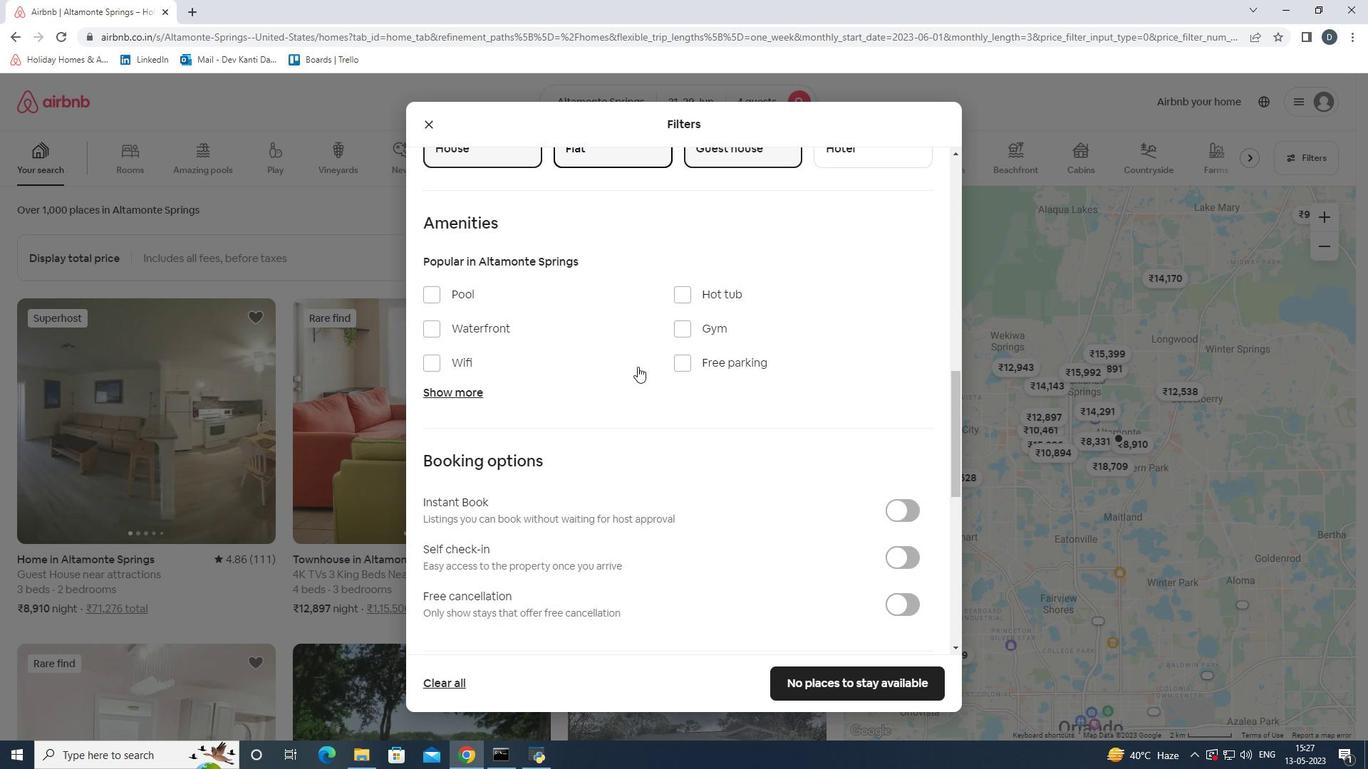 
Action: Mouse scrolled (642, 371) with delta (0, 0)
Screenshot: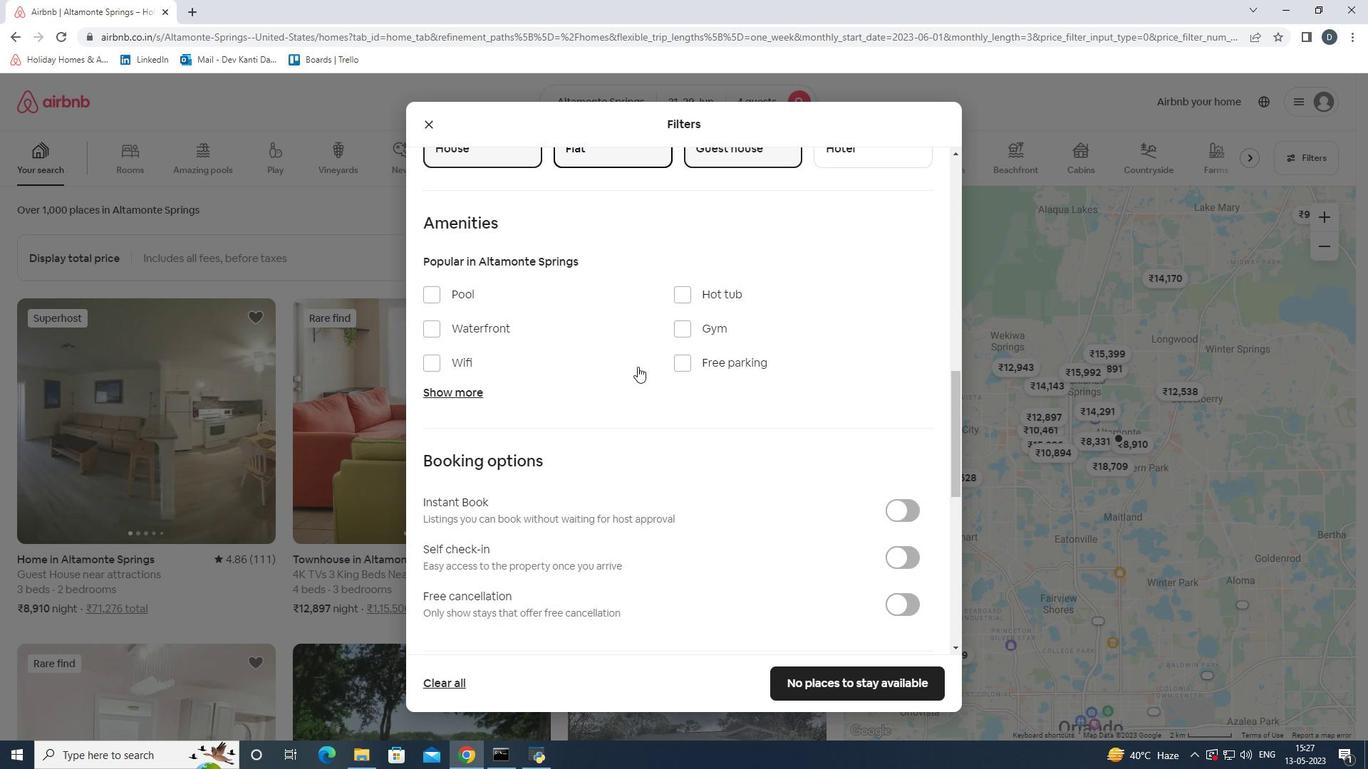 
Action: Mouse moved to (642, 373)
Screenshot: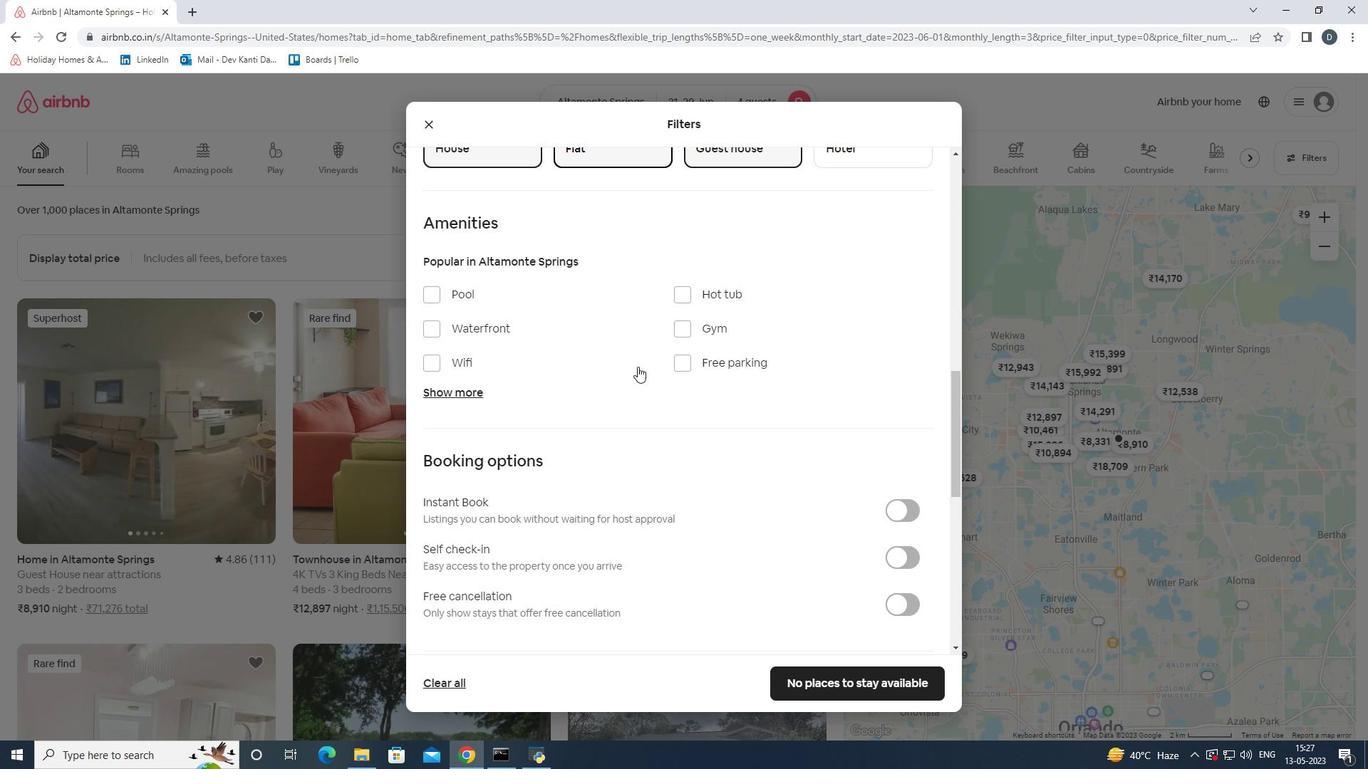 
Action: Mouse scrolled (642, 372) with delta (0, 0)
Screenshot: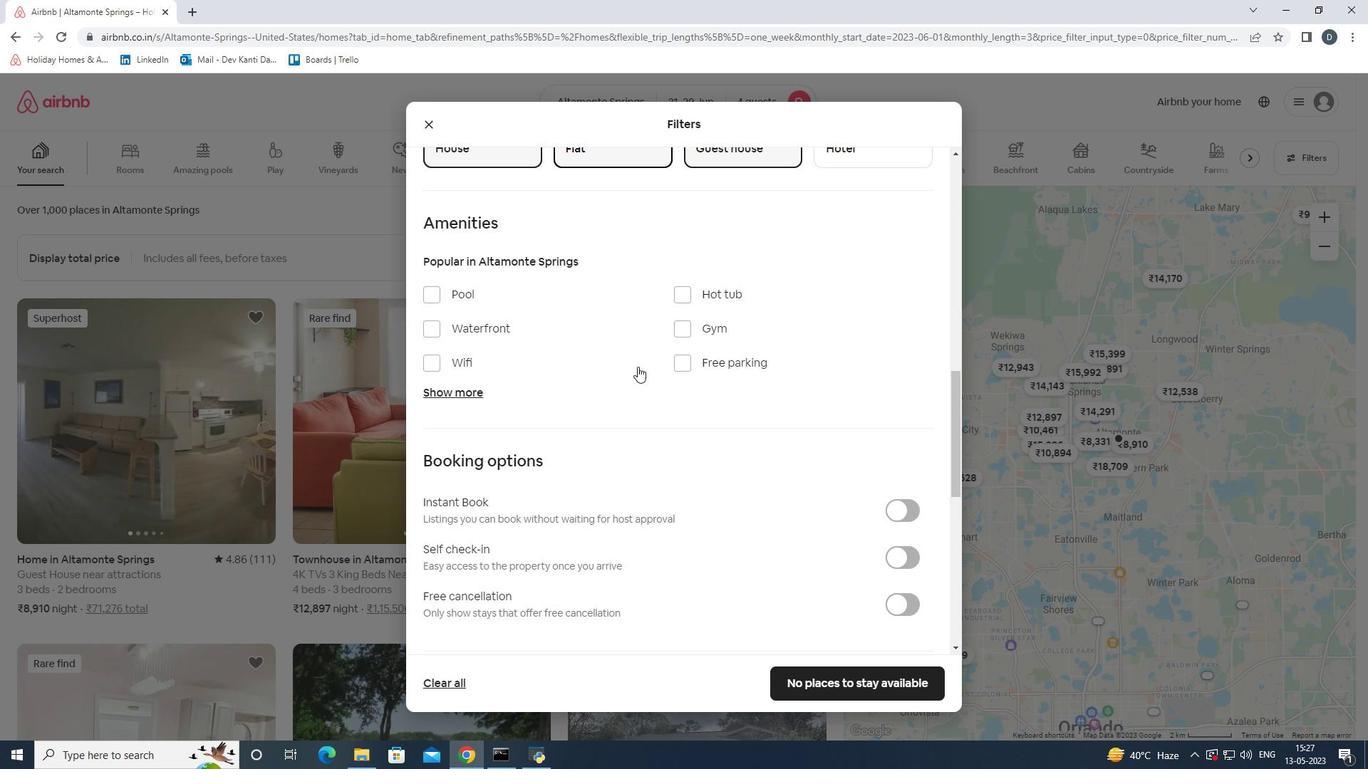 
Action: Mouse moved to (894, 410)
Screenshot: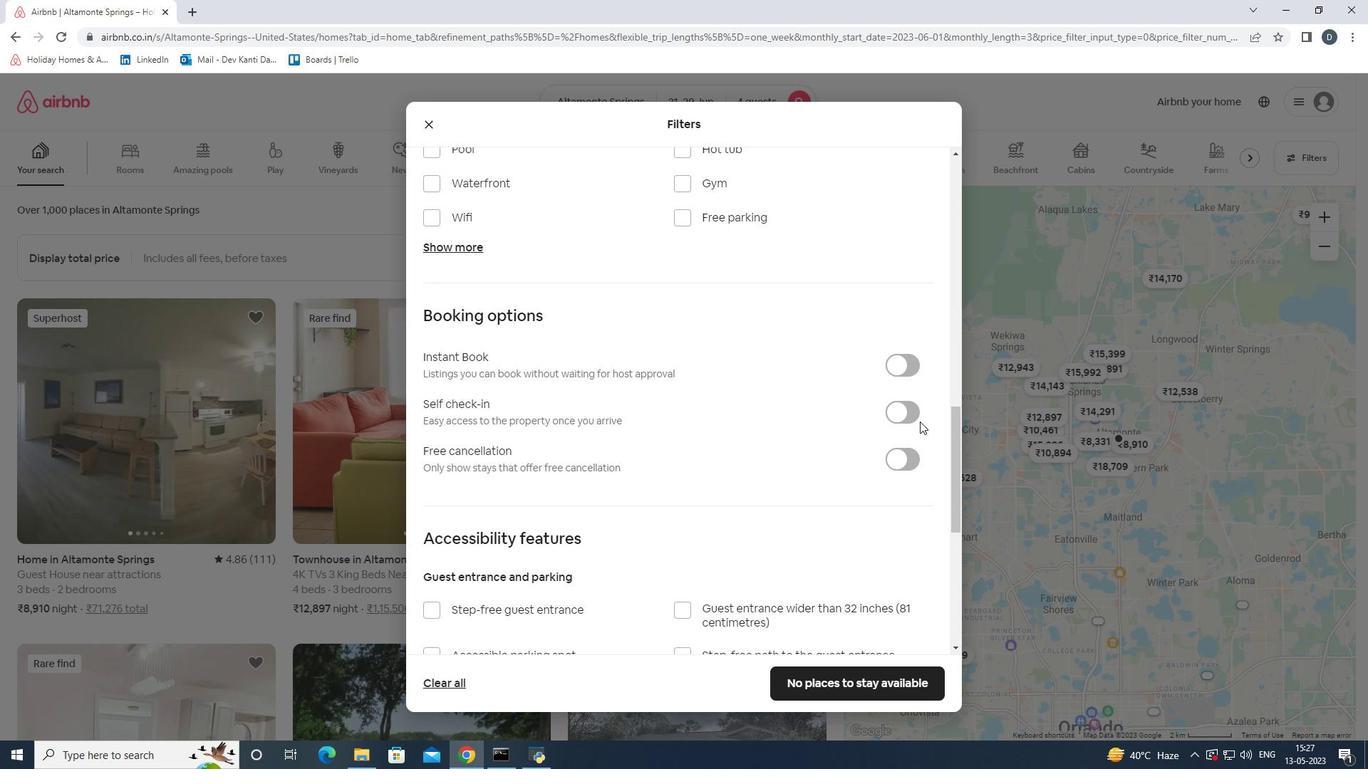 
Action: Mouse pressed left at (894, 410)
Screenshot: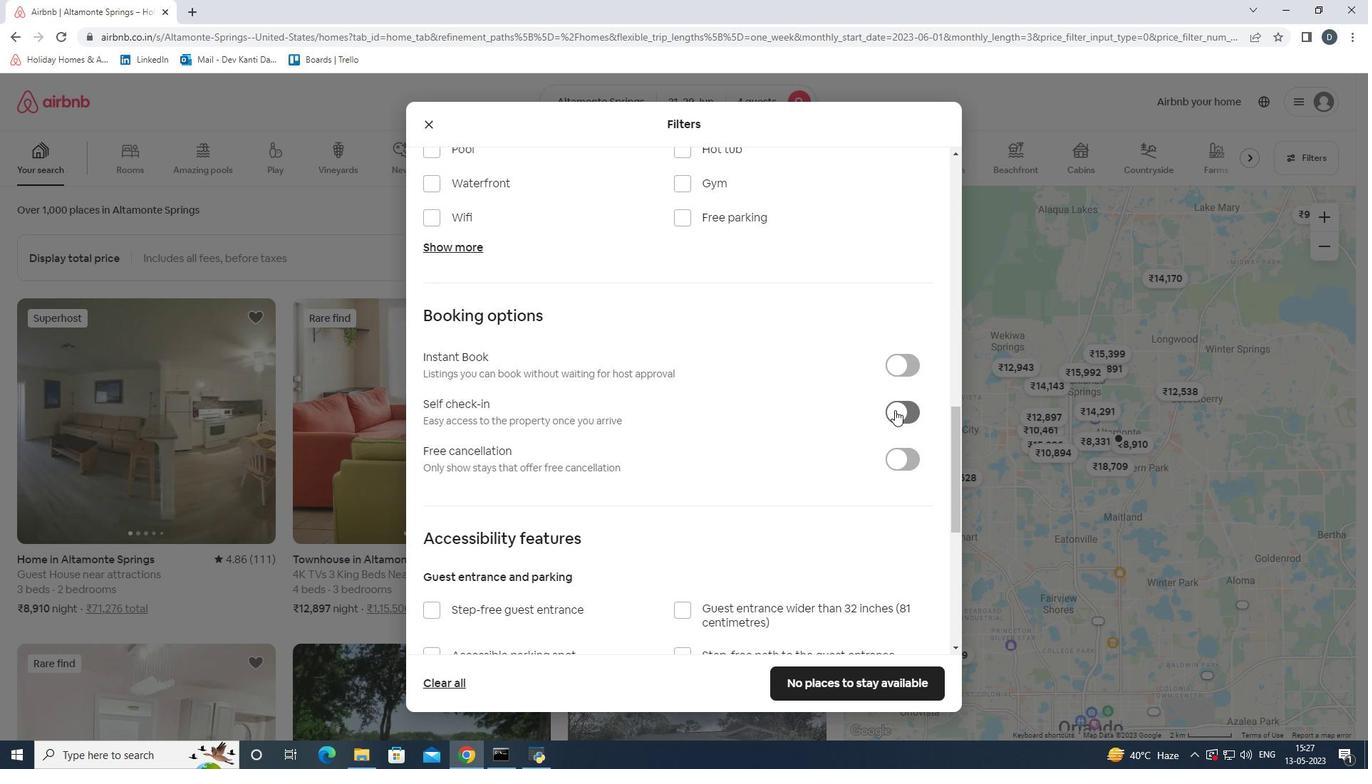 
Action: Mouse moved to (561, 470)
Screenshot: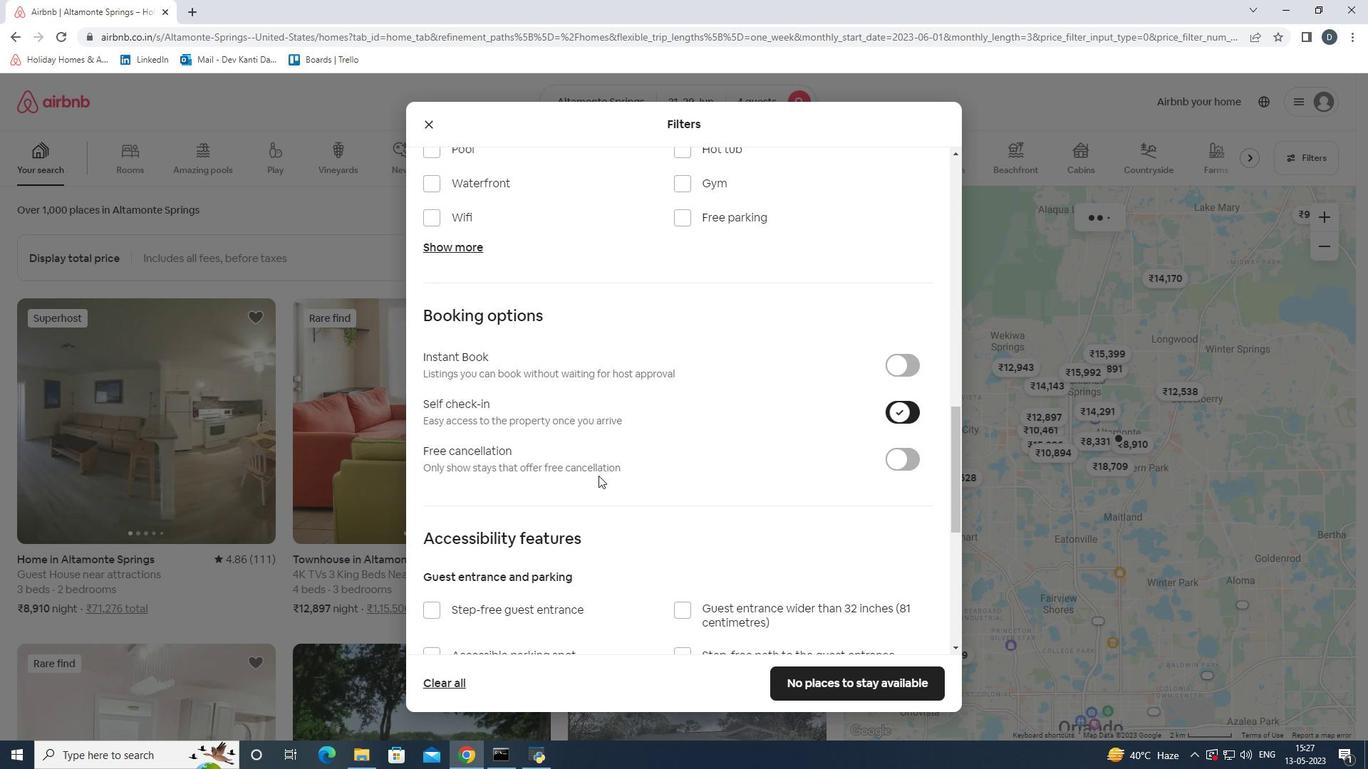
Action: Mouse scrolled (561, 470) with delta (0, 0)
Screenshot: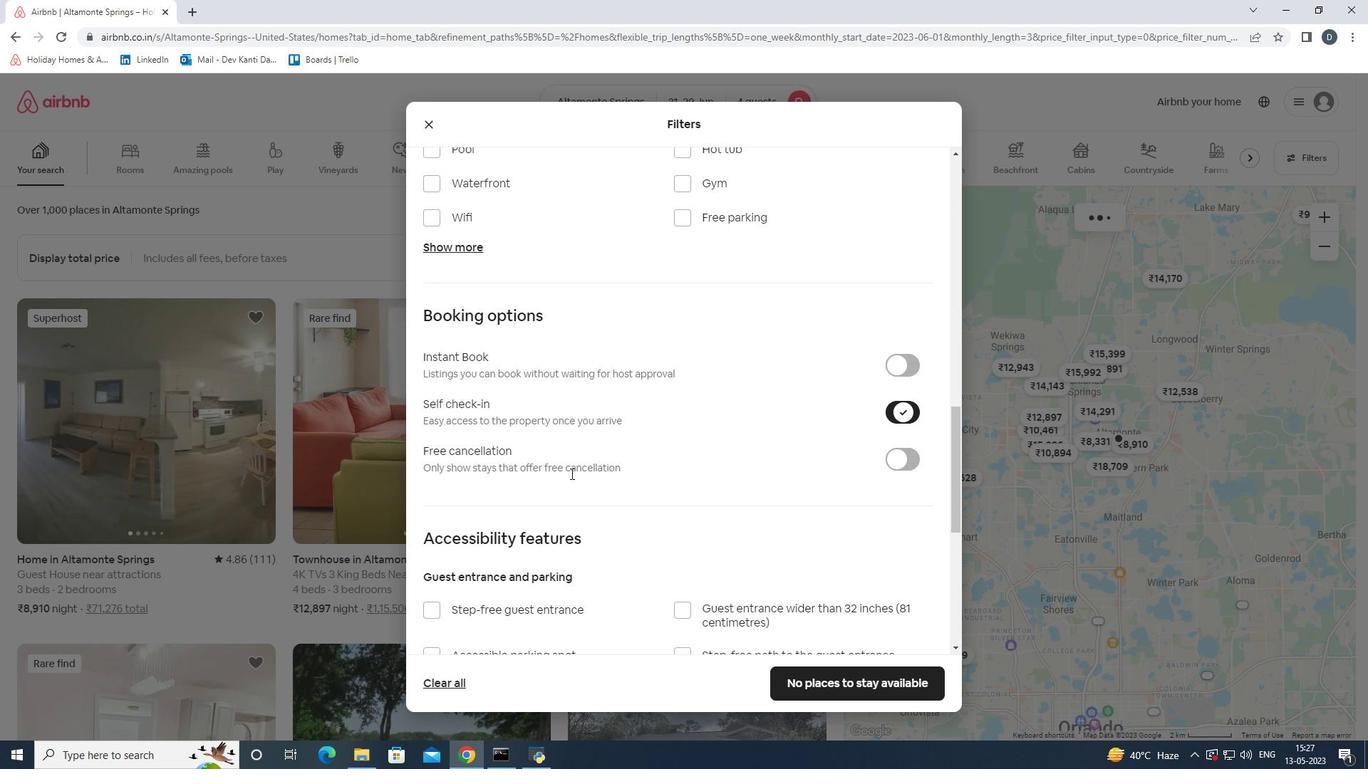 
Action: Mouse scrolled (561, 470) with delta (0, 0)
Screenshot: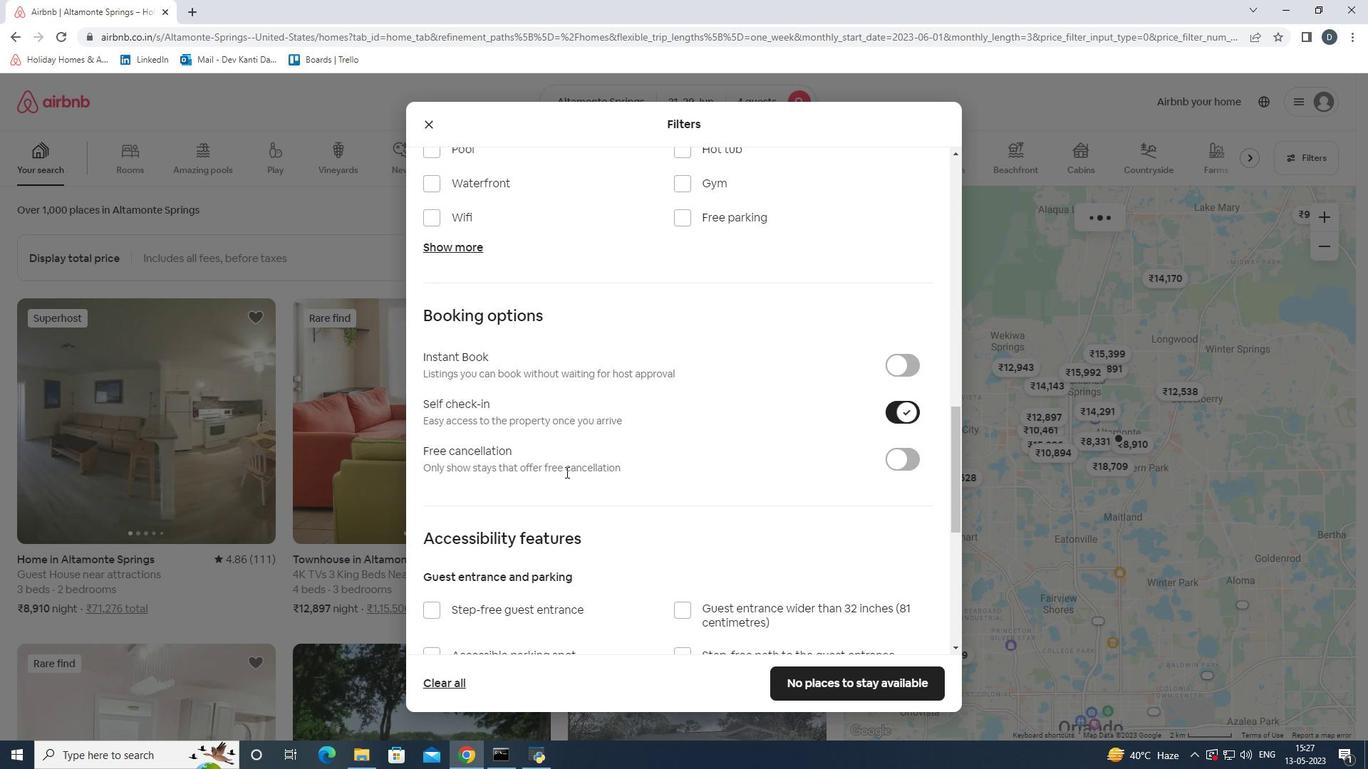 
Action: Mouse scrolled (561, 470) with delta (0, 0)
Screenshot: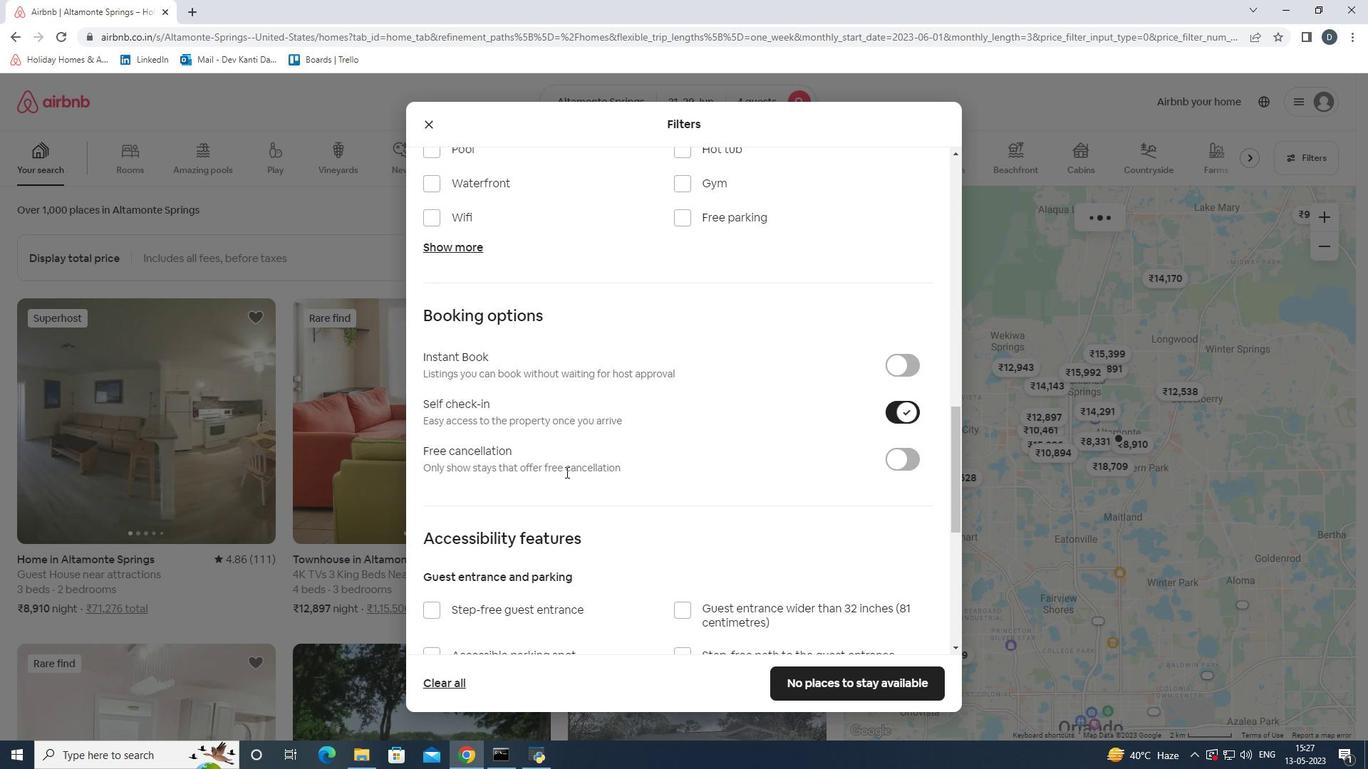 
Action: Mouse scrolled (561, 470) with delta (0, 0)
Screenshot: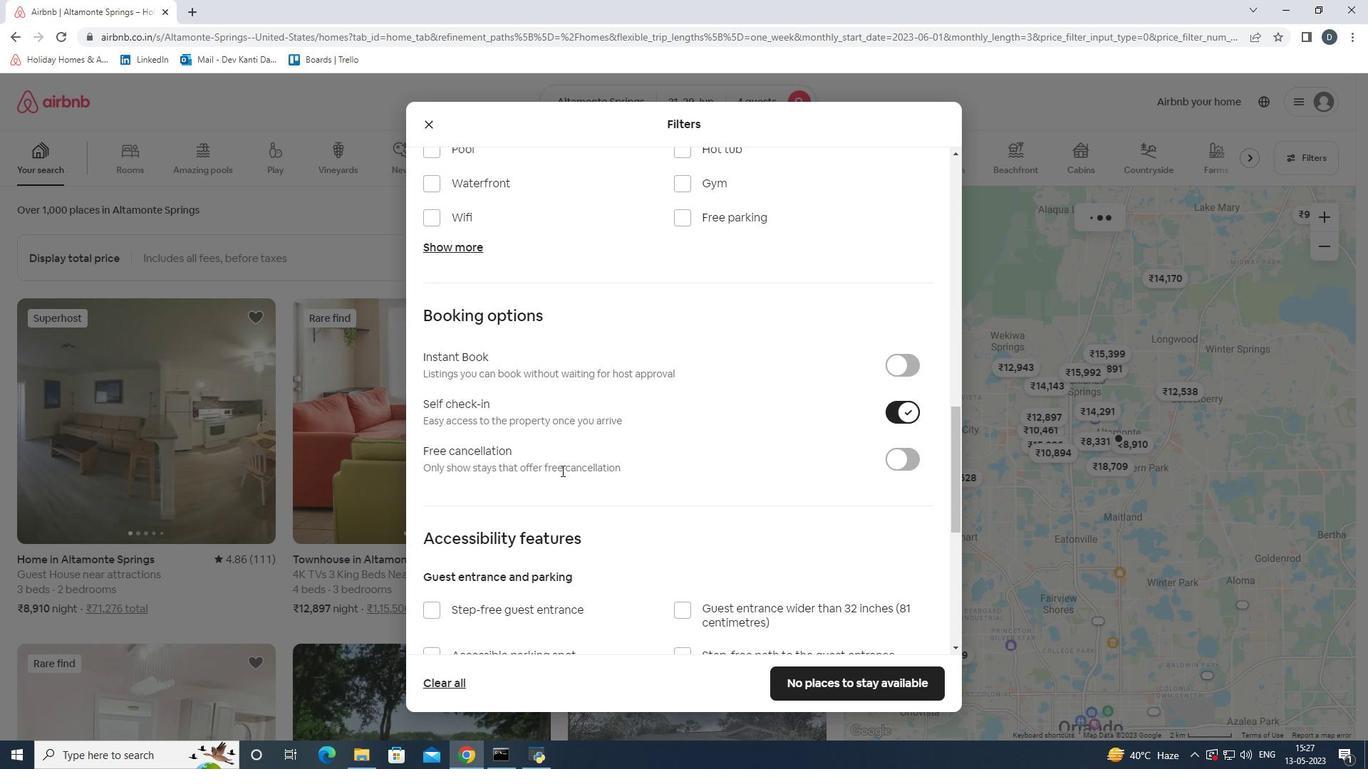 
Action: Mouse scrolled (561, 470) with delta (0, 0)
Screenshot: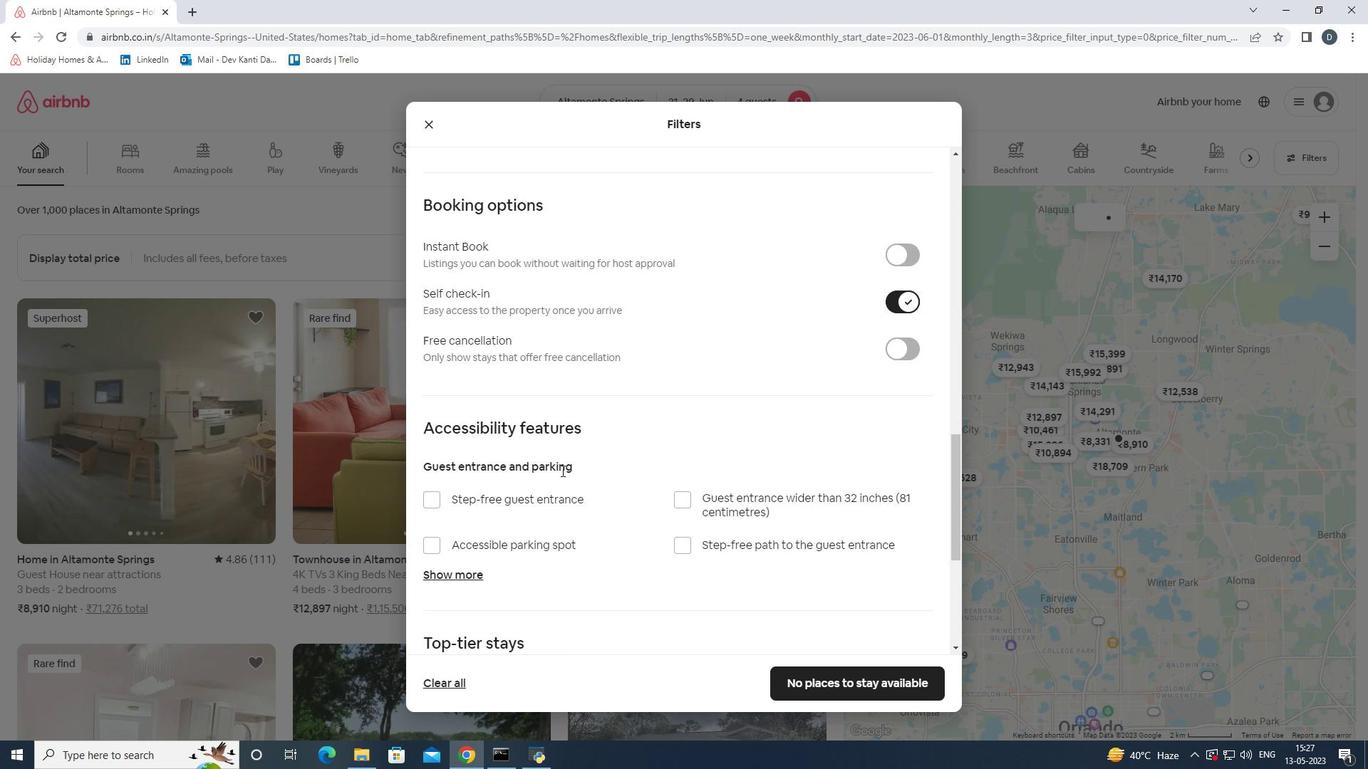 
Action: Mouse scrolled (561, 470) with delta (0, 0)
Screenshot: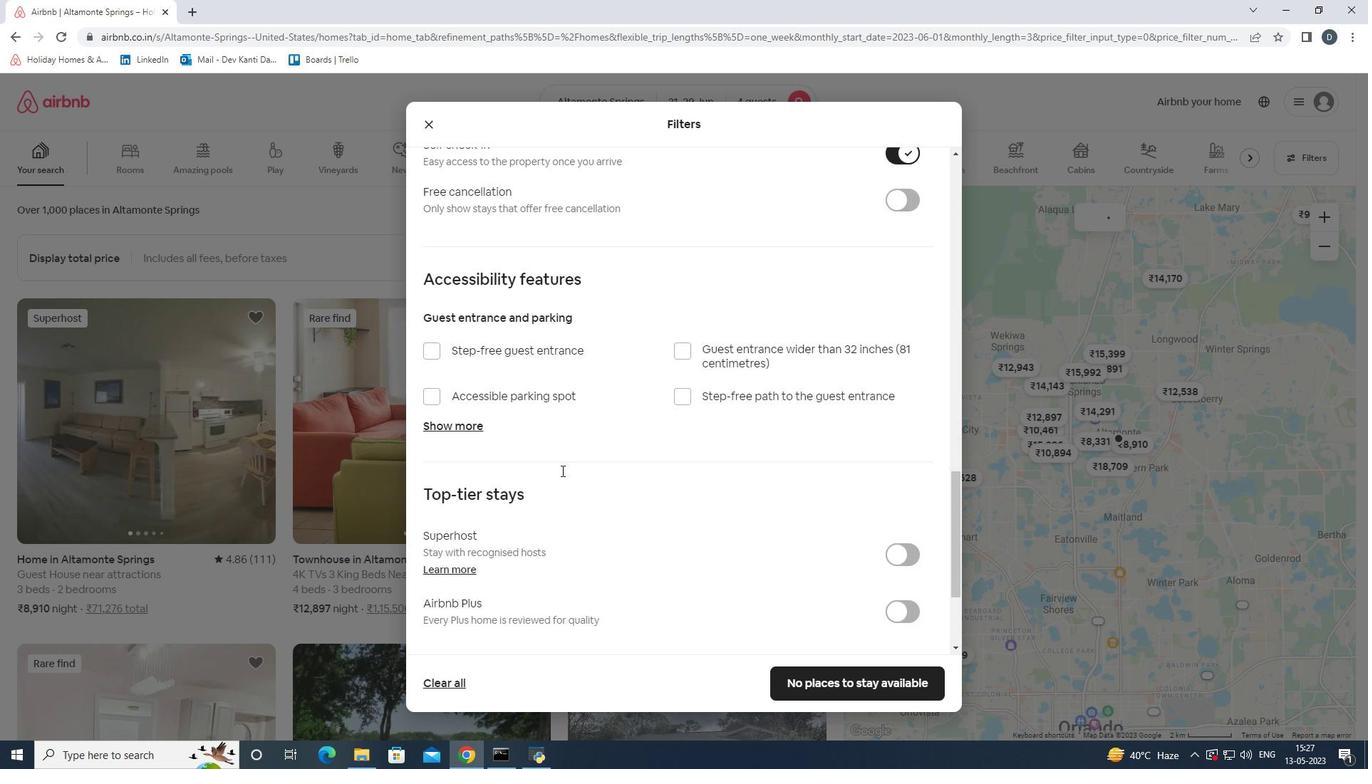 
Action: Mouse scrolled (561, 470) with delta (0, 0)
Screenshot: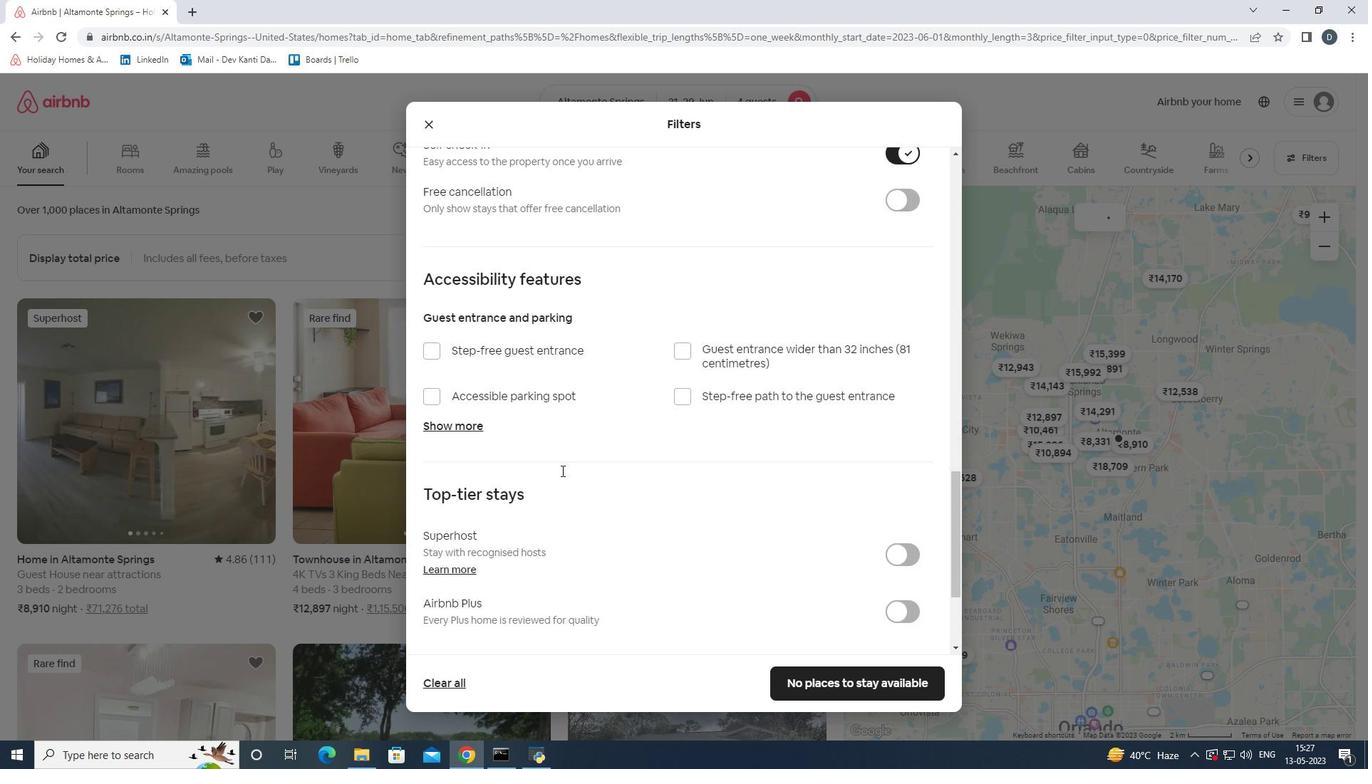 
Action: Mouse scrolled (561, 470) with delta (0, 0)
Screenshot: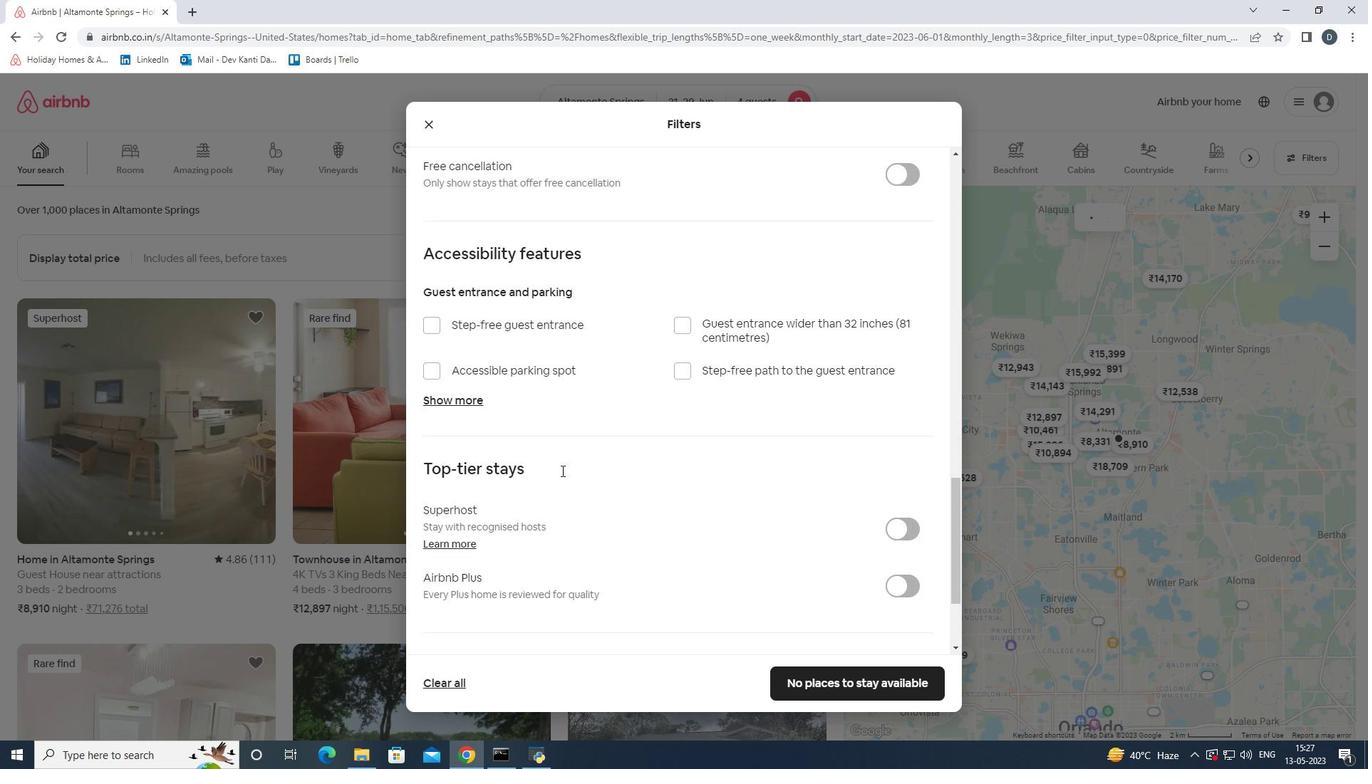 
Action: Mouse moved to (451, 554)
Screenshot: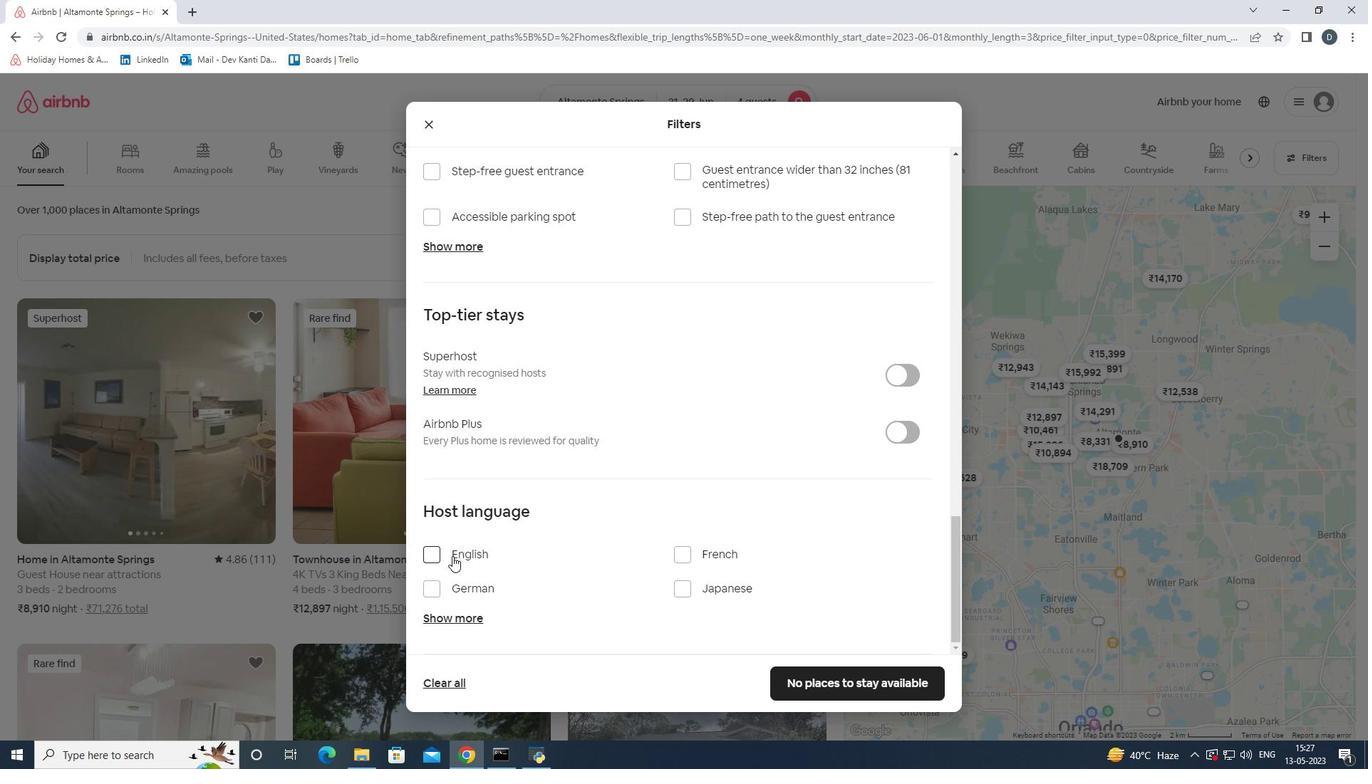 
Action: Mouse pressed left at (451, 554)
Screenshot: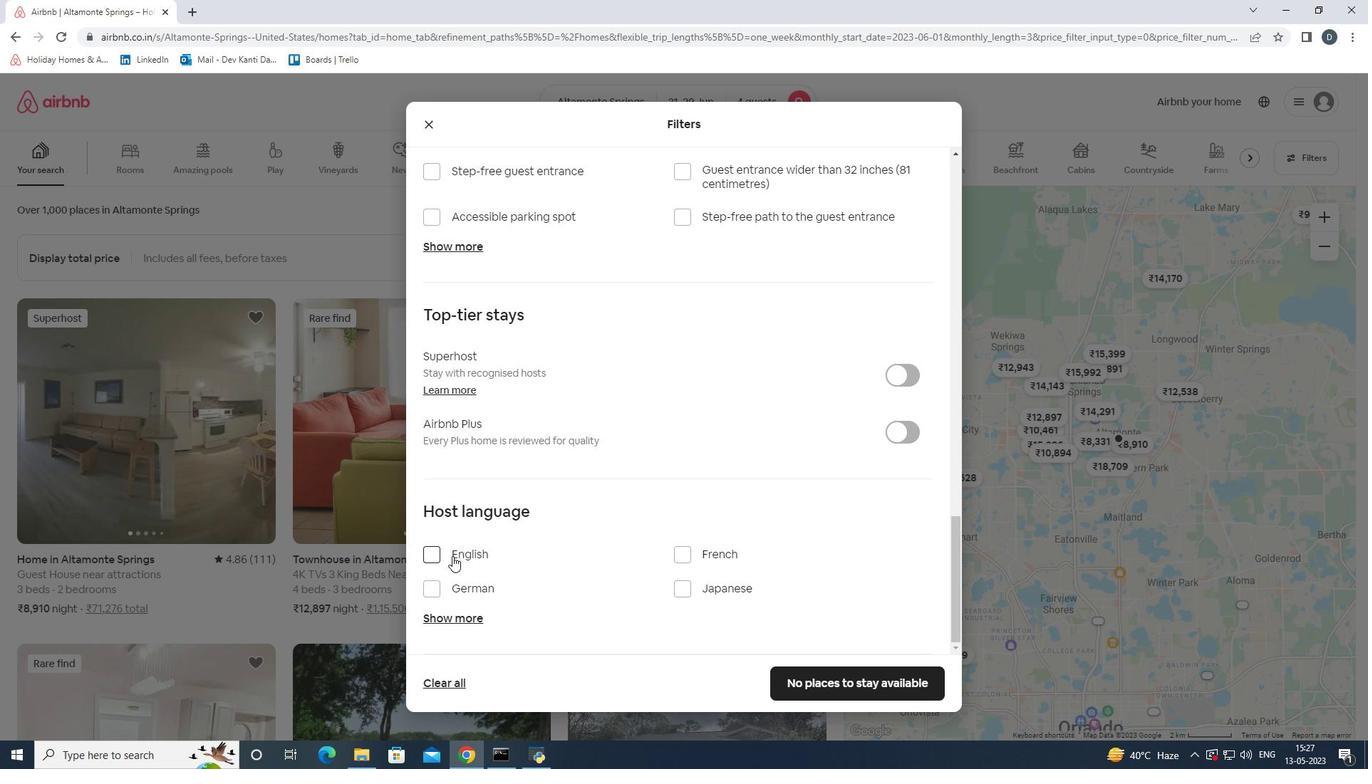
Action: Mouse moved to (845, 669)
Screenshot: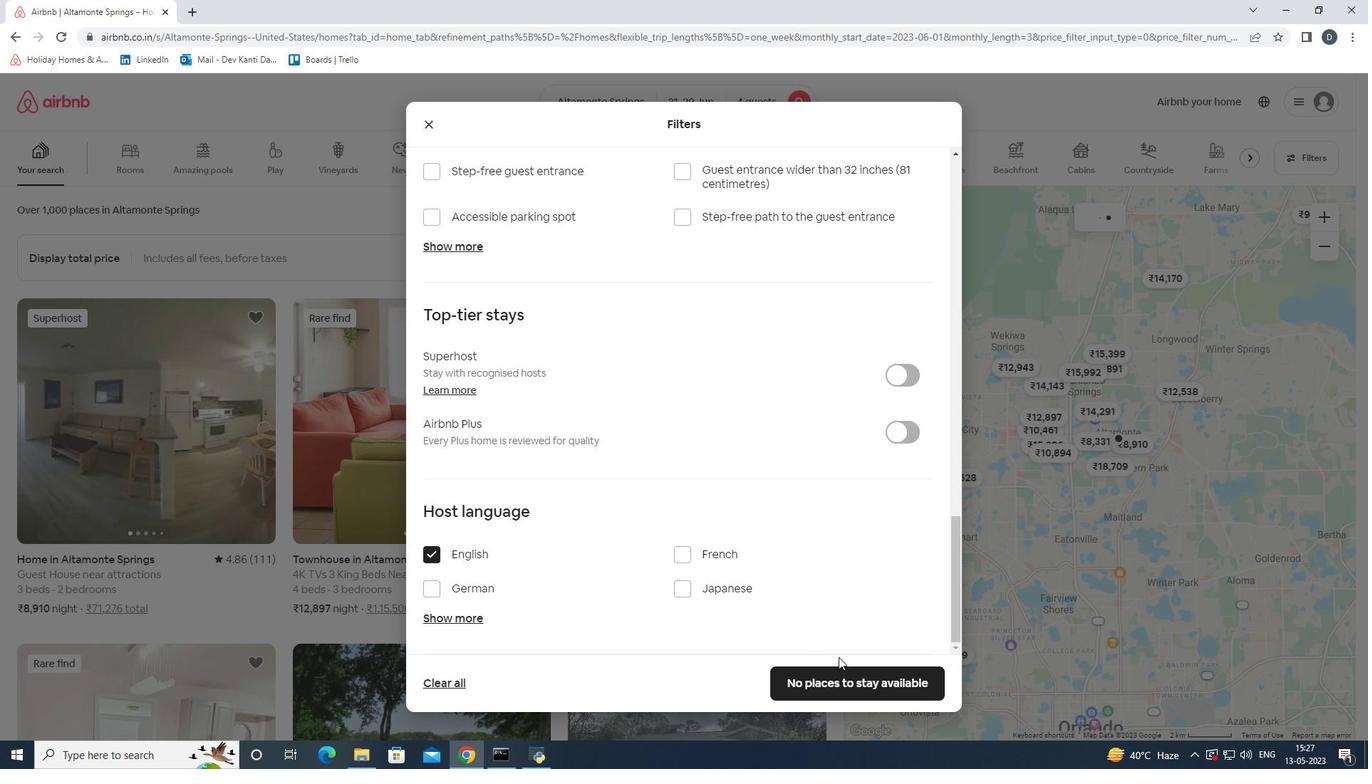 
Action: Mouse pressed left at (845, 669)
Screenshot: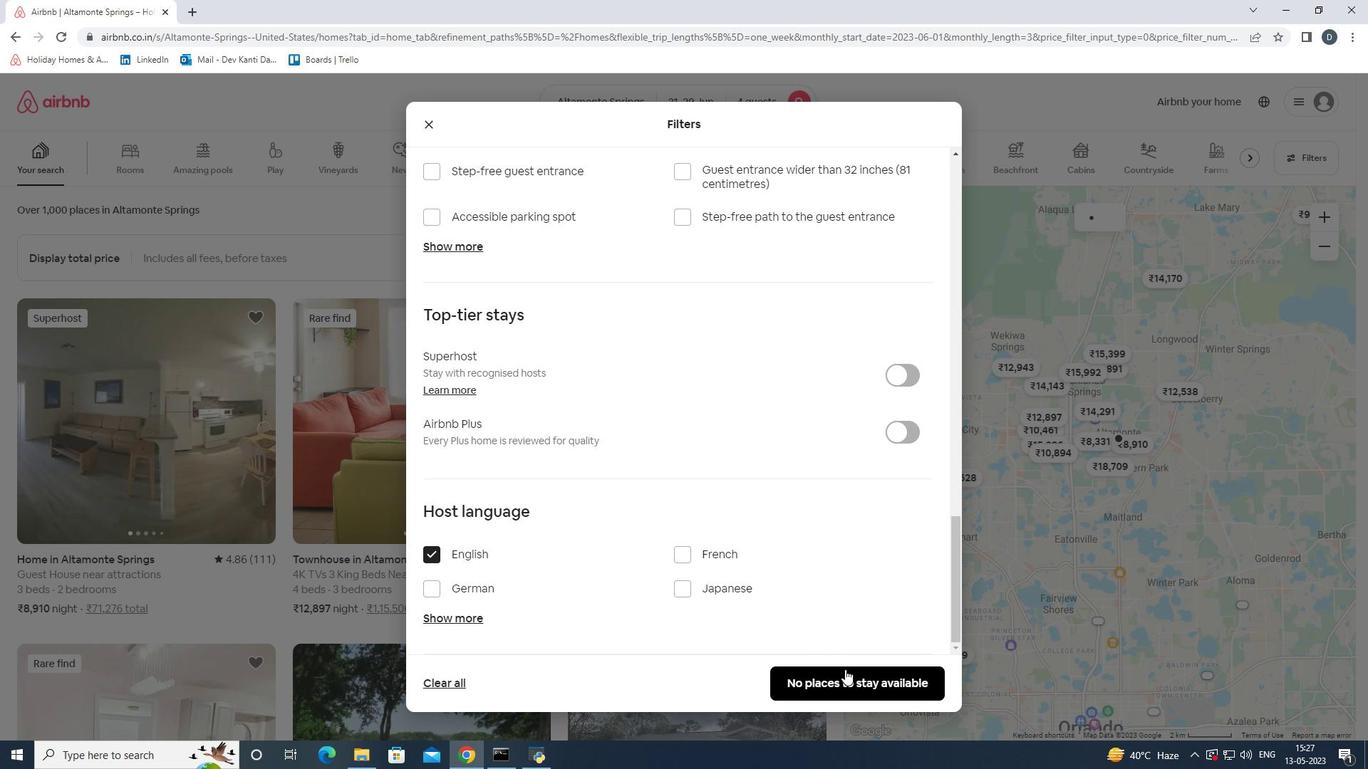 
